 Task: Buy 5 Comfort Mats from Kitchen Accessories section under best seller category for shipping address: Kathryn Wilson, 1482 Vineyard Drive, Independence, Ohio 44131, Cell Number 4403901431. Pay from credit card ending with 9757, CVV 798
Action: Mouse moved to (240, 49)
Screenshot: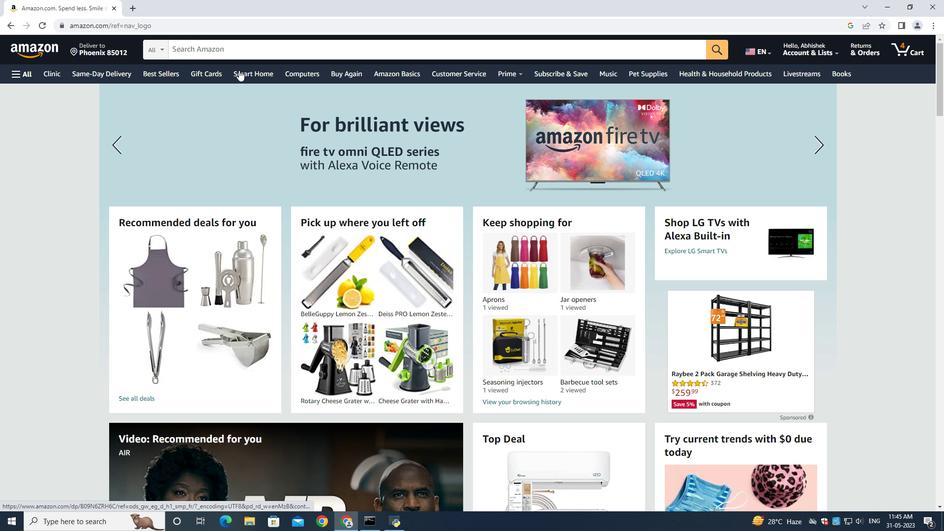 
Action: Mouse pressed left at (240, 49)
Screenshot: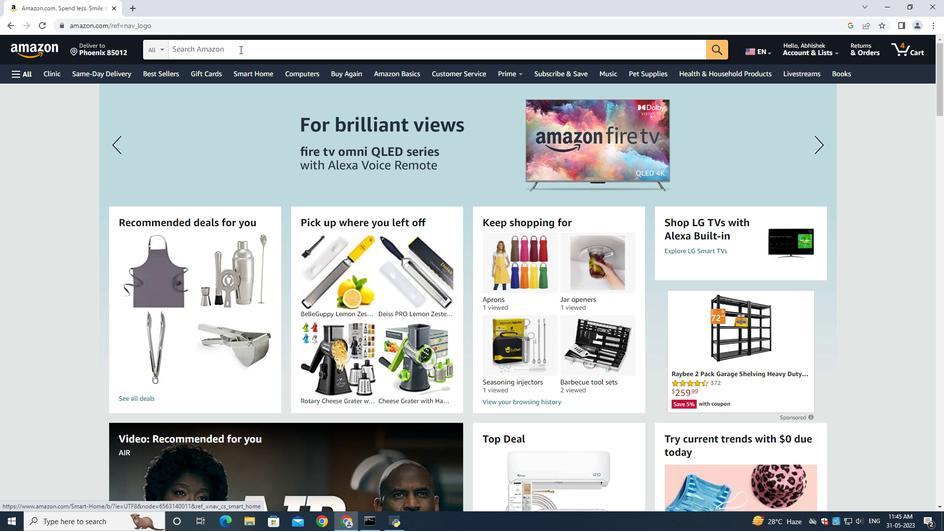 
Action: Key pressed <Key.shift><Key.shift><Key.shift><Key.shift><Key.shift><Key.shift><Key.shift><Key.shift><Key.shift><Key.shift><Key.shift><Key.shift><Key.shift><Key.shift><Key.shift><Key.shift><Key.shift><Key.shift><Key.shift><Key.shift><Key.shift><Key.shift><Key.shift><Key.shift><Key.shift><Key.shift><Key.shift>C
Screenshot: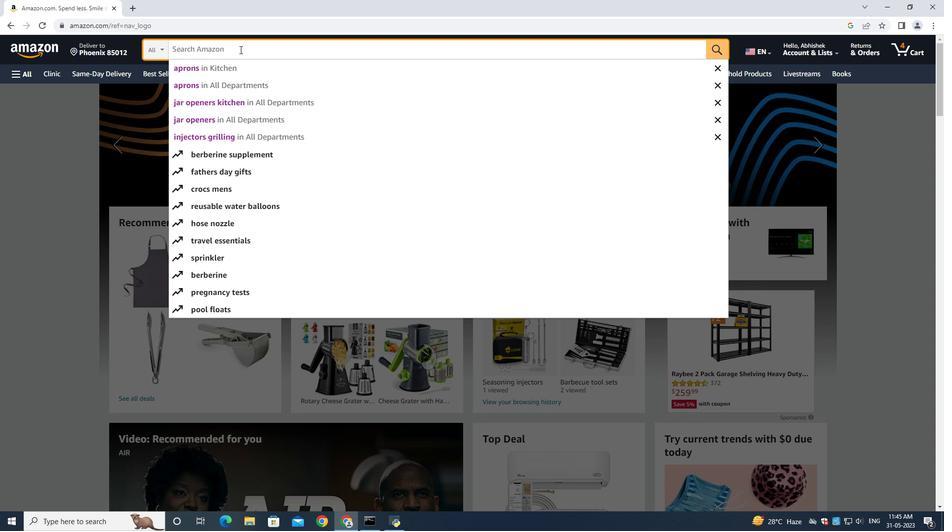 
Action: Mouse moved to (85, 113)
Screenshot: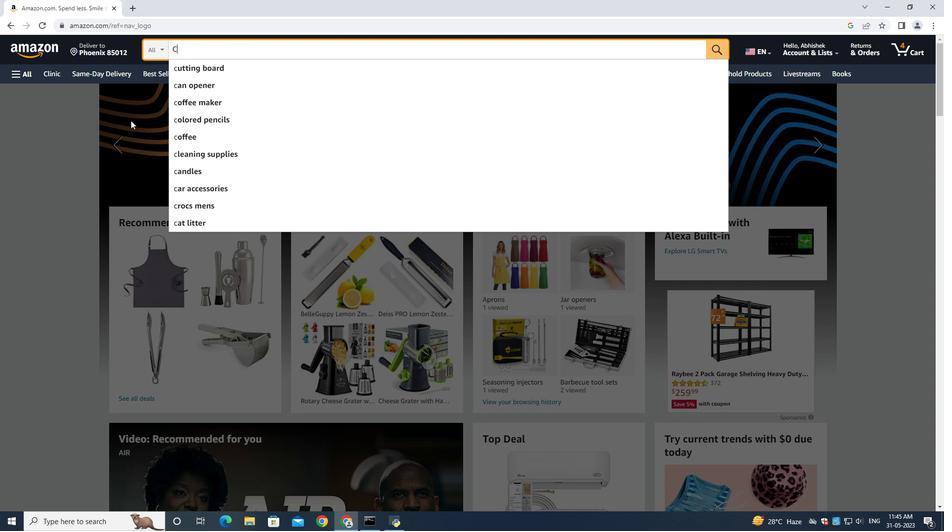 
Action: Mouse pressed left at (85, 113)
Screenshot: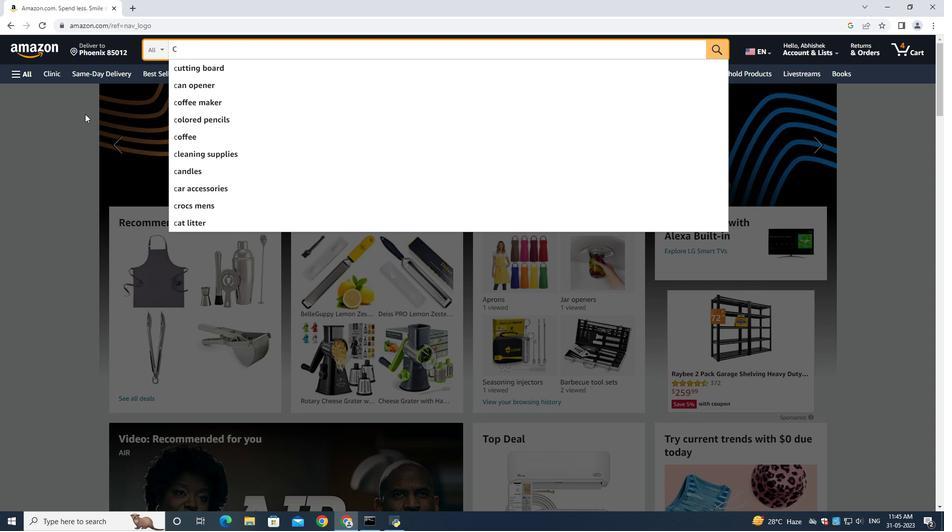
Action: Mouse moved to (168, 78)
Screenshot: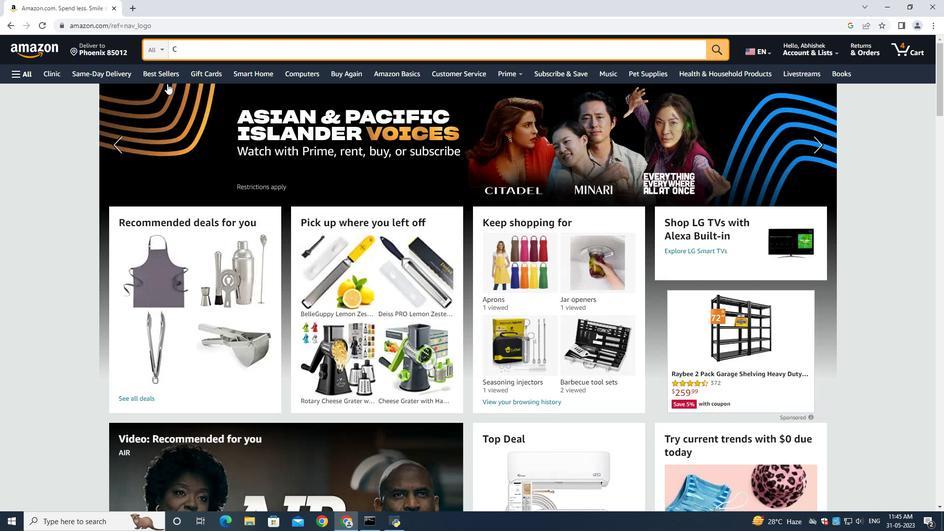 
Action: Mouse pressed left at (168, 78)
Screenshot: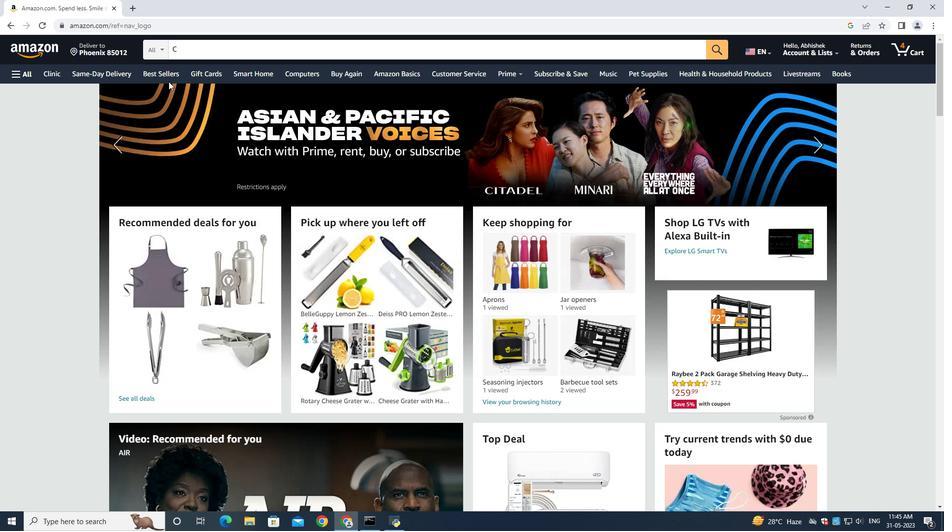 
Action: Mouse moved to (177, 45)
Screenshot: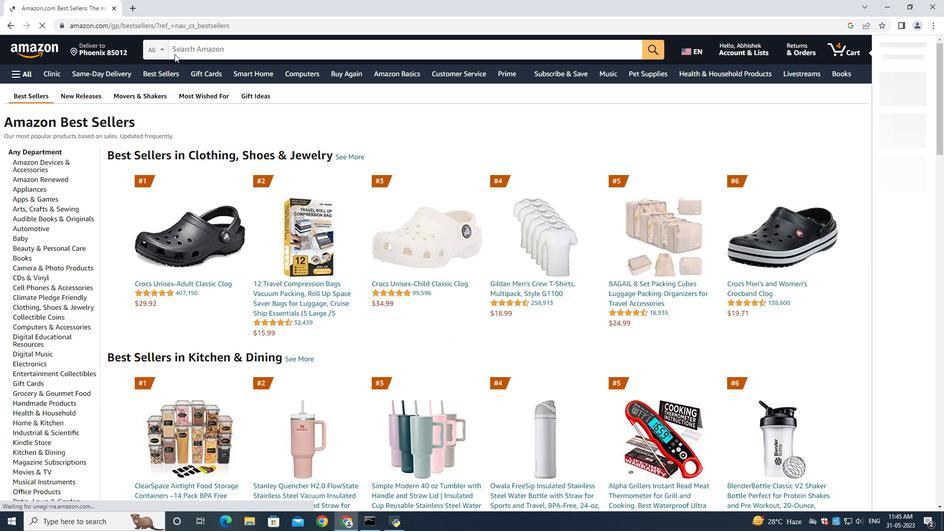 
Action: Mouse pressed left at (177, 45)
Screenshot: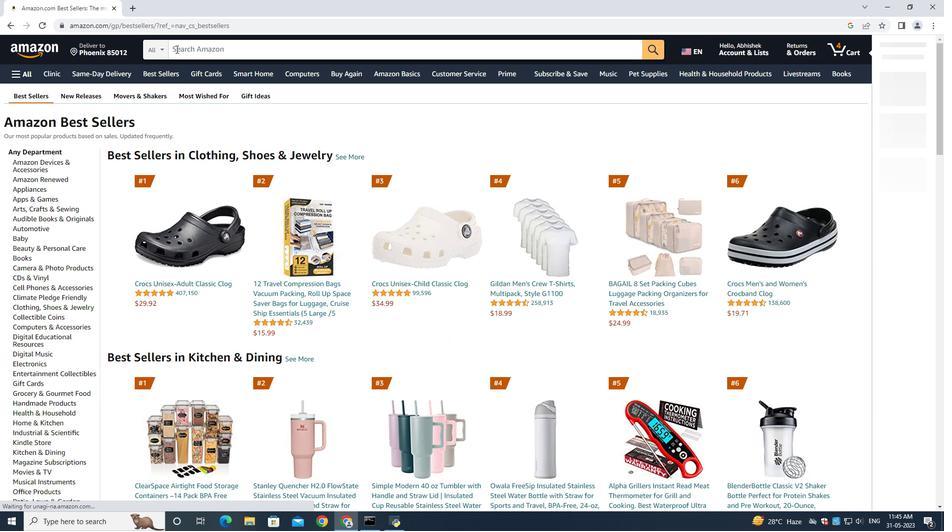 
Action: Mouse moved to (177, 45)
Screenshot: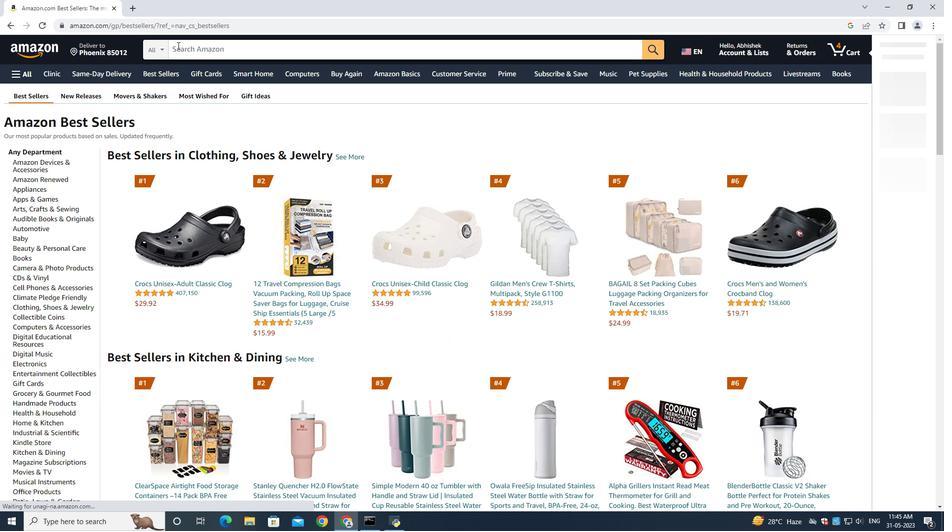 
Action: Key pressed comfort<Key.space>mats
Screenshot: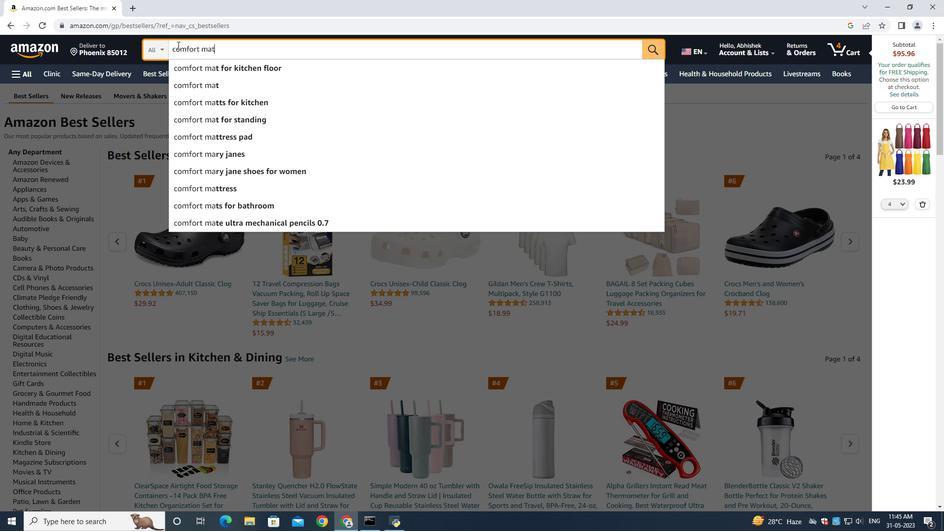 
Action: Mouse moved to (922, 205)
Screenshot: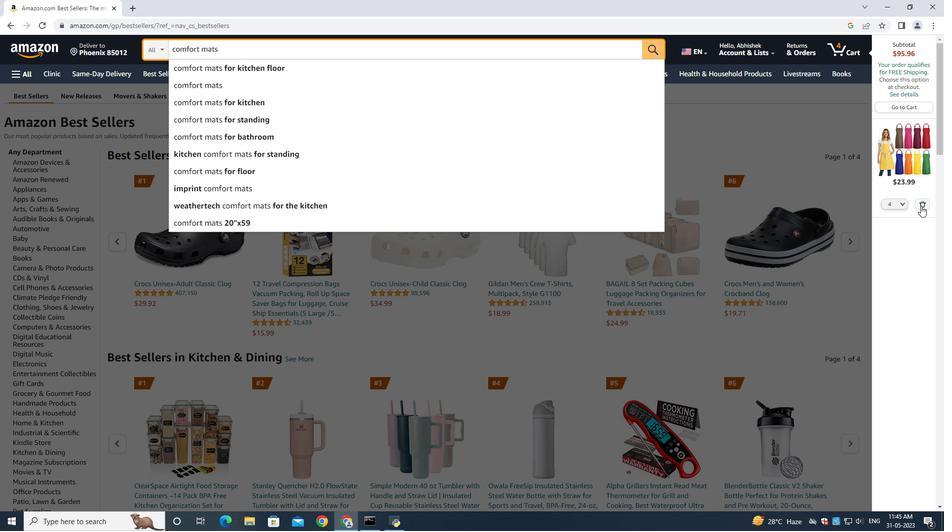 
Action: Mouse pressed left at (922, 205)
Screenshot: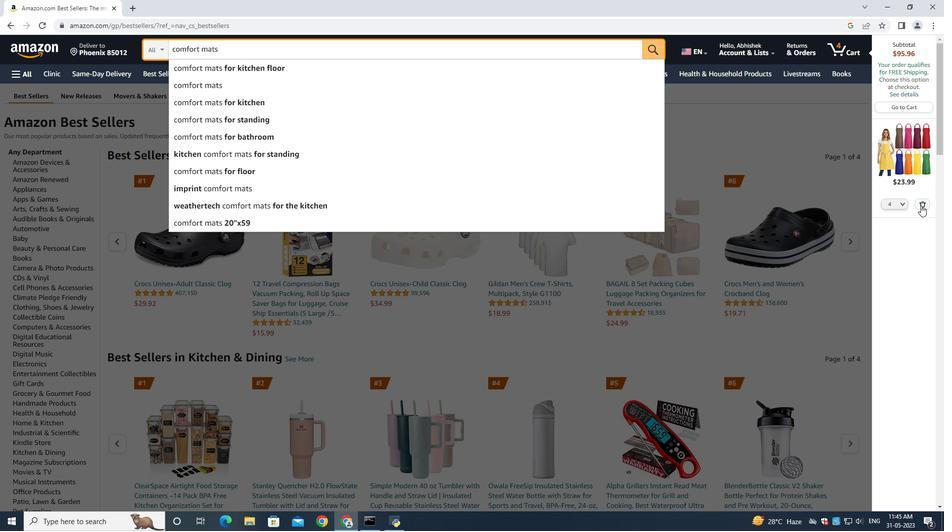 
Action: Mouse moved to (643, 55)
Screenshot: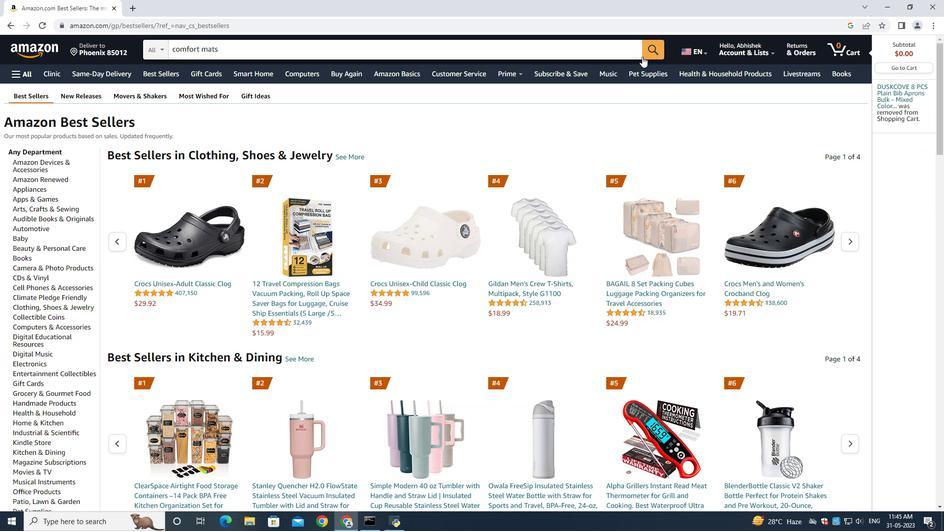 
Action: Mouse pressed left at (642, 55)
Screenshot: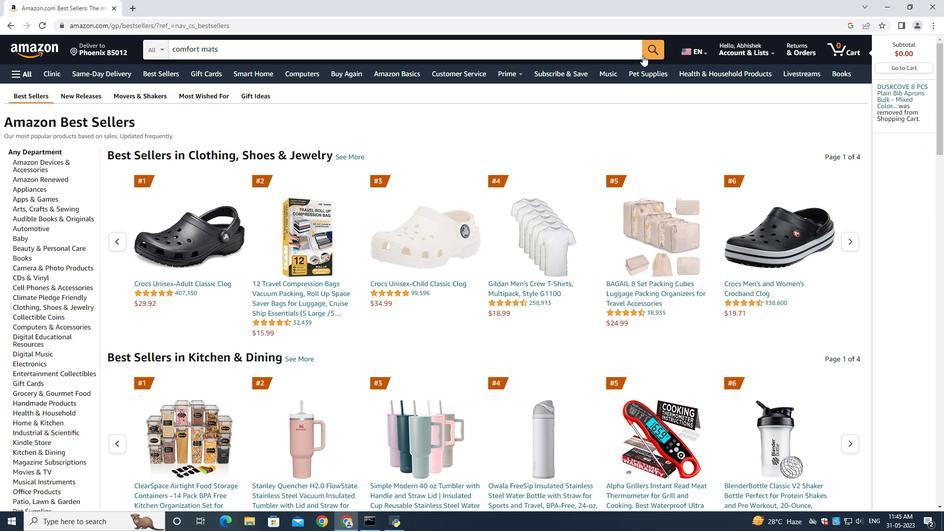 
Action: Mouse moved to (64, 201)
Screenshot: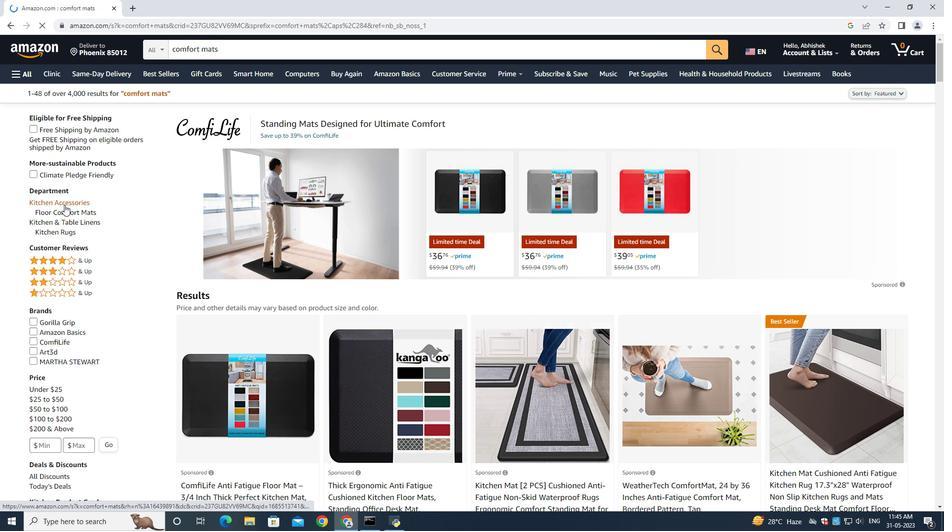 
Action: Mouse pressed left at (64, 201)
Screenshot: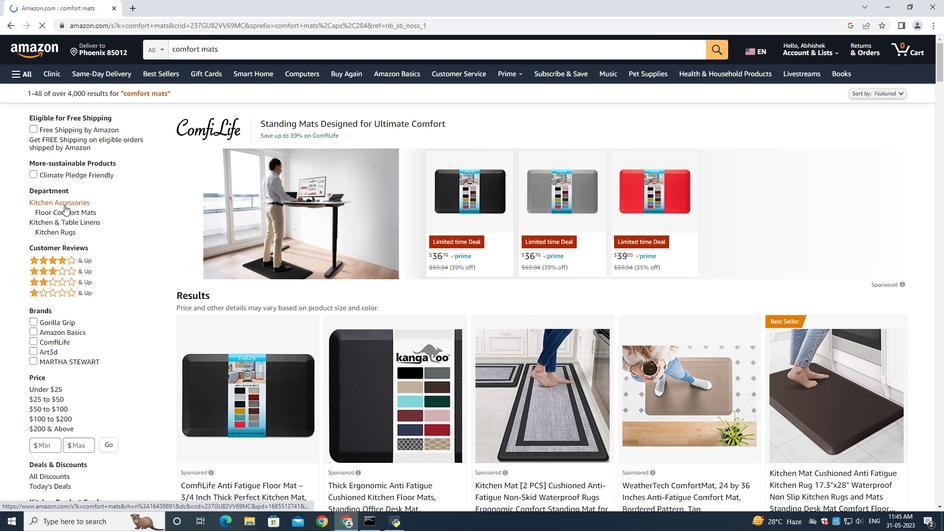 
Action: Mouse moved to (290, 298)
Screenshot: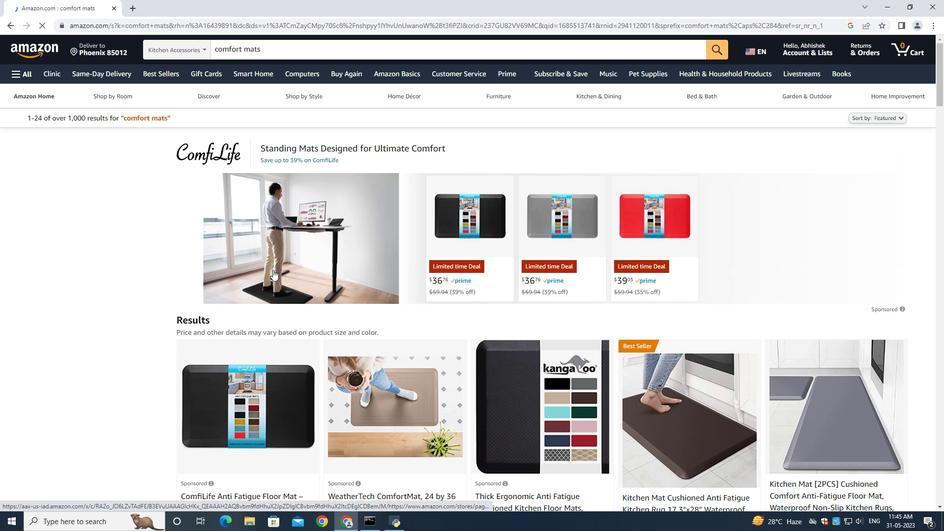 
Action: Mouse scrolled (290, 298) with delta (0, 0)
Screenshot: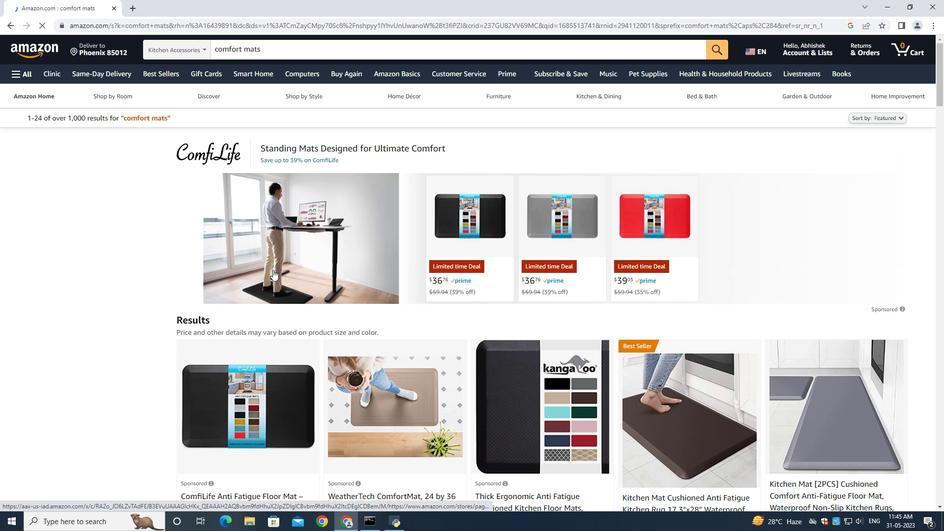 
Action: Mouse moved to (290, 300)
Screenshot: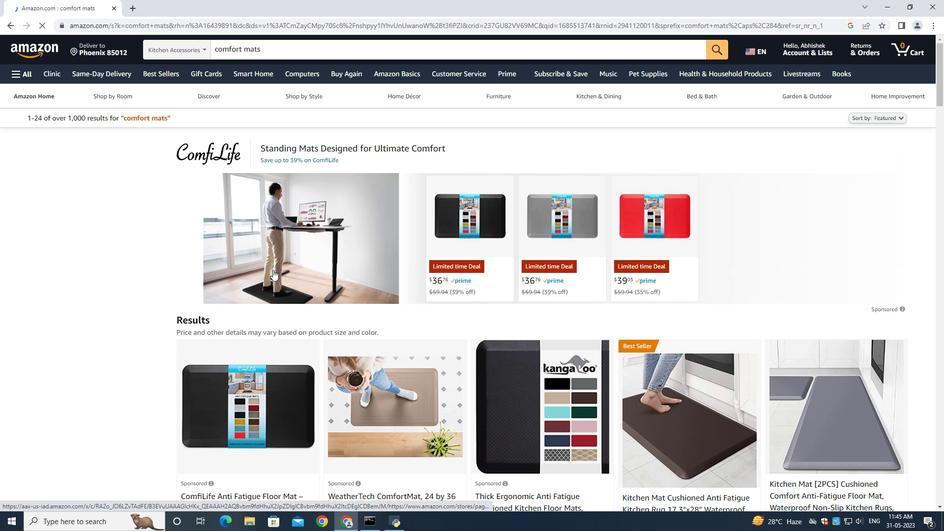 
Action: Mouse scrolled (290, 300) with delta (0, 0)
Screenshot: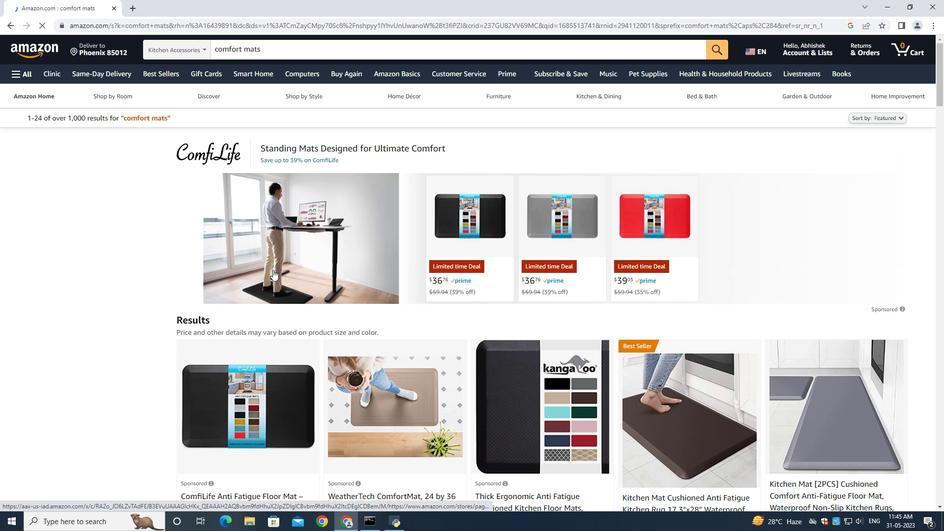 
Action: Mouse scrolled (290, 300) with delta (0, 0)
Screenshot: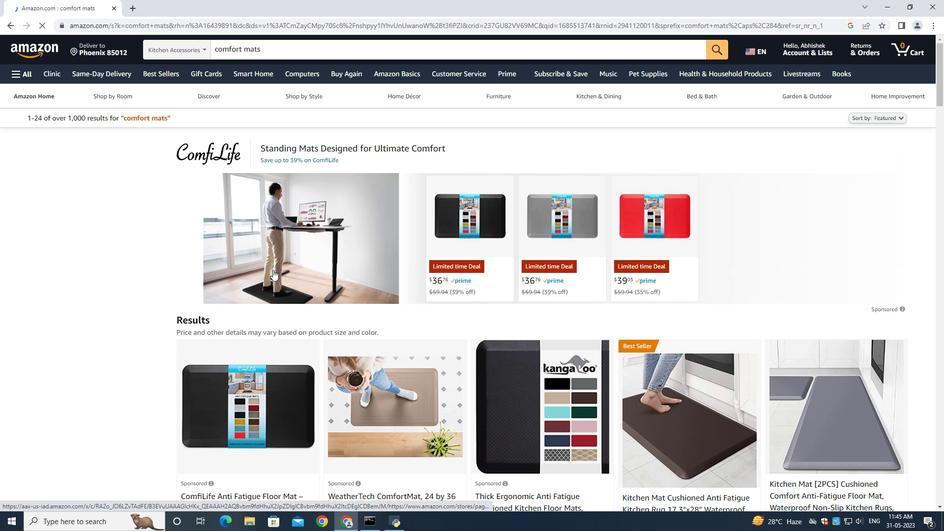 
Action: Mouse scrolled (290, 300) with delta (0, 0)
Screenshot: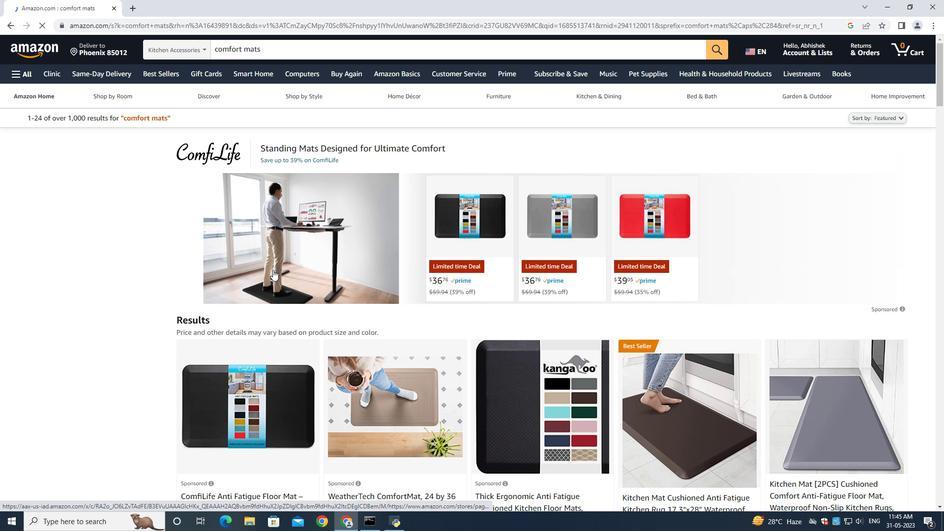 
Action: Mouse scrolled (290, 300) with delta (0, 0)
Screenshot: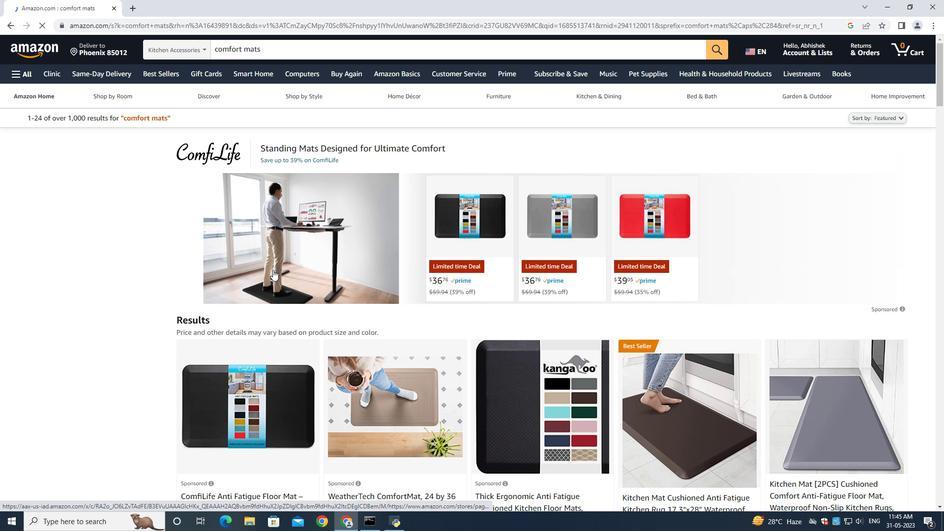 
Action: Mouse moved to (290, 301)
Screenshot: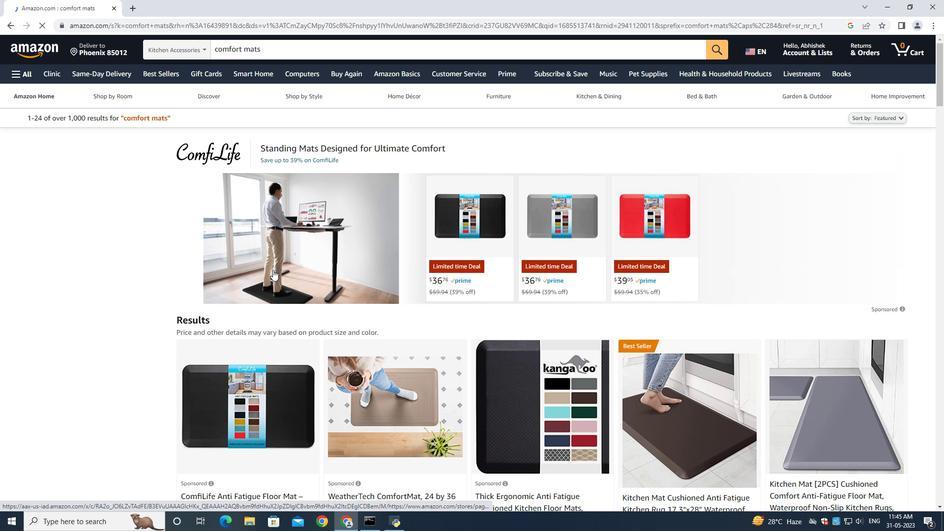 
Action: Mouse scrolled (290, 300) with delta (0, 0)
Screenshot: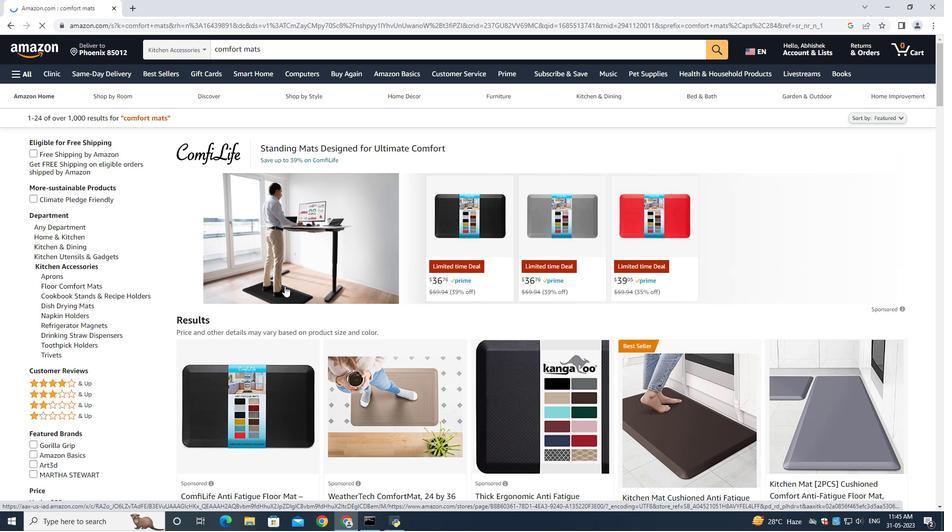 
Action: Mouse moved to (535, 231)
Screenshot: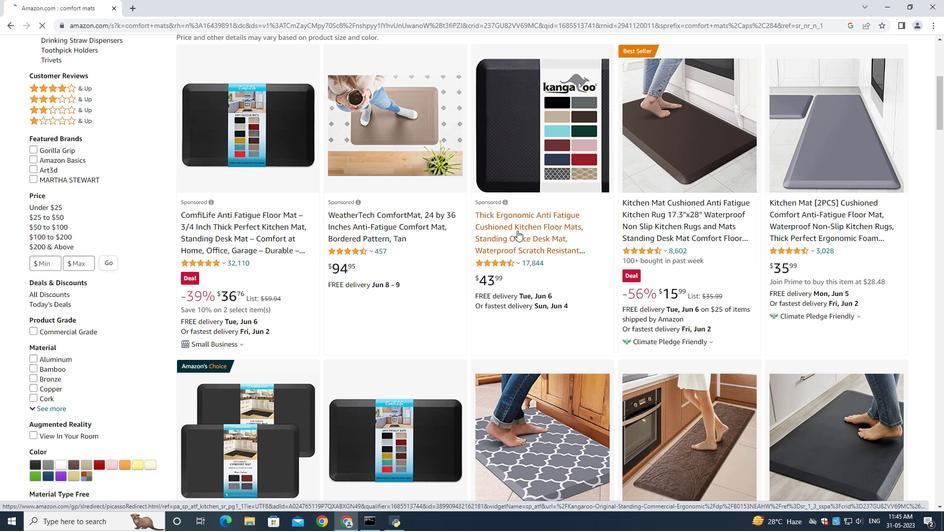 
Action: Mouse pressed left at (535, 231)
Screenshot: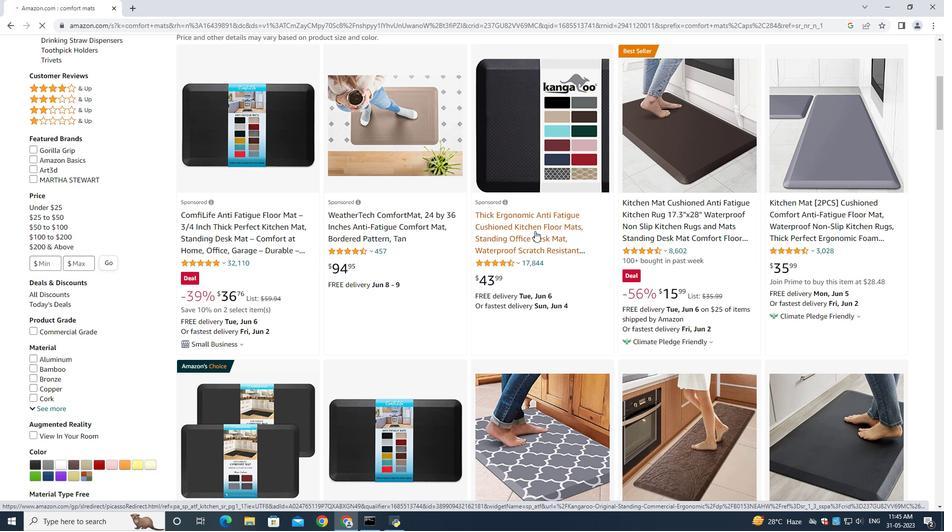 
Action: Mouse moved to (351, 436)
Screenshot: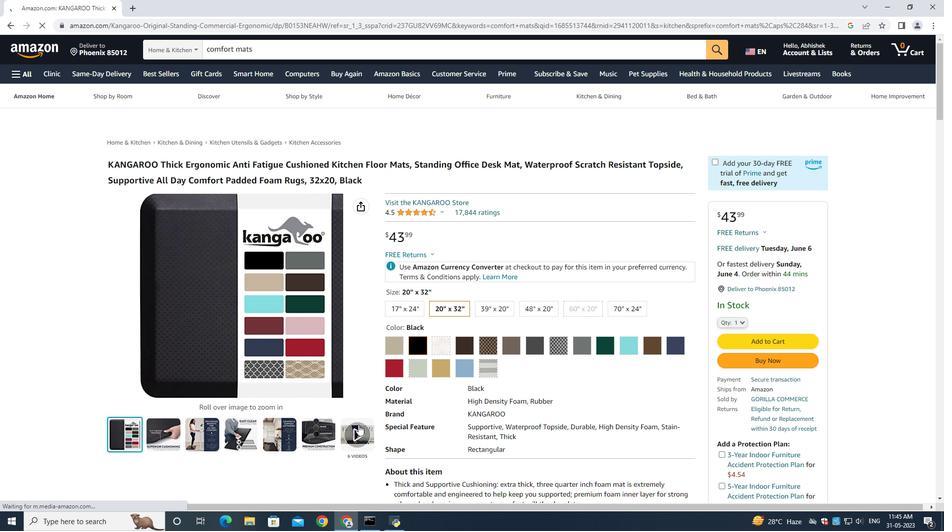 
Action: Mouse pressed left at (351, 436)
Screenshot: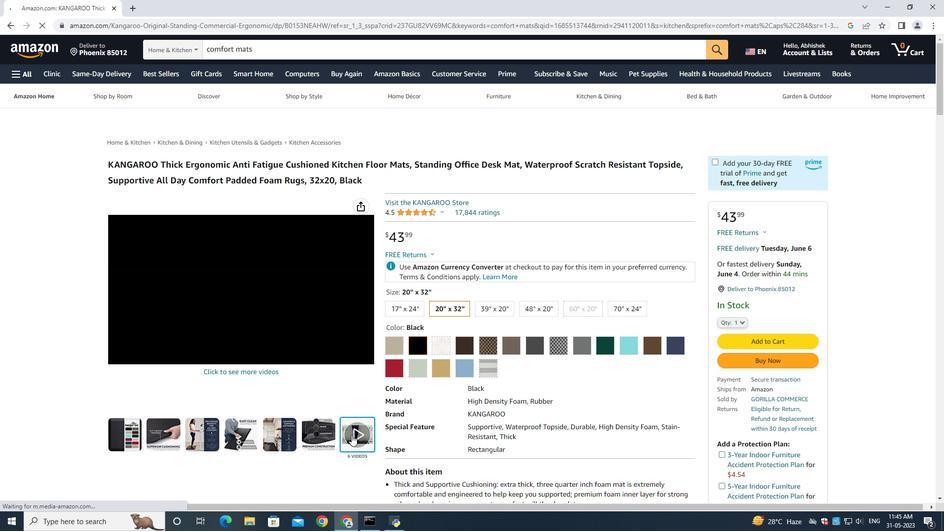 
Action: Mouse moved to (239, 401)
Screenshot: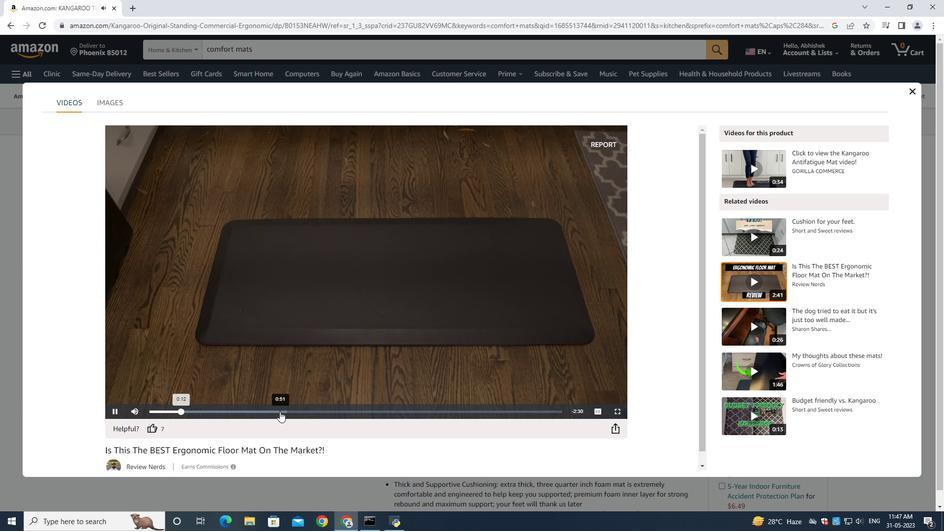 
Action: Mouse pressed left at (239, 401)
Screenshot: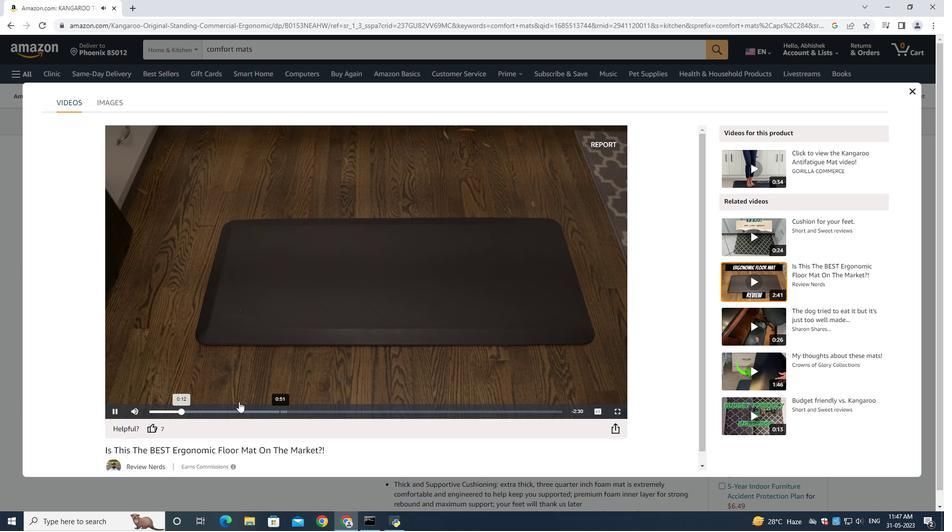 
Action: Mouse moved to (252, 410)
Screenshot: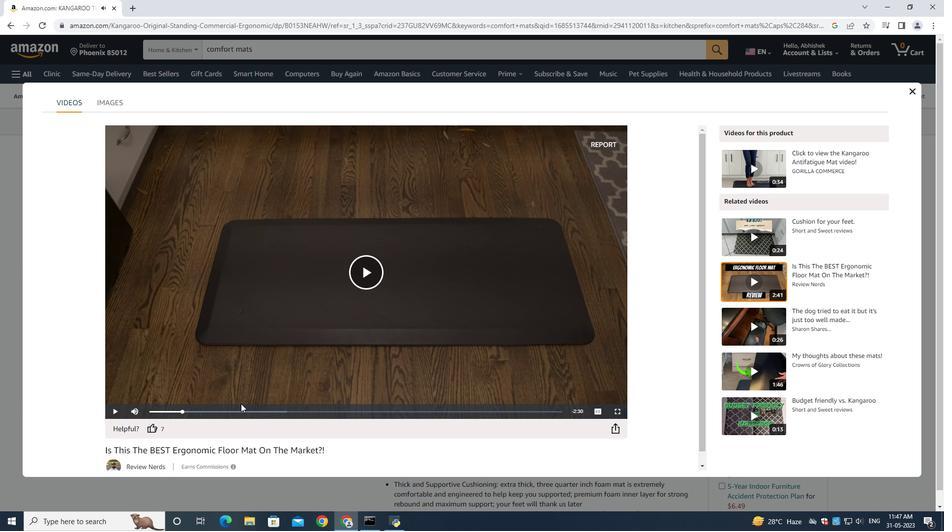 
Action: Mouse pressed left at (252, 410)
Screenshot: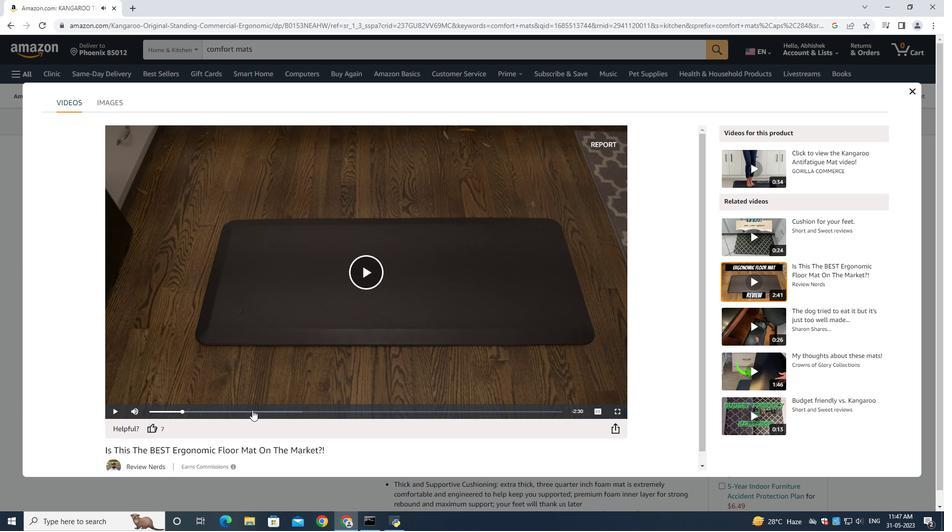 
Action: Mouse moved to (910, 89)
Screenshot: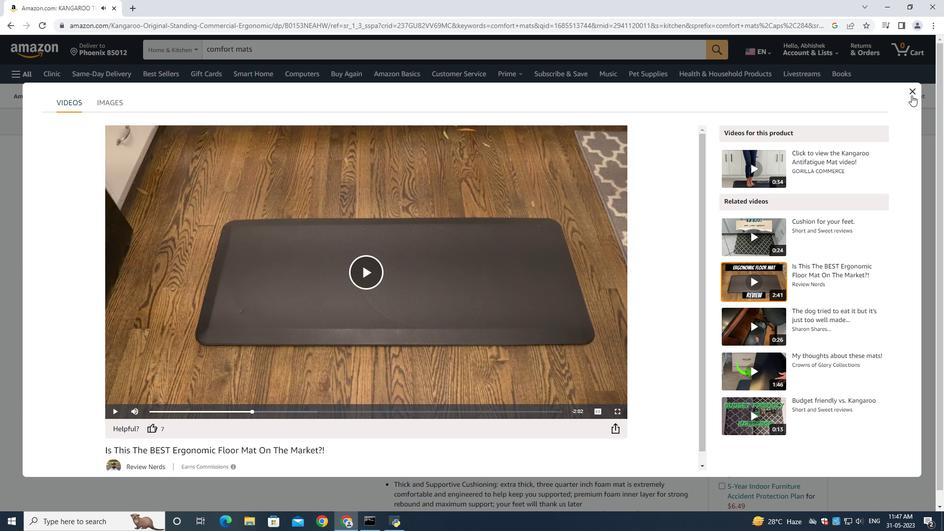 
Action: Mouse pressed left at (910, 89)
Screenshot: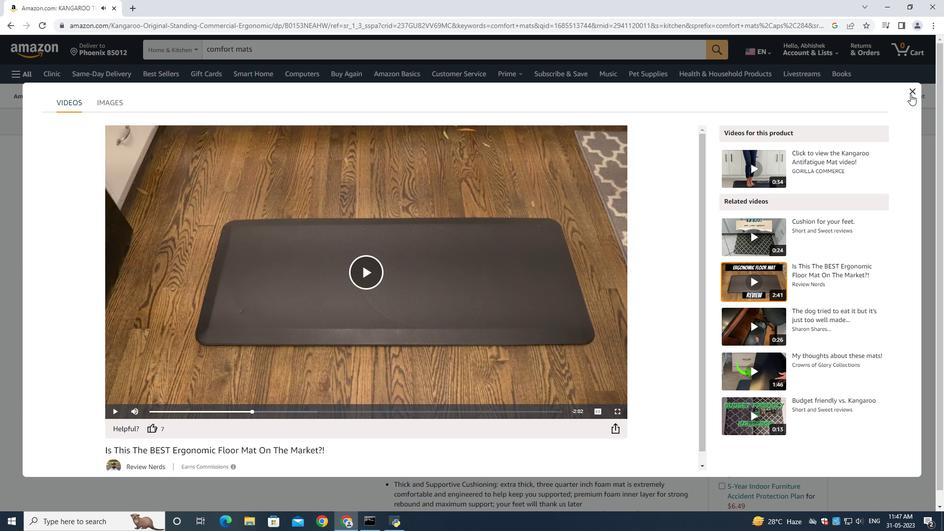 
Action: Mouse moved to (603, 331)
Screenshot: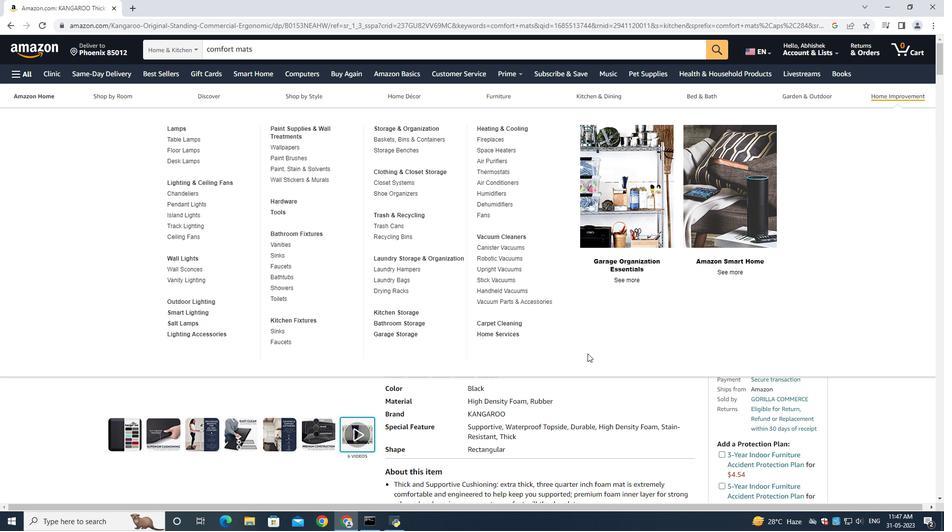 
Action: Mouse scrolled (603, 331) with delta (0, 0)
Screenshot: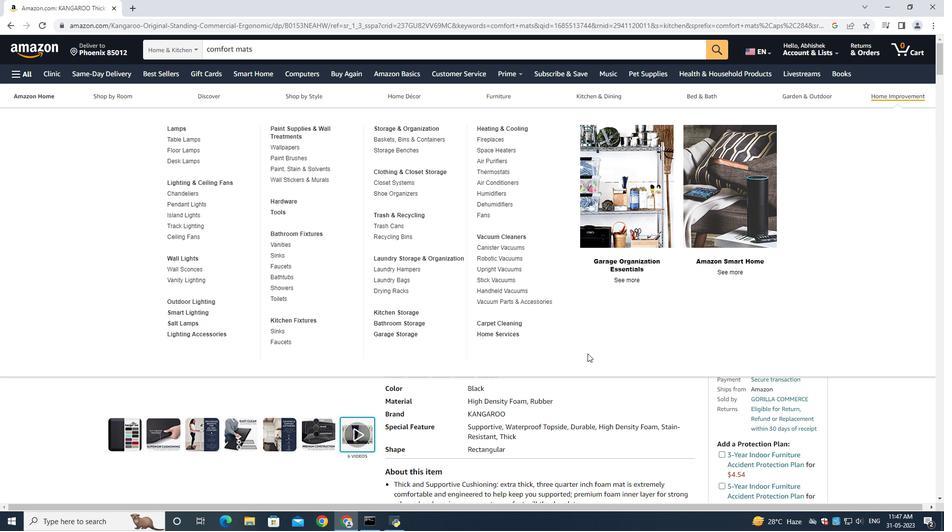 
Action: Mouse moved to (603, 329)
Screenshot: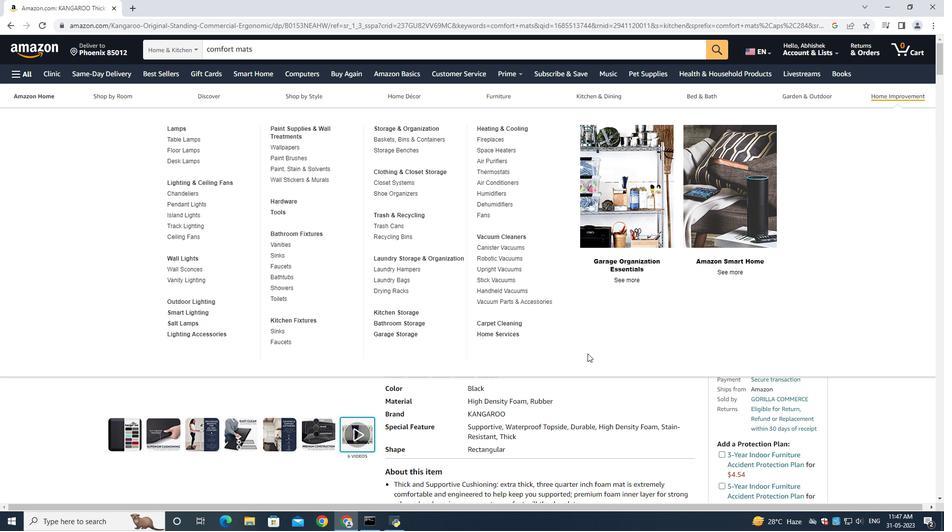 
Action: Mouse scrolled (603, 330) with delta (0, 0)
Screenshot: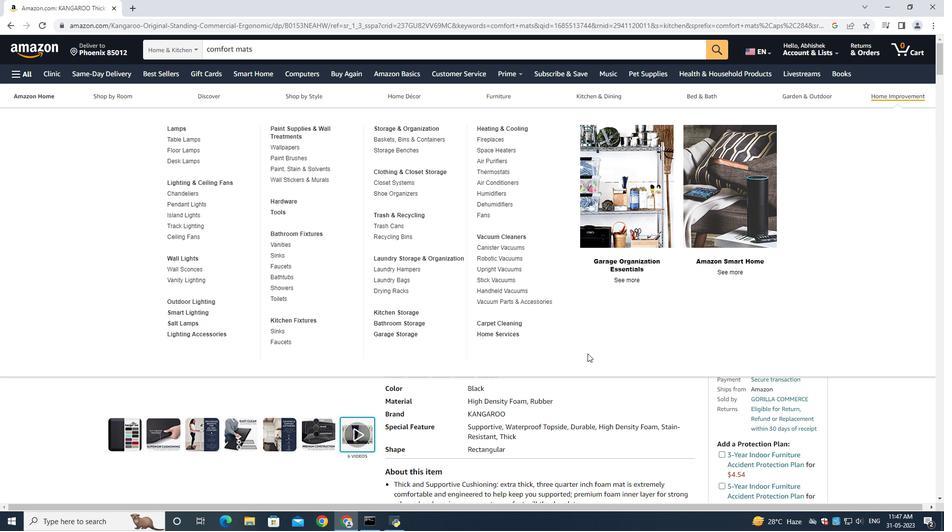 
Action: Mouse moved to (604, 328)
Screenshot: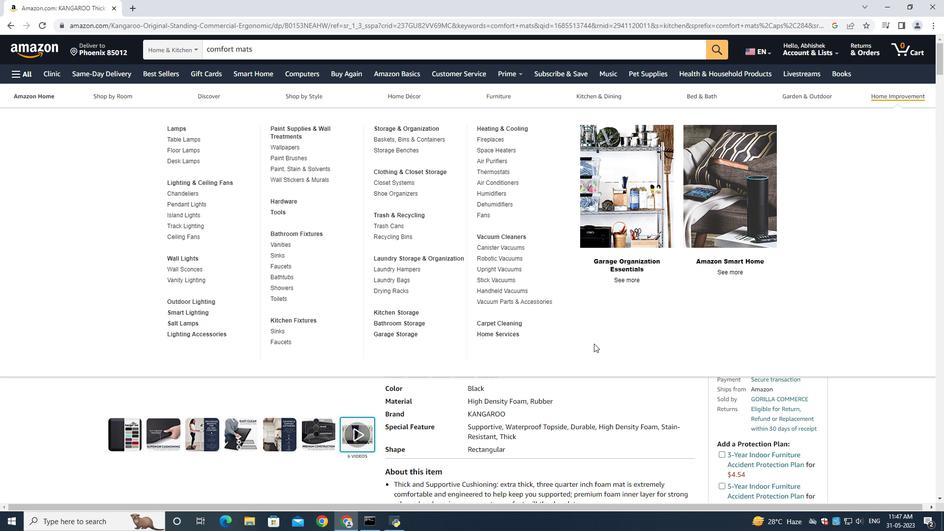 
Action: Mouse scrolled (604, 329) with delta (0, 0)
Screenshot: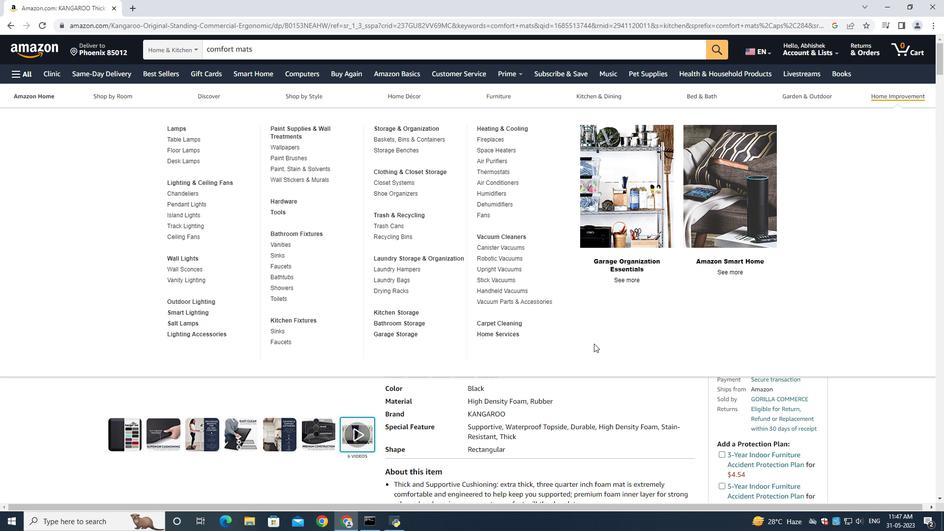
Action: Mouse moved to (604, 328)
Screenshot: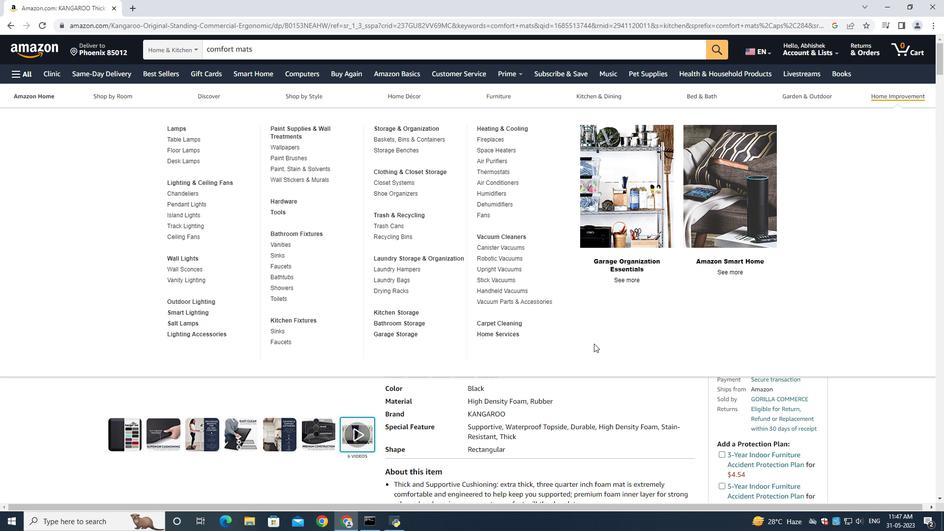 
Action: Mouse scrolled (604, 328) with delta (0, 0)
Screenshot: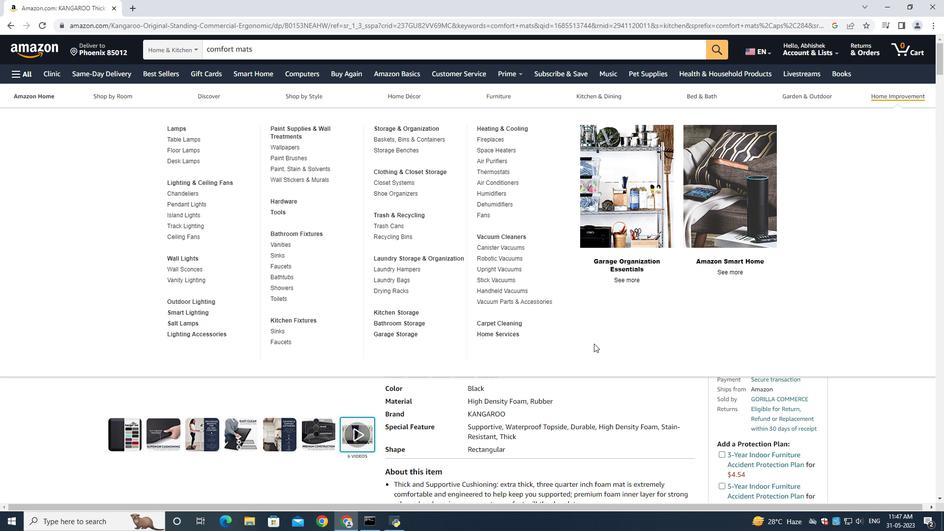 
Action: Mouse moved to (604, 327)
Screenshot: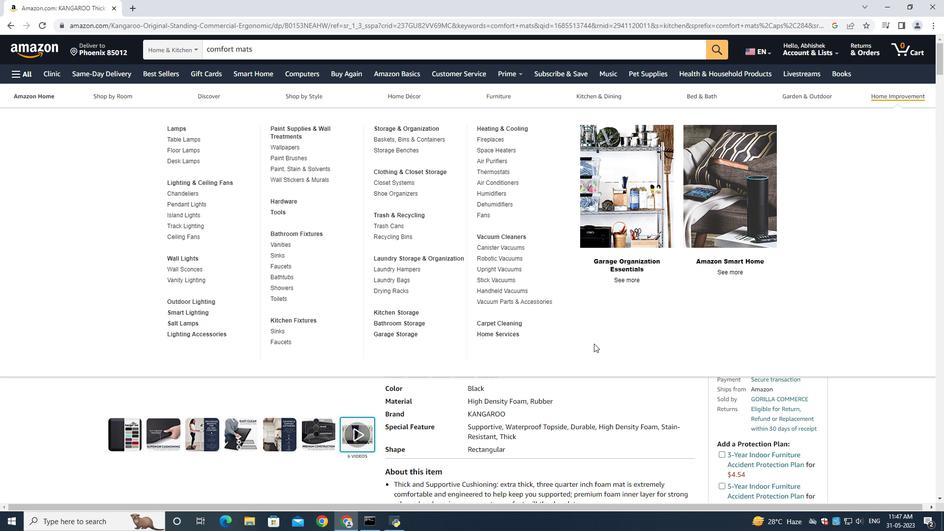 
Action: Mouse scrolled (604, 328) with delta (0, 0)
Screenshot: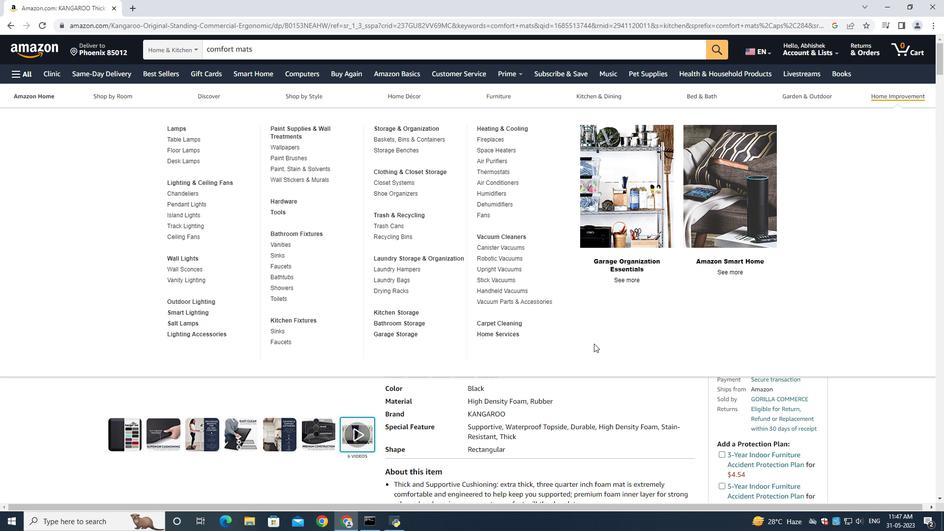 
Action: Mouse scrolled (604, 328) with delta (0, 0)
Screenshot: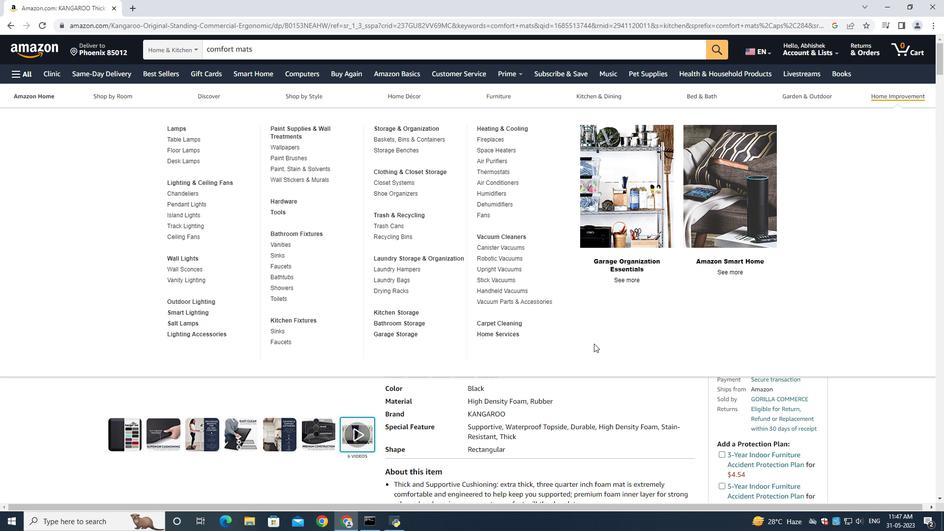 
Action: Mouse scrolled (604, 328) with delta (0, 0)
Screenshot: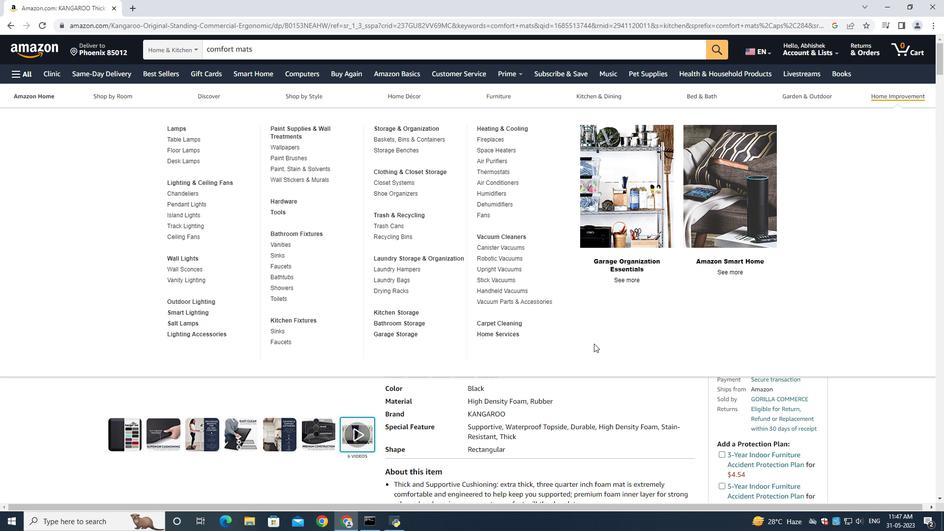 
Action: Mouse scrolled (604, 328) with delta (0, 0)
Screenshot: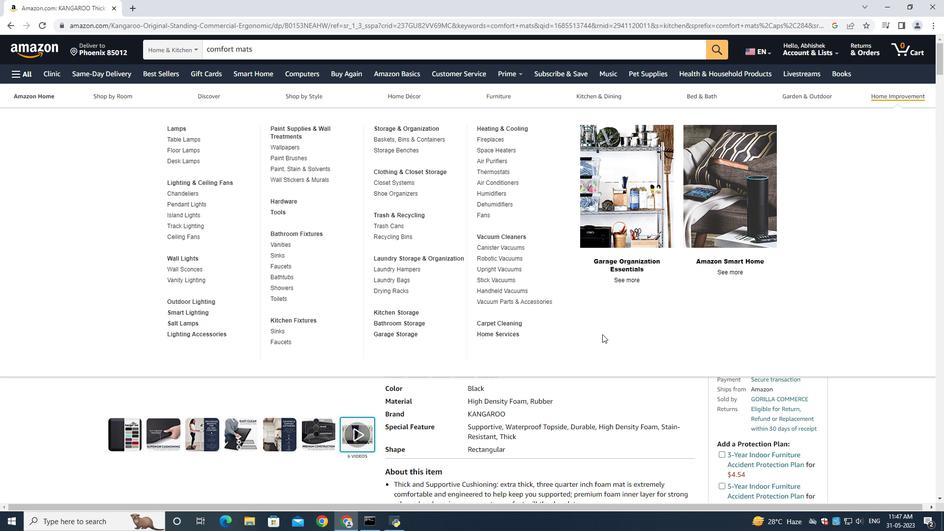 
Action: Mouse scrolled (604, 328) with delta (0, 0)
Screenshot: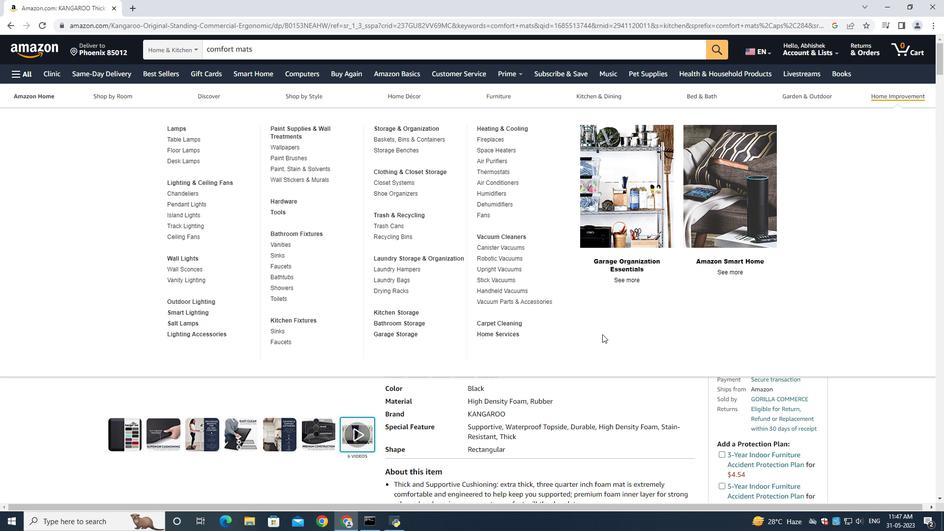 
Action: Mouse moved to (609, 323)
Screenshot: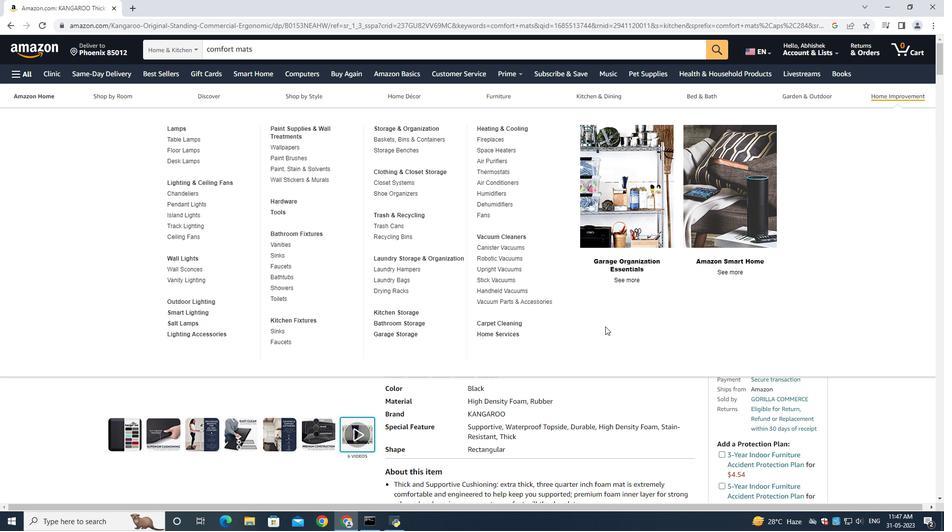 
Action: Mouse scrolled (609, 323) with delta (0, 0)
Screenshot: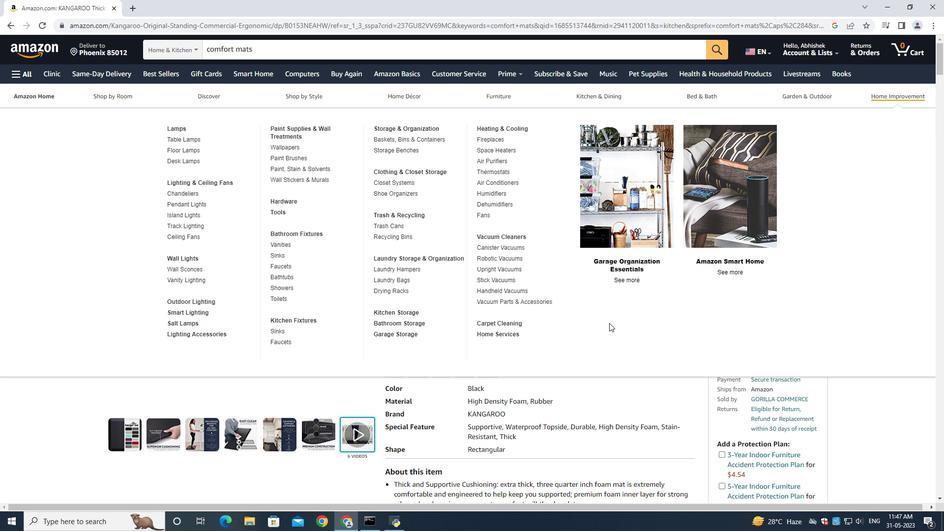 
Action: Mouse scrolled (609, 323) with delta (0, 0)
Screenshot: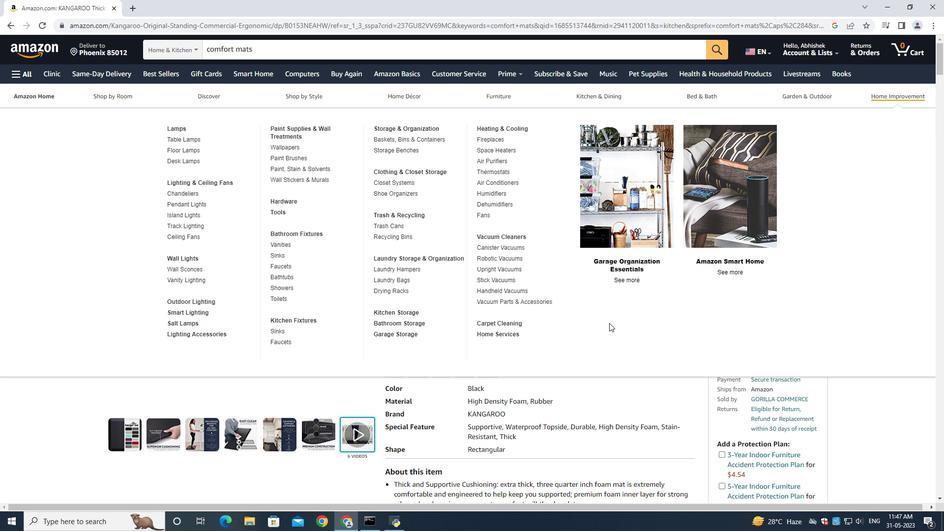 
Action: Mouse scrolled (609, 323) with delta (0, 0)
Screenshot: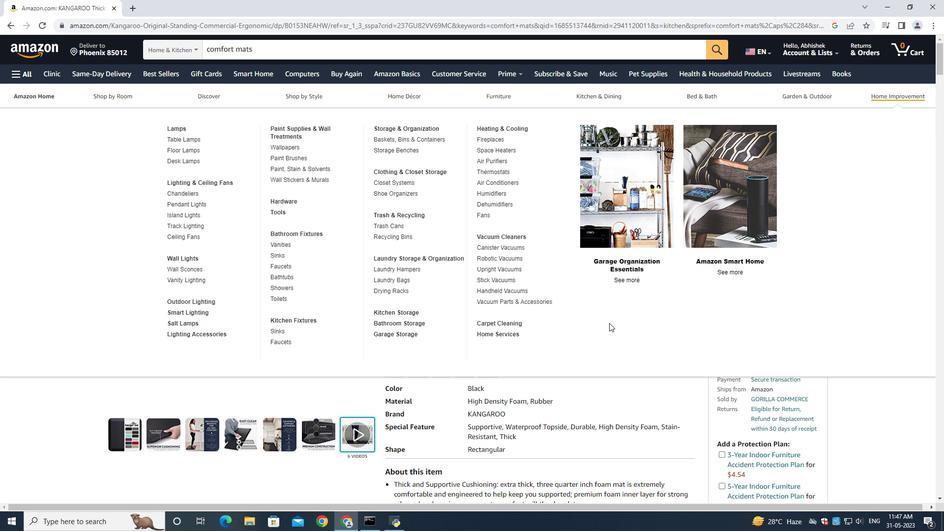 
Action: Mouse scrolled (609, 323) with delta (0, 0)
Screenshot: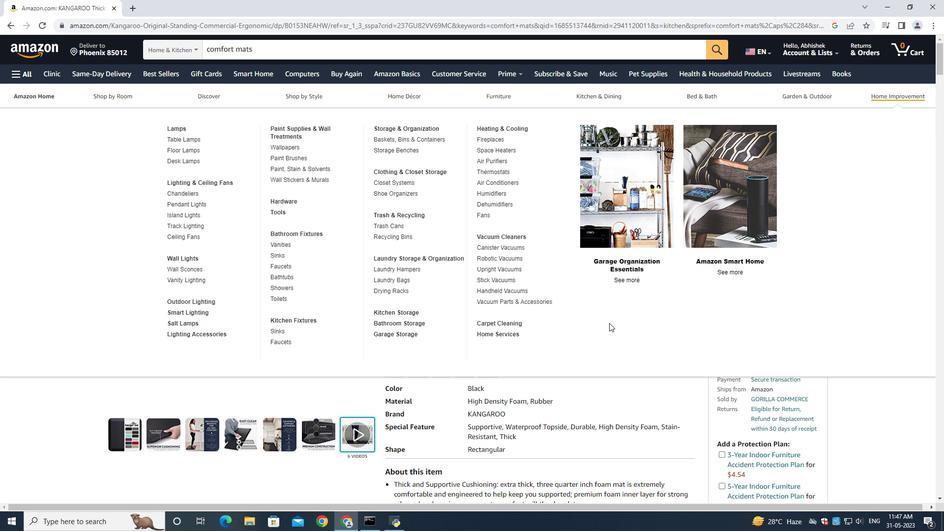 
Action: Mouse scrolled (609, 323) with delta (0, 0)
Screenshot: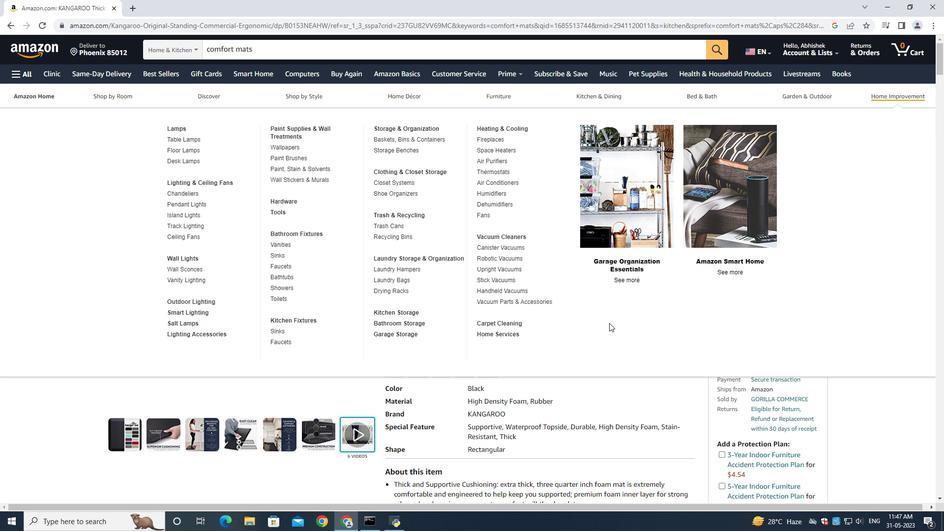 
Action: Mouse scrolled (609, 322) with delta (0, 0)
Screenshot: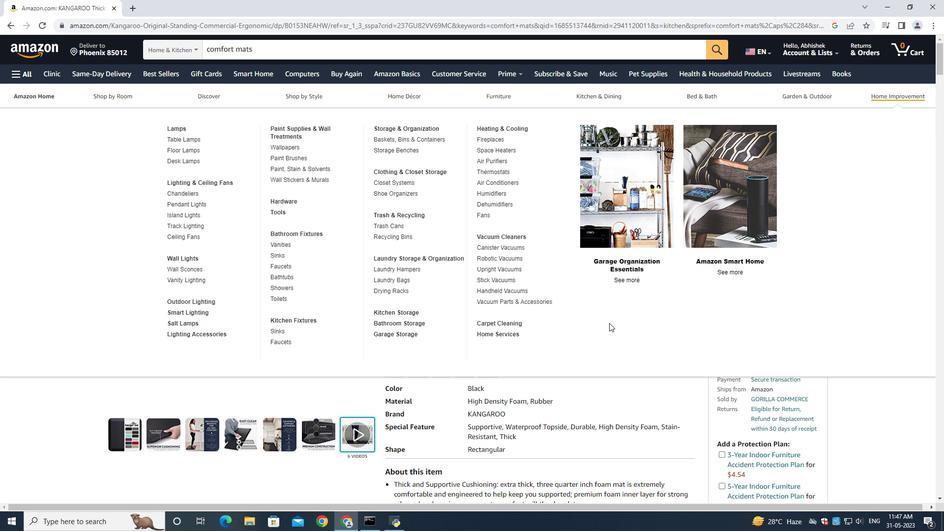 
Action: Mouse scrolled (609, 322) with delta (0, 0)
Screenshot: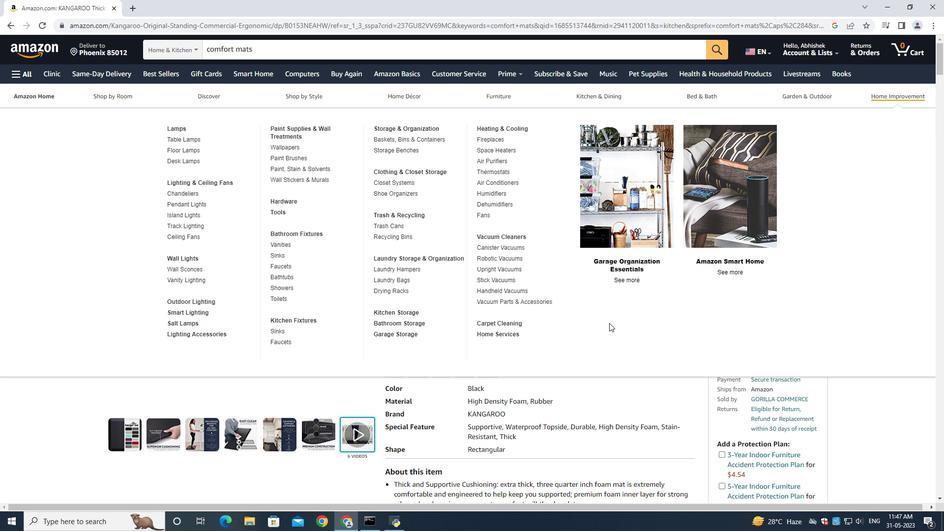 
Action: Mouse scrolled (609, 322) with delta (0, 0)
Screenshot: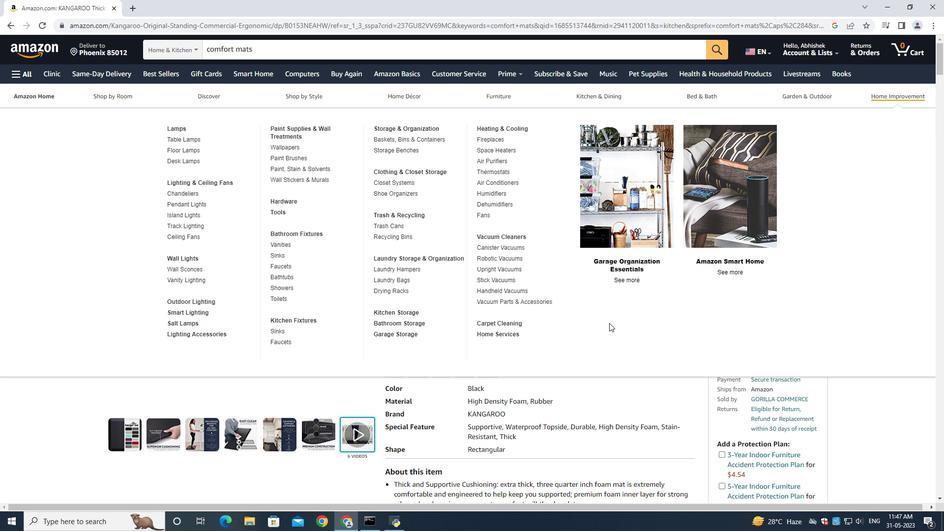 
Action: Mouse scrolled (609, 322) with delta (0, 0)
Screenshot: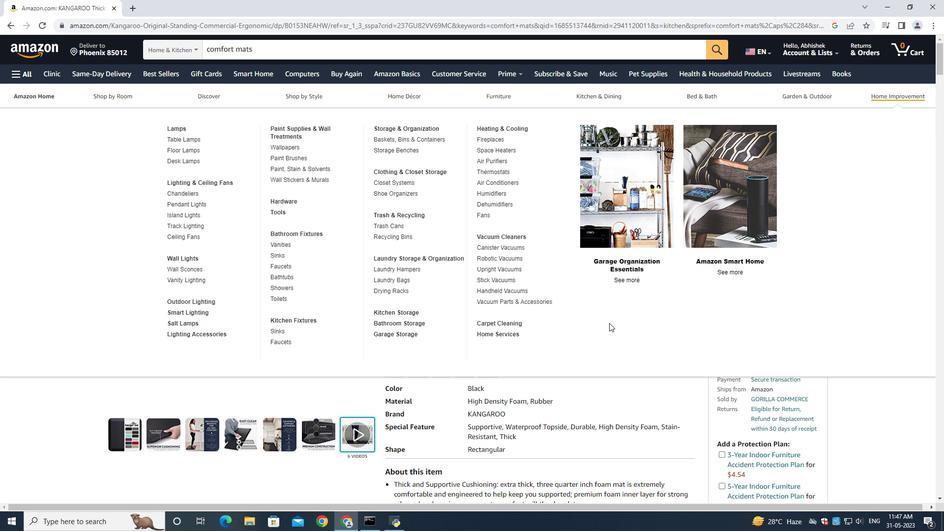 
Action: Mouse scrolled (609, 322) with delta (0, 0)
Screenshot: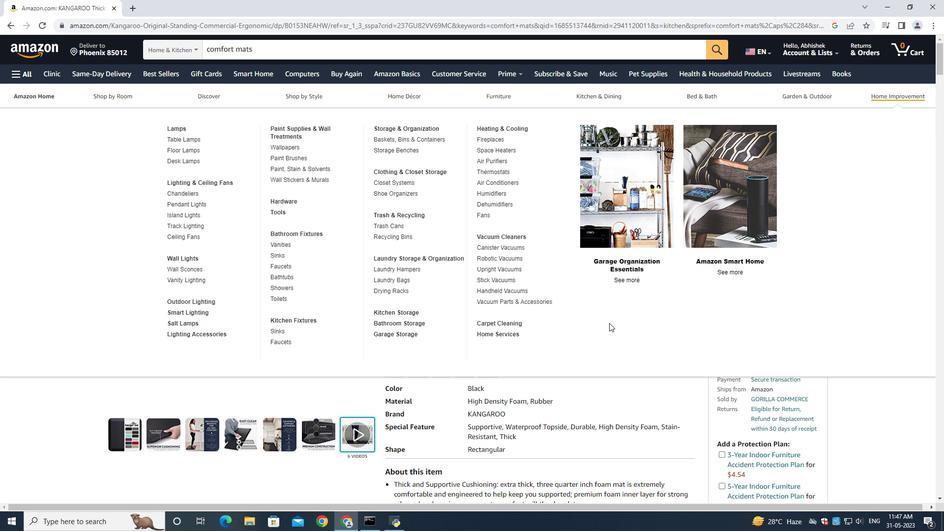 
Action: Mouse moved to (720, 271)
Screenshot: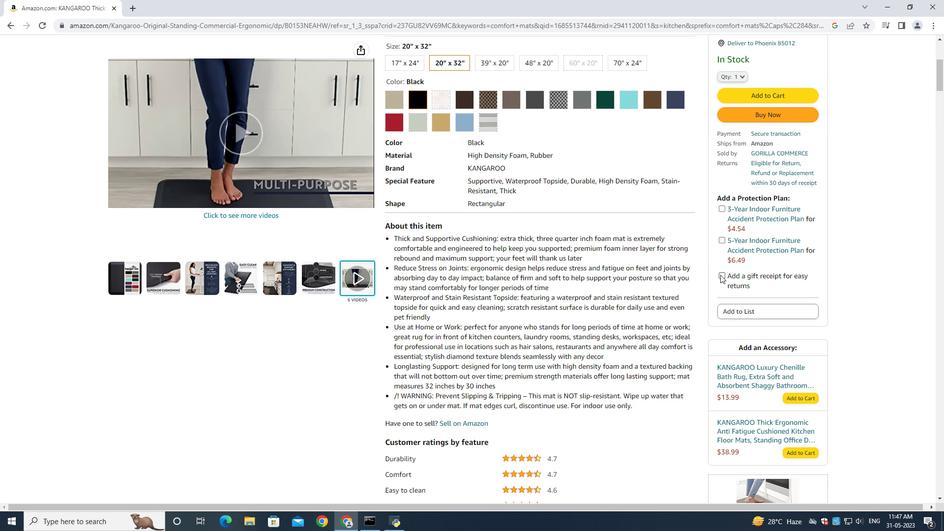 
Action: Mouse scrolled (720, 271) with delta (0, 0)
Screenshot: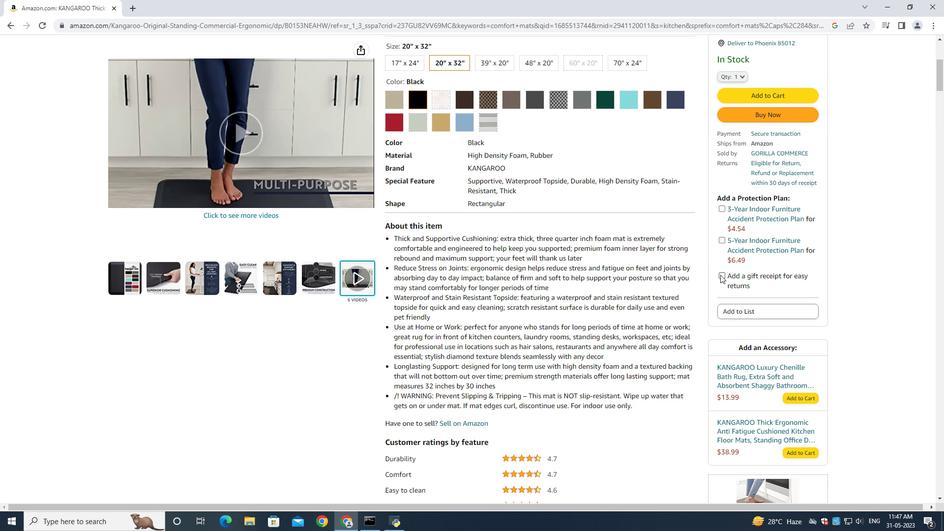 
Action: Mouse scrolled (720, 271) with delta (0, 0)
Screenshot: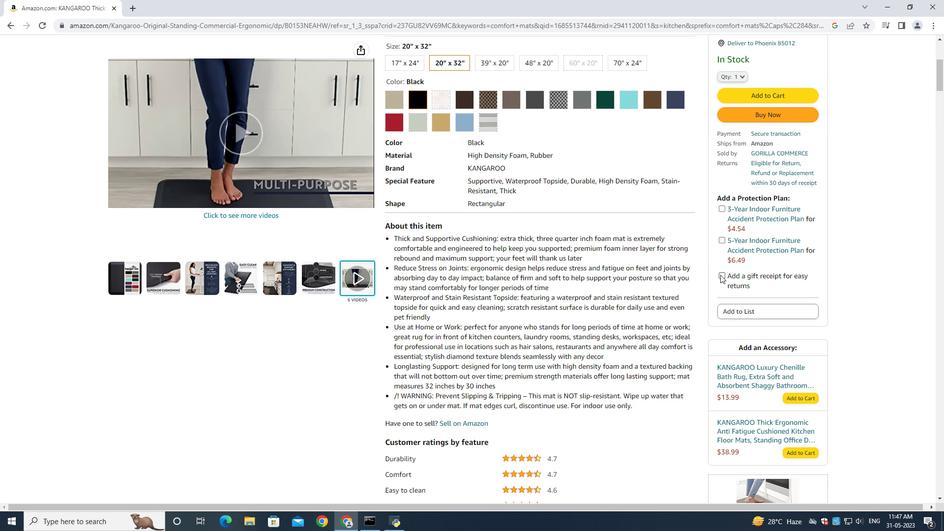
Action: Mouse scrolled (720, 271) with delta (0, 0)
Screenshot: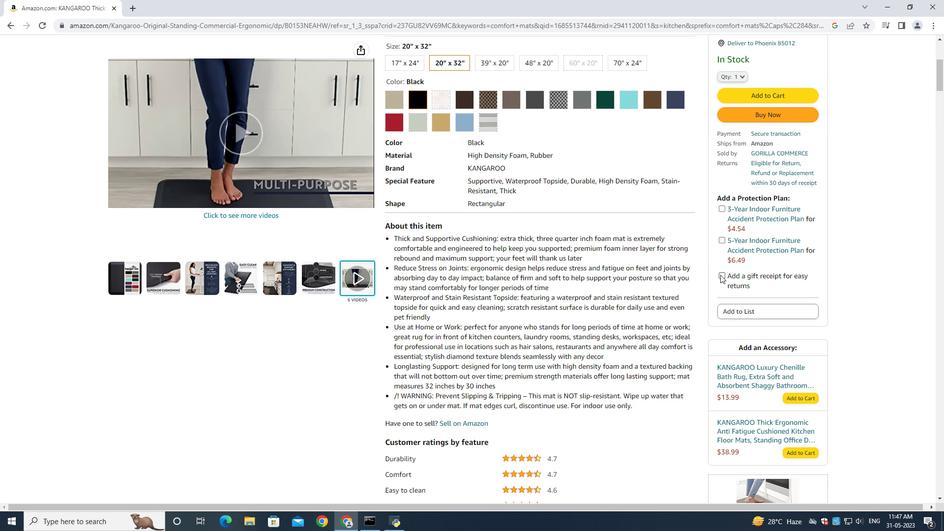 
Action: Mouse scrolled (720, 271) with delta (0, 0)
Screenshot: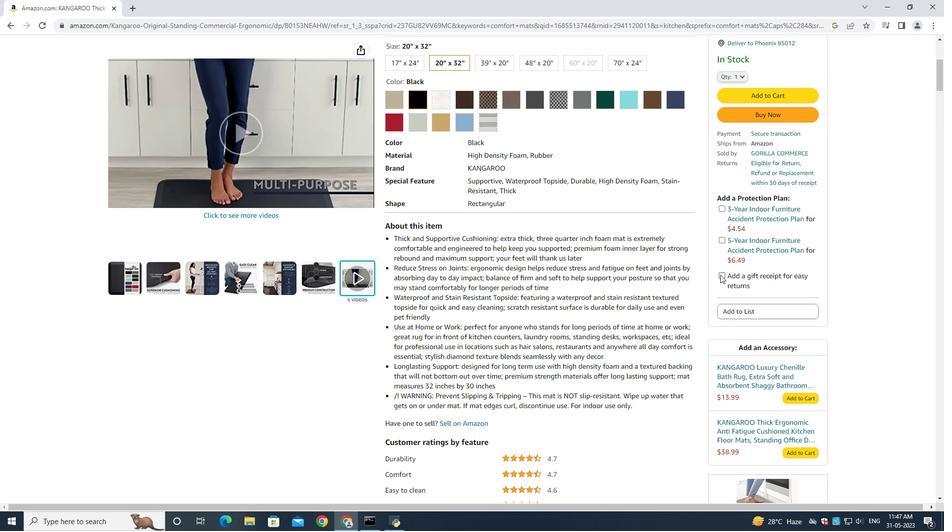 
Action: Mouse moved to (726, 274)
Screenshot: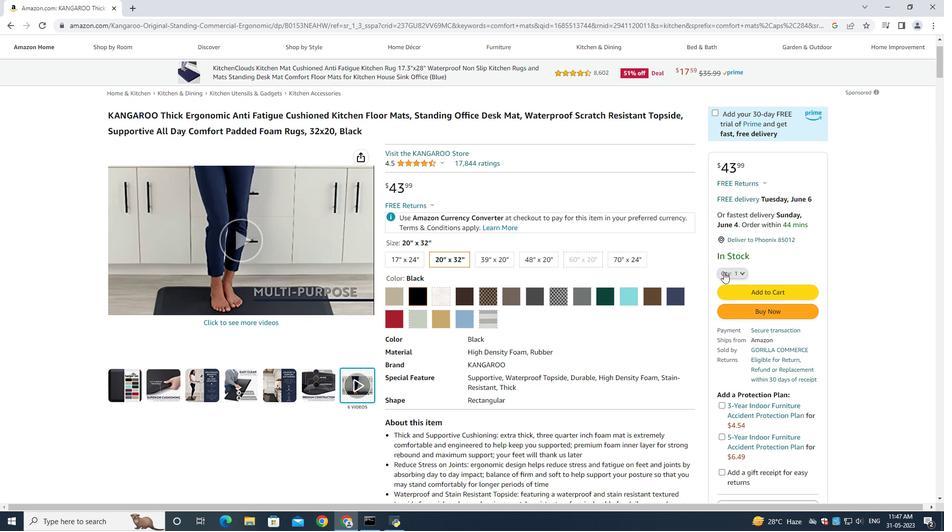 
Action: Mouse pressed left at (726, 274)
Screenshot: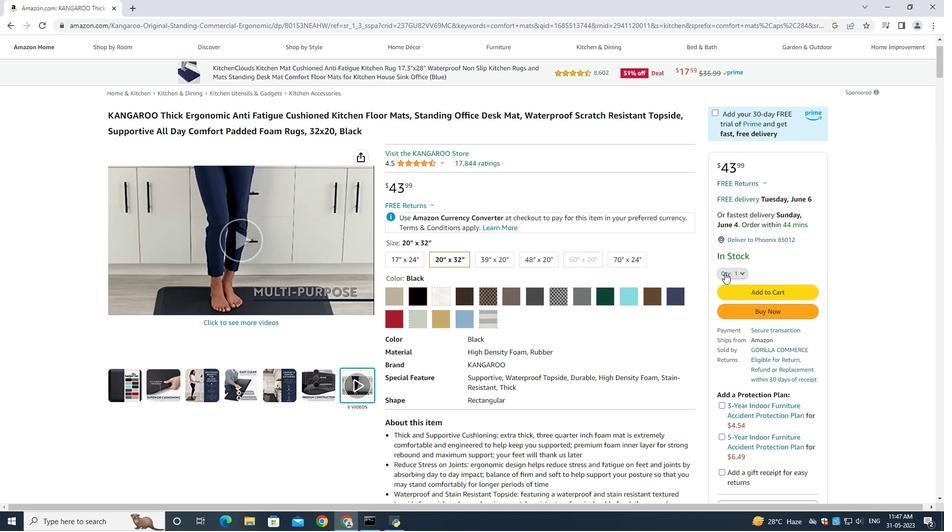 
Action: Mouse moved to (732, 105)
Screenshot: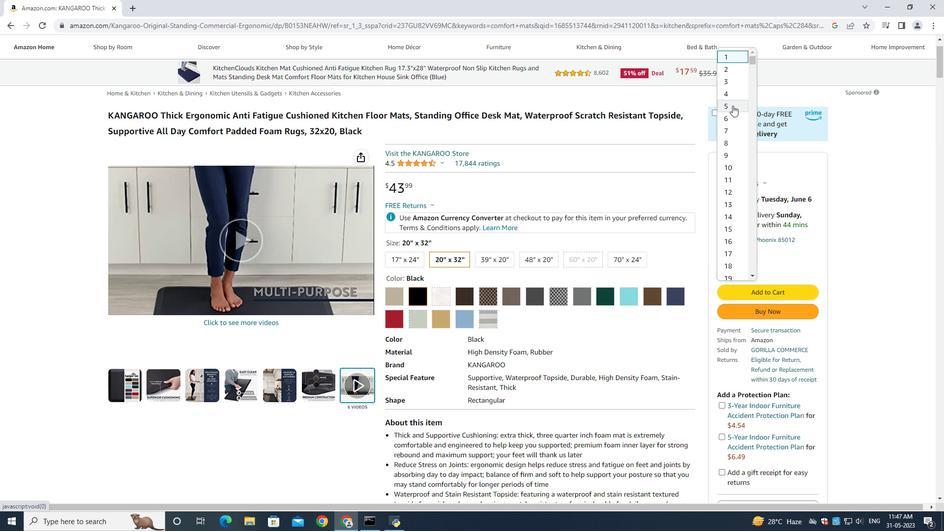 
Action: Mouse pressed left at (732, 105)
Screenshot: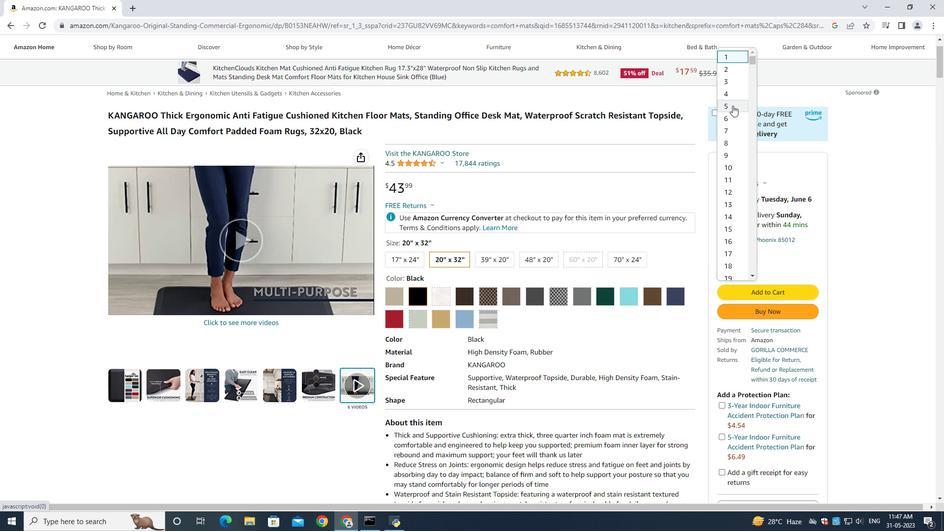
Action: Mouse moved to (763, 311)
Screenshot: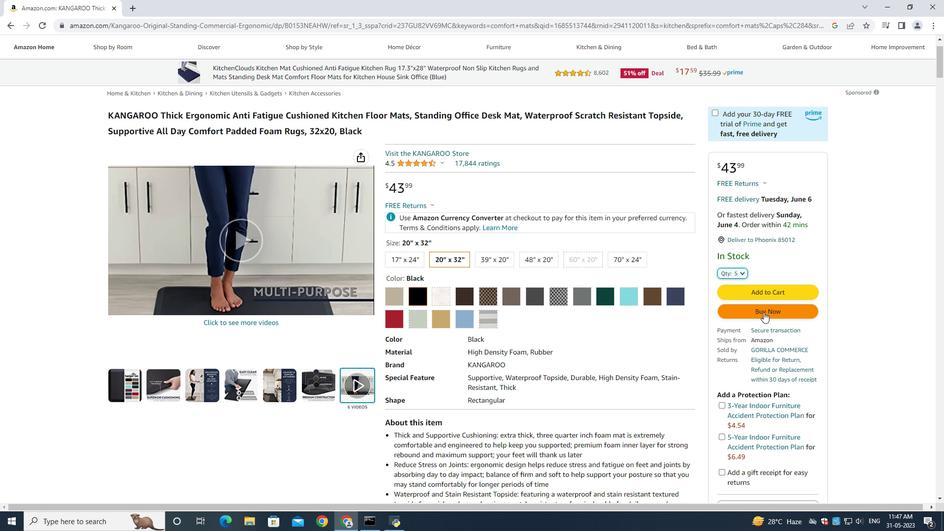 
Action: Mouse pressed left at (763, 311)
Screenshot: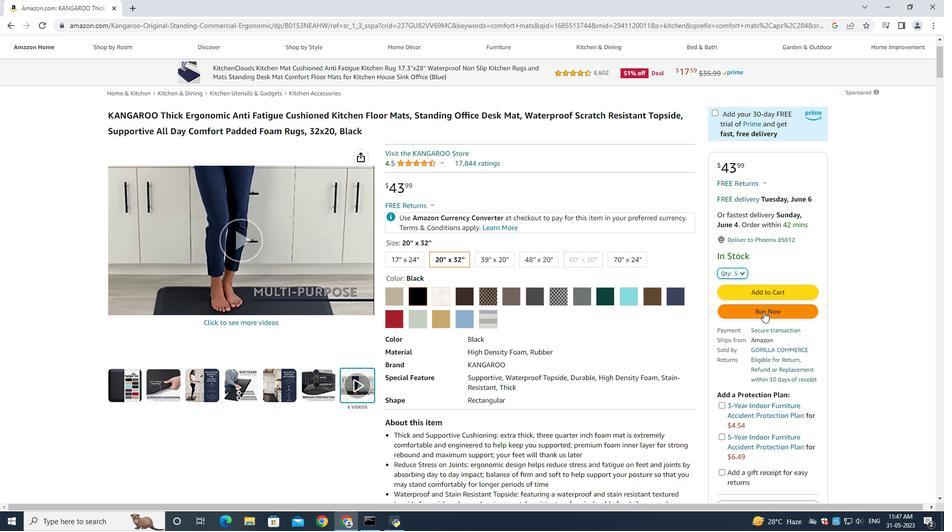 
Action: Mouse moved to (518, 289)
Screenshot: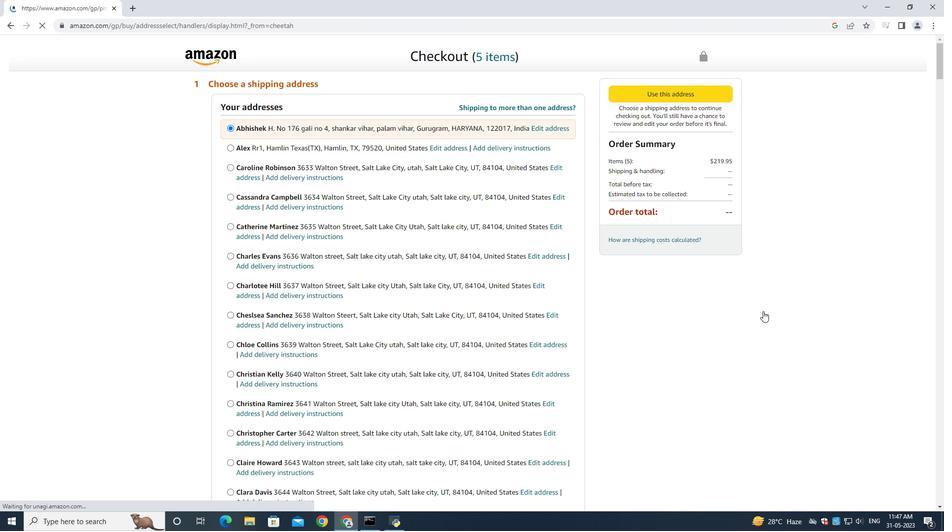 
Action: Mouse scrolled (518, 288) with delta (0, 0)
Screenshot: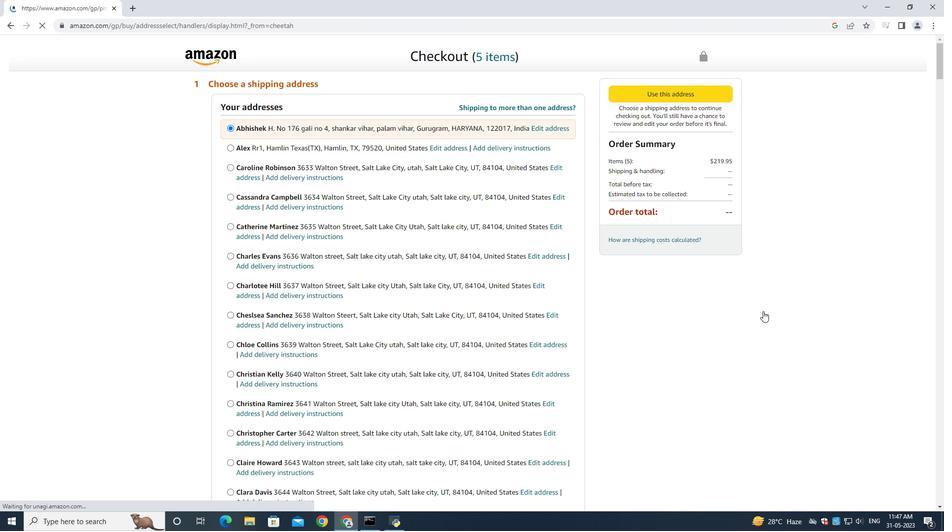 
Action: Mouse moved to (509, 293)
Screenshot: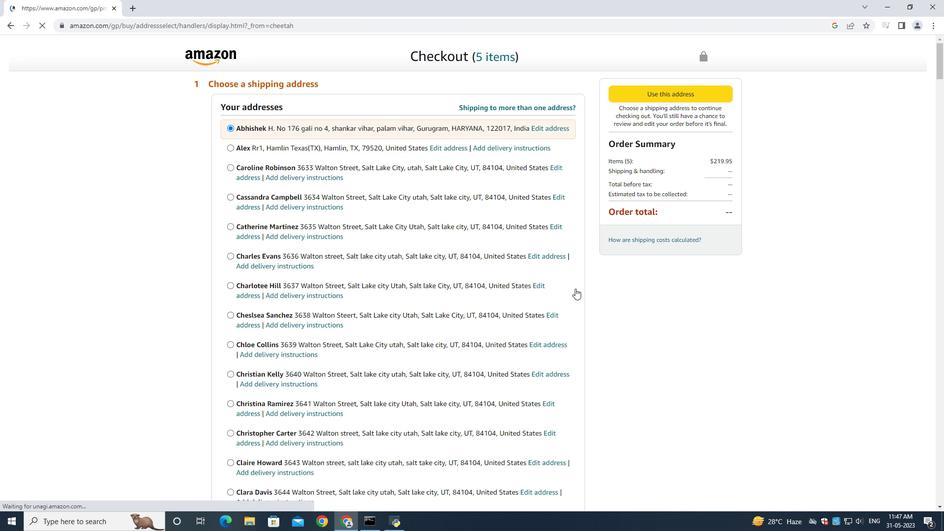 
Action: Mouse scrolled (509, 292) with delta (0, 0)
Screenshot: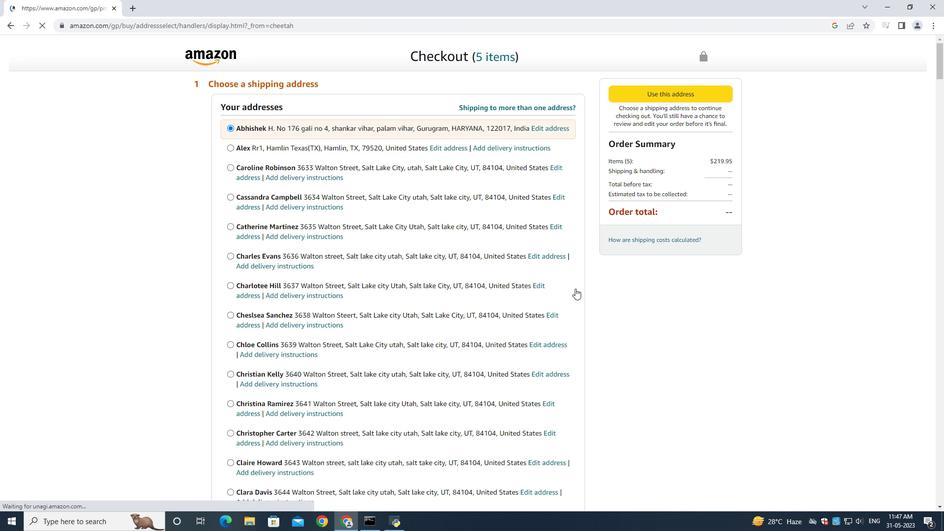 
Action: Mouse moved to (505, 295)
Screenshot: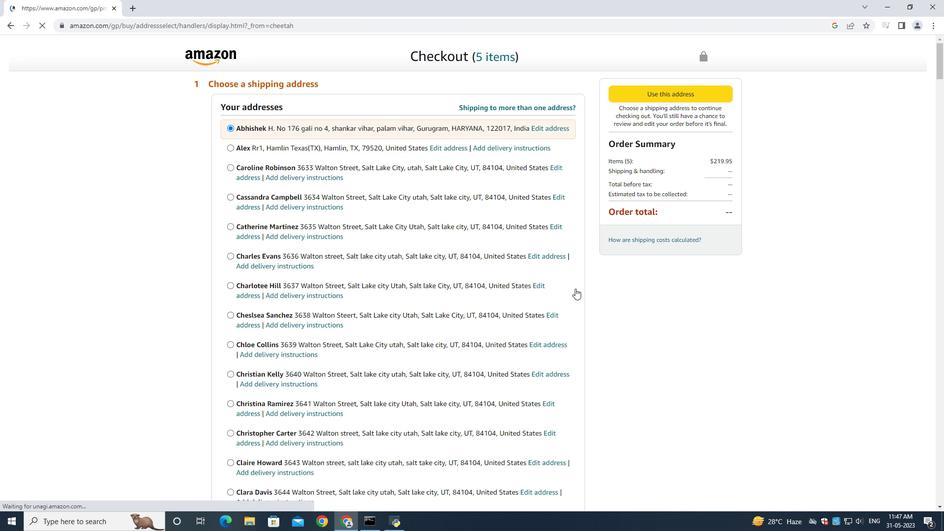 
Action: Mouse scrolled (505, 295) with delta (0, 0)
Screenshot: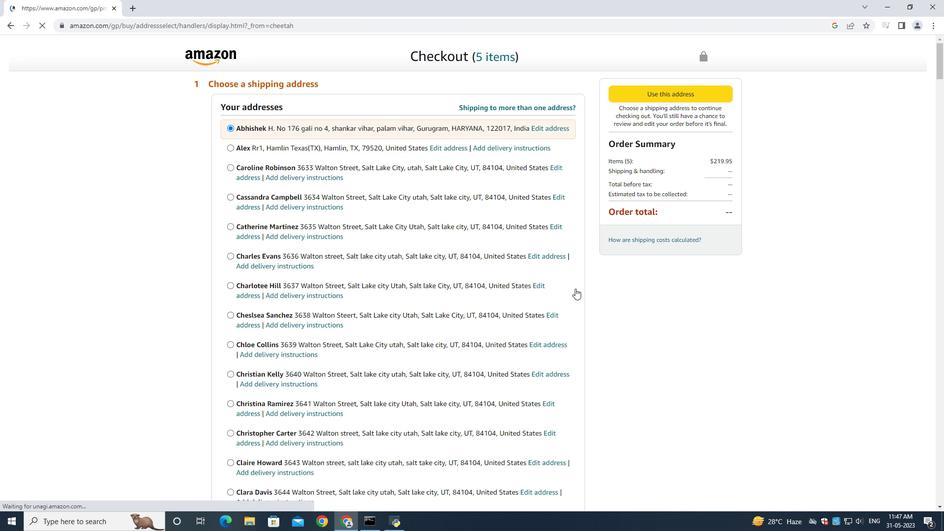 
Action: Mouse moved to (504, 296)
Screenshot: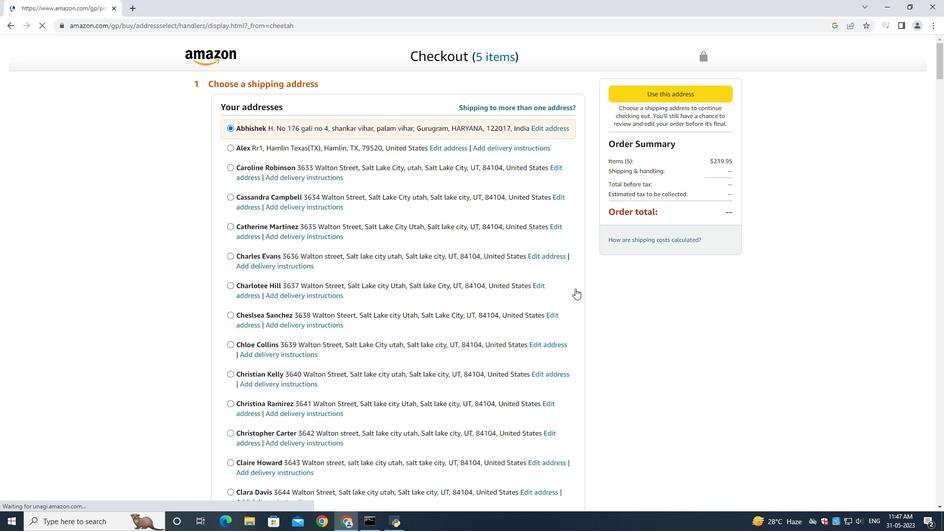 
Action: Mouse scrolled (504, 295) with delta (0, 0)
Screenshot: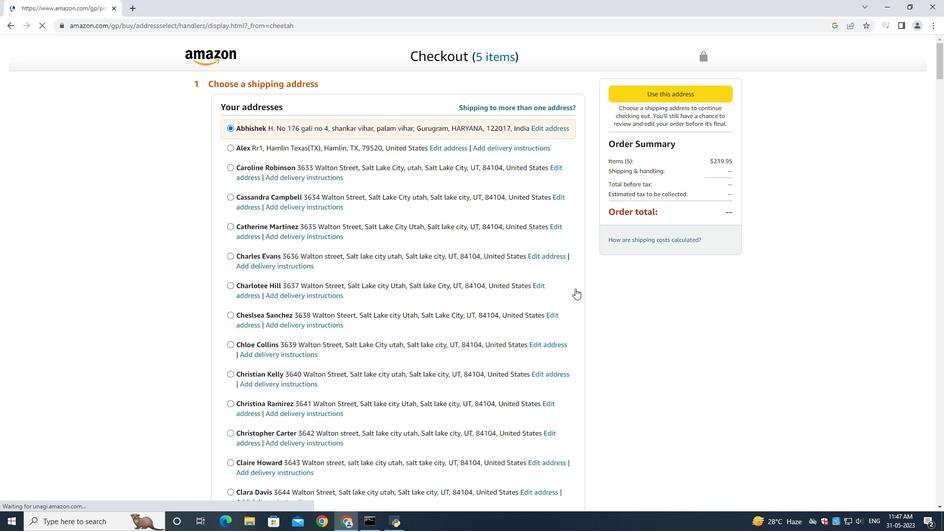 
Action: Mouse moved to (504, 296)
Screenshot: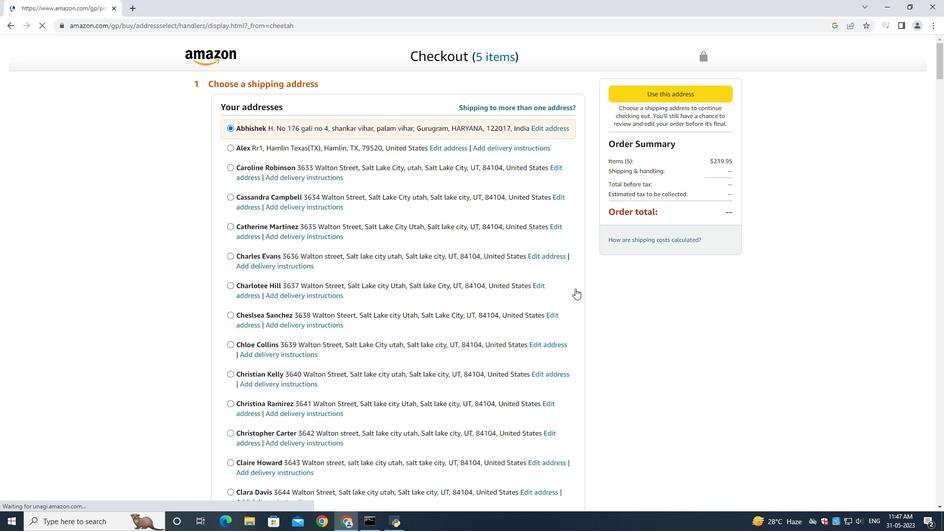 
Action: Mouse scrolled (504, 296) with delta (0, 0)
Screenshot: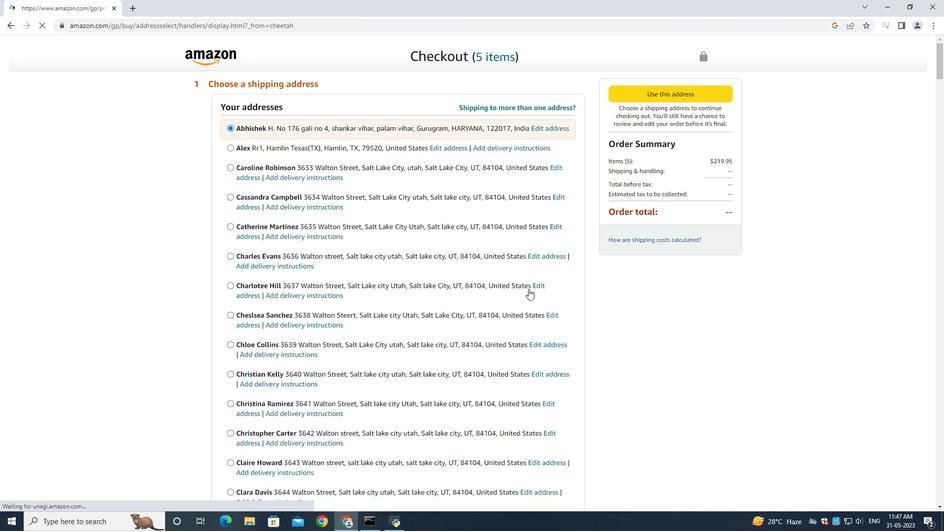
Action: Mouse moved to (503, 296)
Screenshot: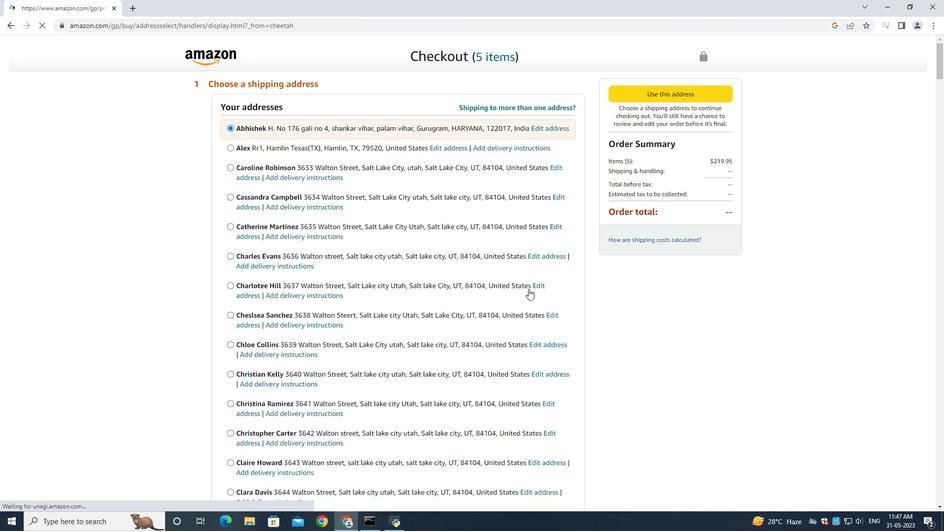 
Action: Mouse scrolled (504, 296) with delta (0, 0)
Screenshot: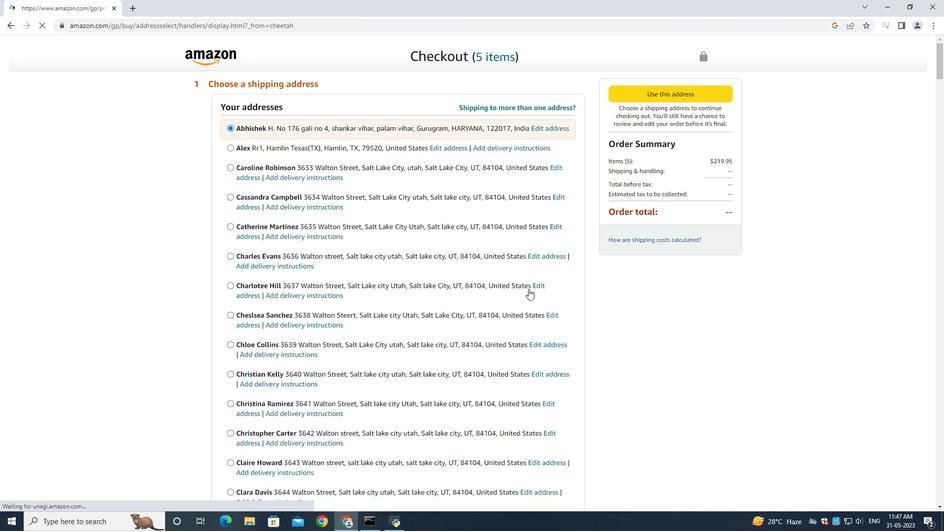 
Action: Mouse moved to (498, 296)
Screenshot: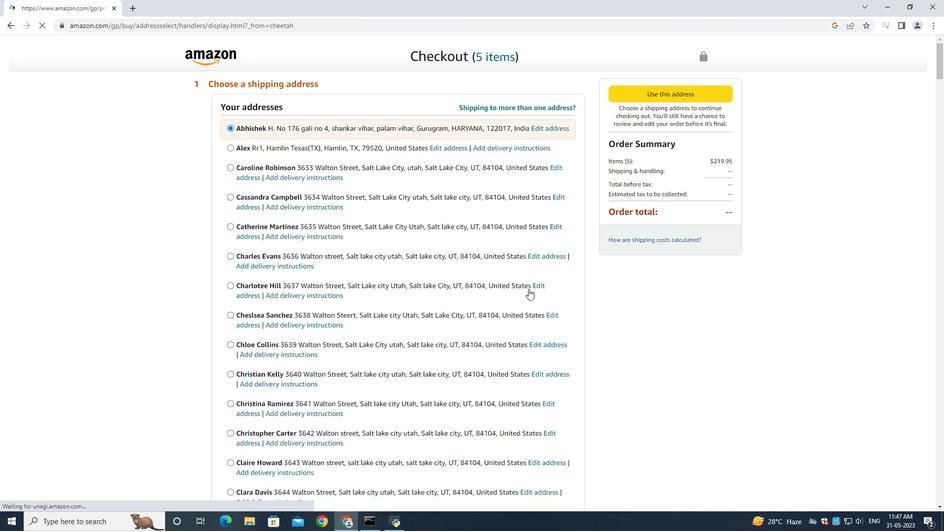 
Action: Mouse scrolled (501, 296) with delta (0, 0)
Screenshot: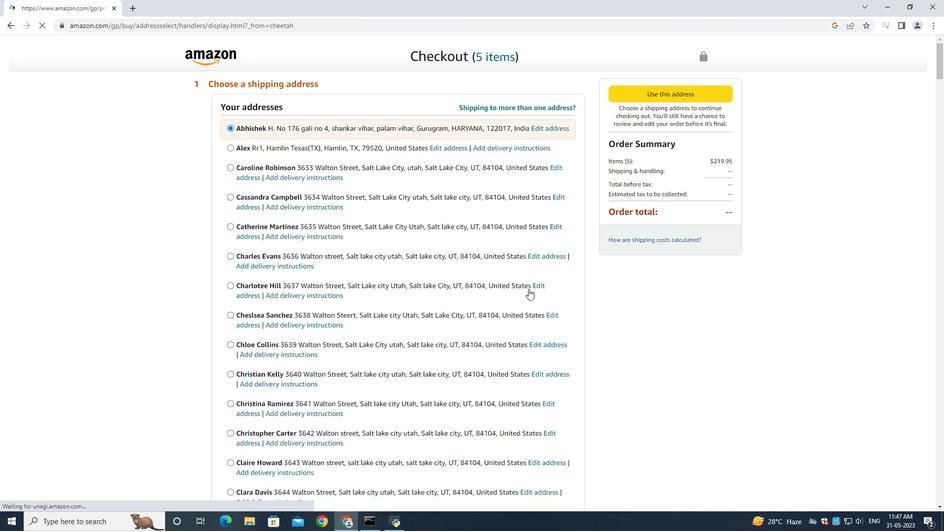 
Action: Mouse moved to (495, 295)
Screenshot: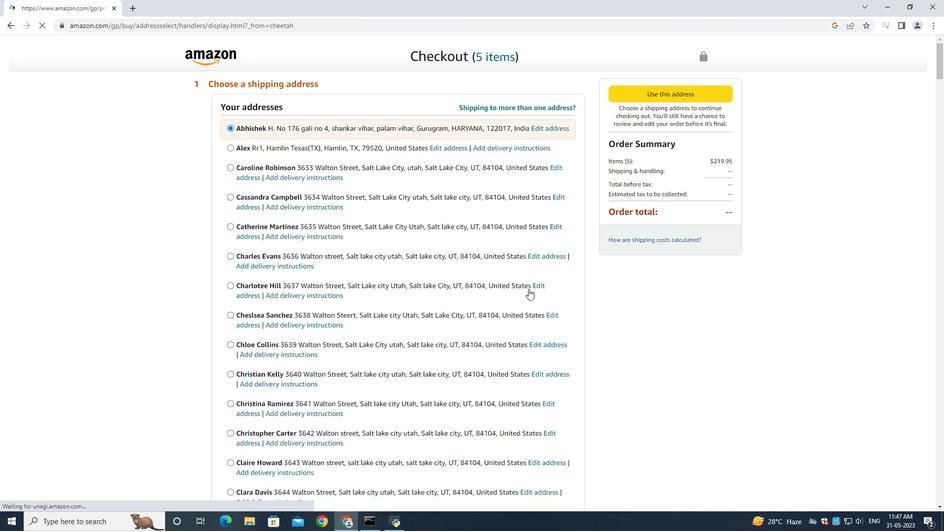 
Action: Mouse scrolled (497, 296) with delta (0, 0)
Screenshot: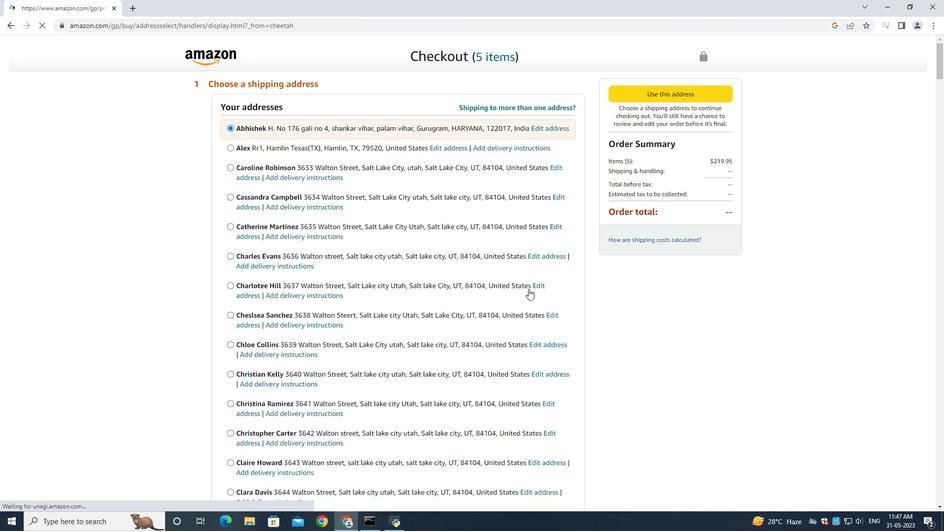 
Action: Mouse moved to (494, 291)
Screenshot: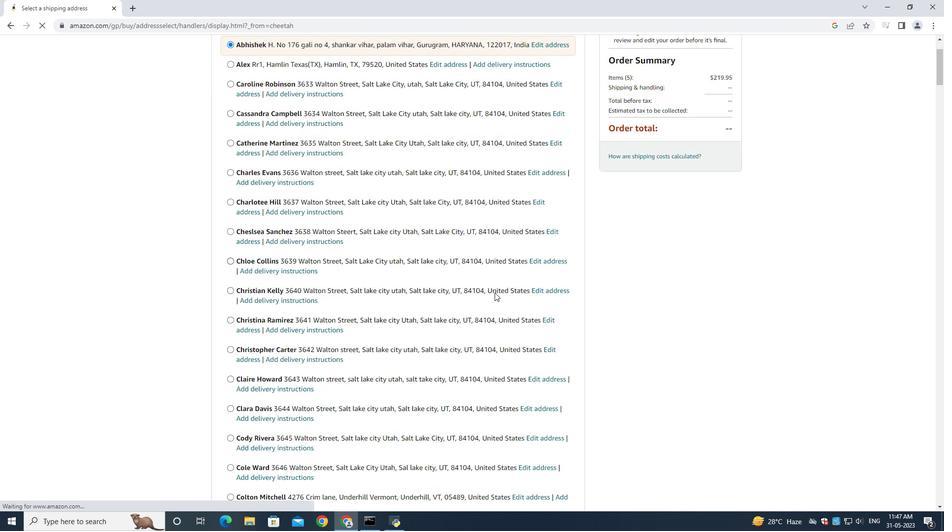 
Action: Mouse scrolled (494, 291) with delta (0, 0)
Screenshot: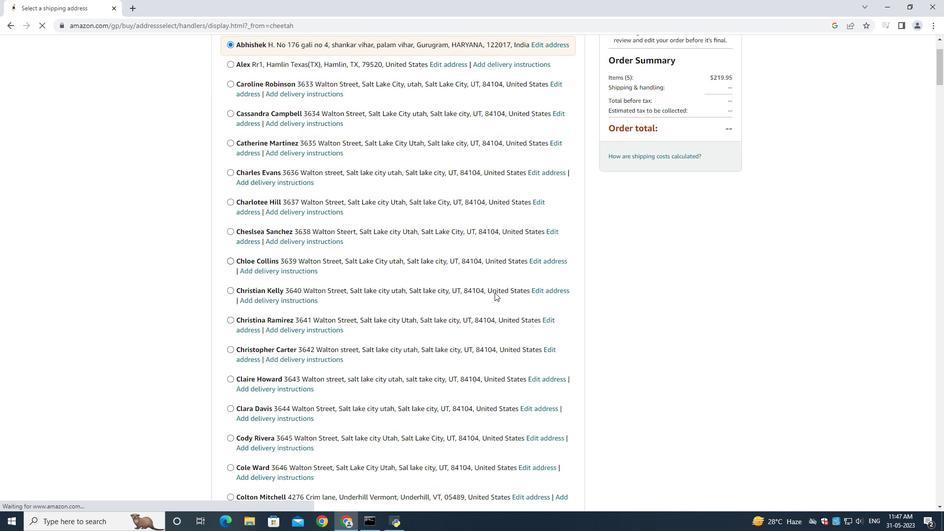 
Action: Mouse scrolled (494, 291) with delta (0, 0)
Screenshot: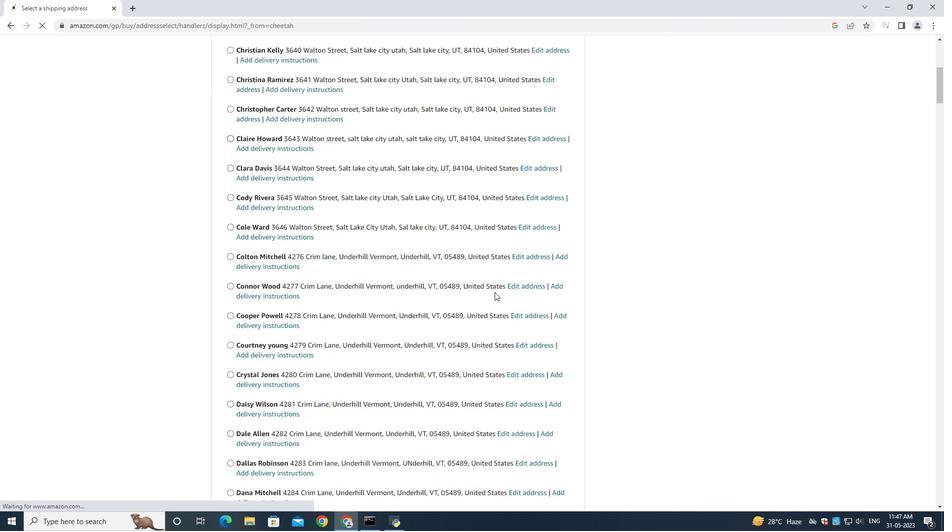 
Action: Mouse moved to (494, 291)
Screenshot: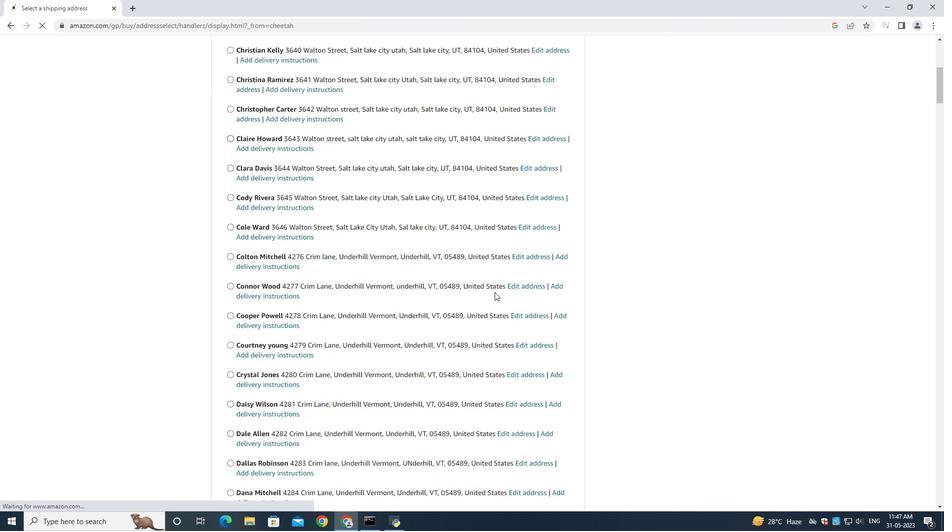 
Action: Mouse scrolled (494, 291) with delta (0, 0)
Screenshot: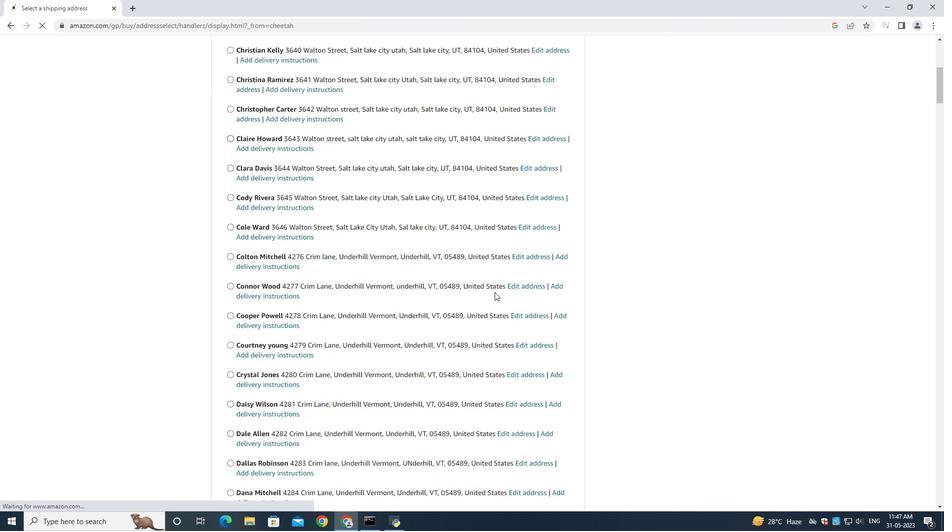 
Action: Mouse scrolled (494, 291) with delta (0, 0)
Screenshot: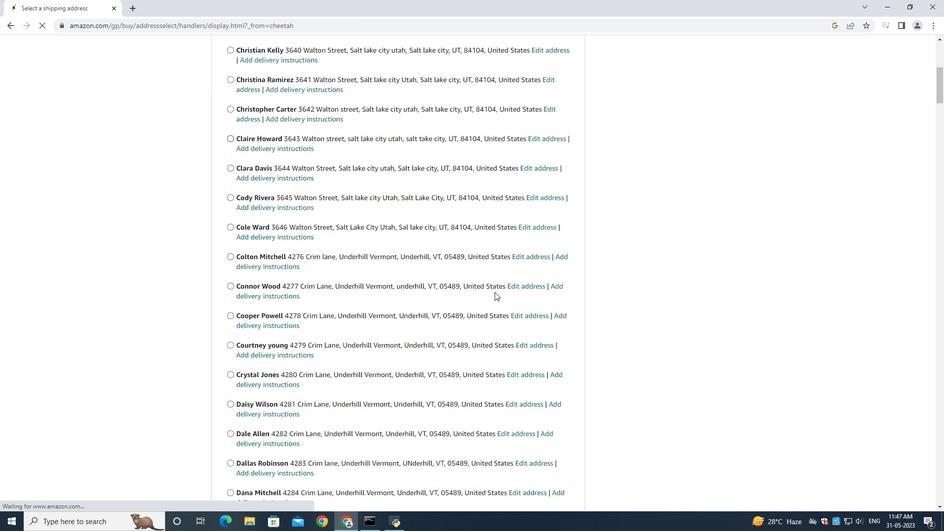 
Action: Mouse scrolled (494, 291) with delta (0, 0)
Screenshot: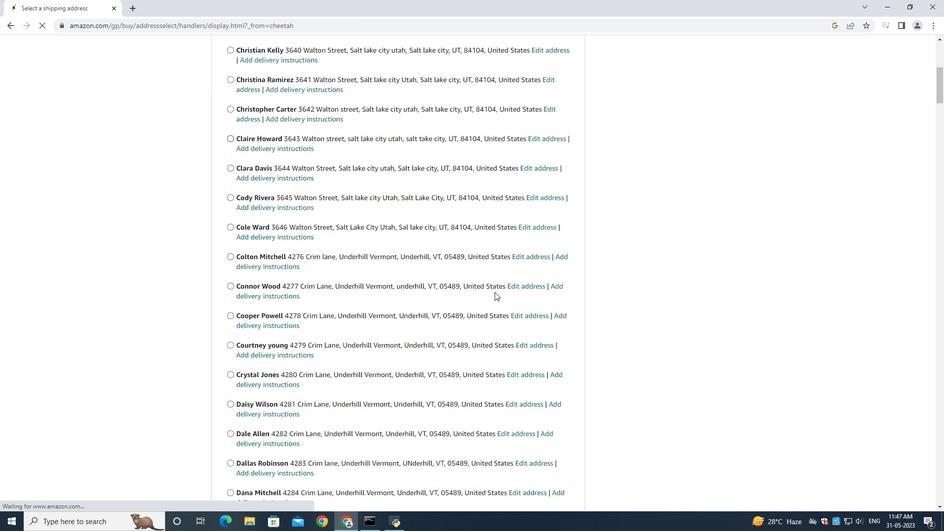 
Action: Mouse scrolled (494, 291) with delta (0, 0)
Screenshot: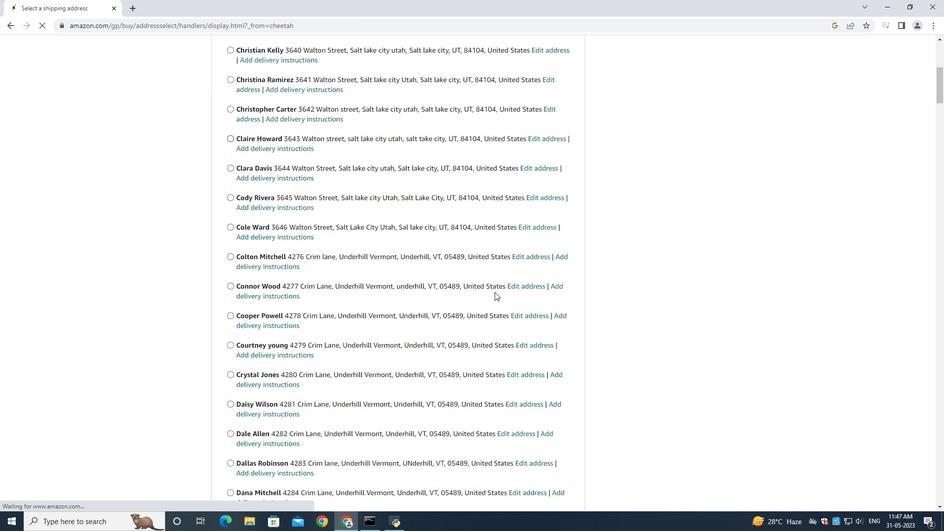 
Action: Mouse scrolled (494, 291) with delta (0, 0)
Screenshot: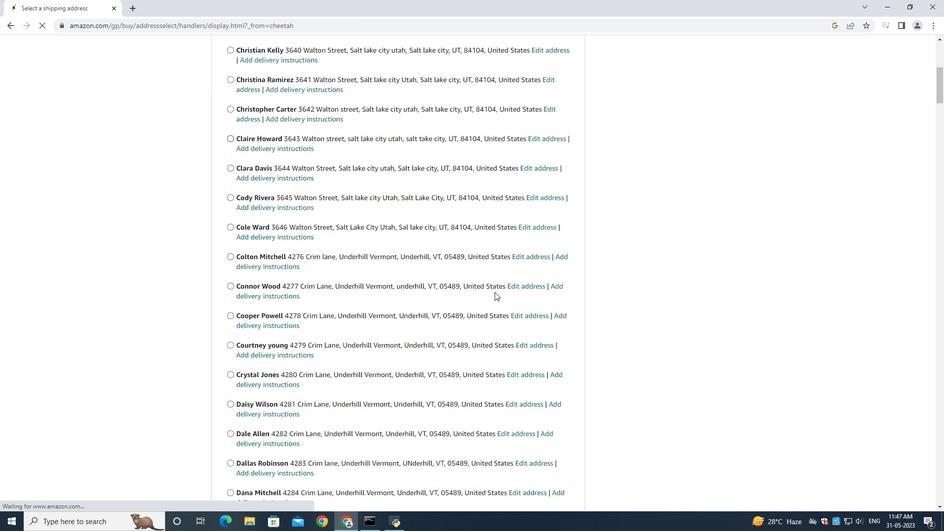 
Action: Mouse moved to (494, 286)
Screenshot: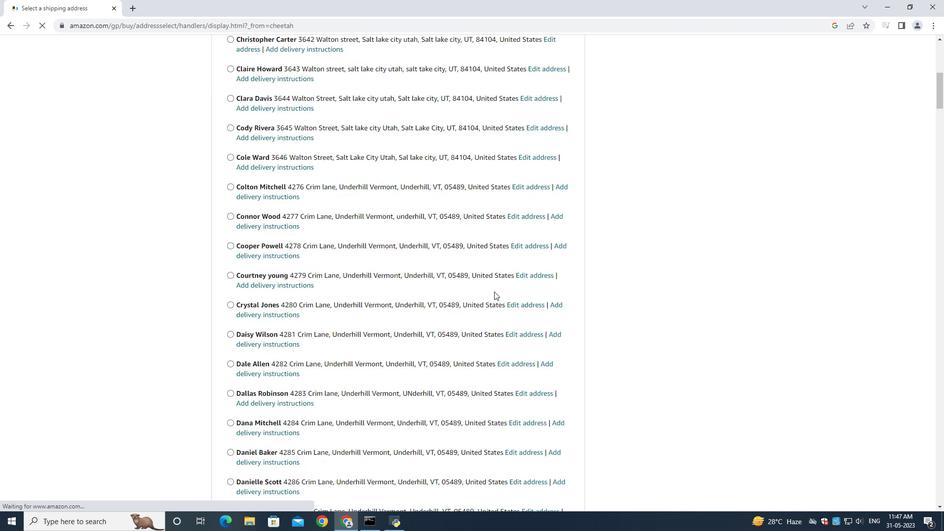 
Action: Mouse scrolled (494, 286) with delta (0, 0)
Screenshot: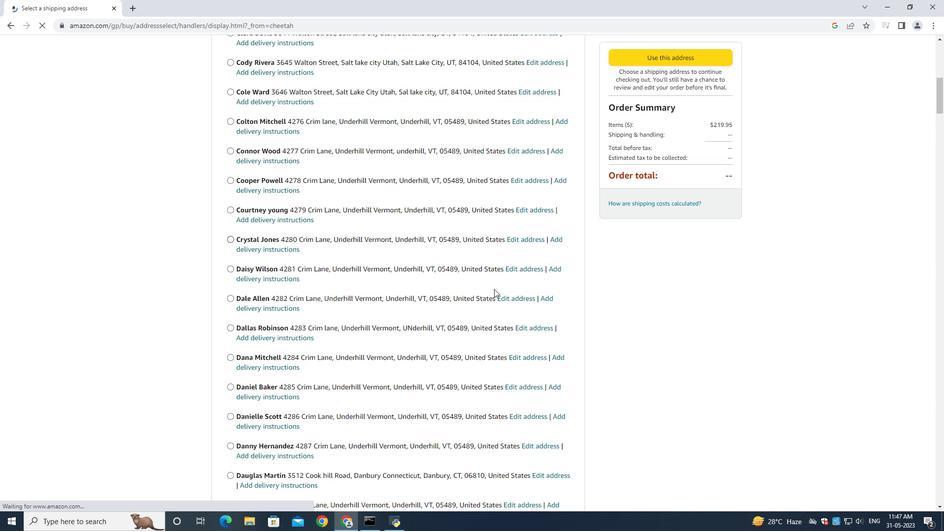 
Action: Mouse moved to (495, 286)
Screenshot: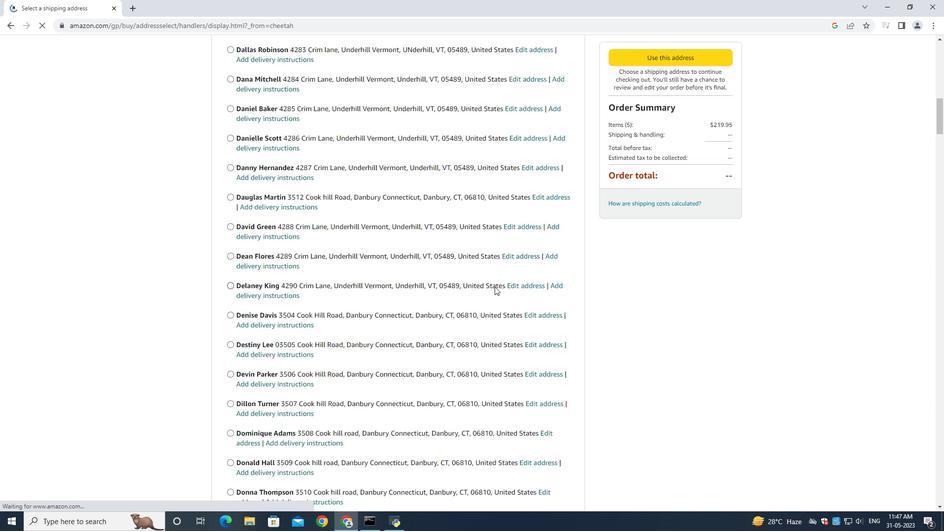 
Action: Mouse scrolled (495, 286) with delta (0, 0)
Screenshot: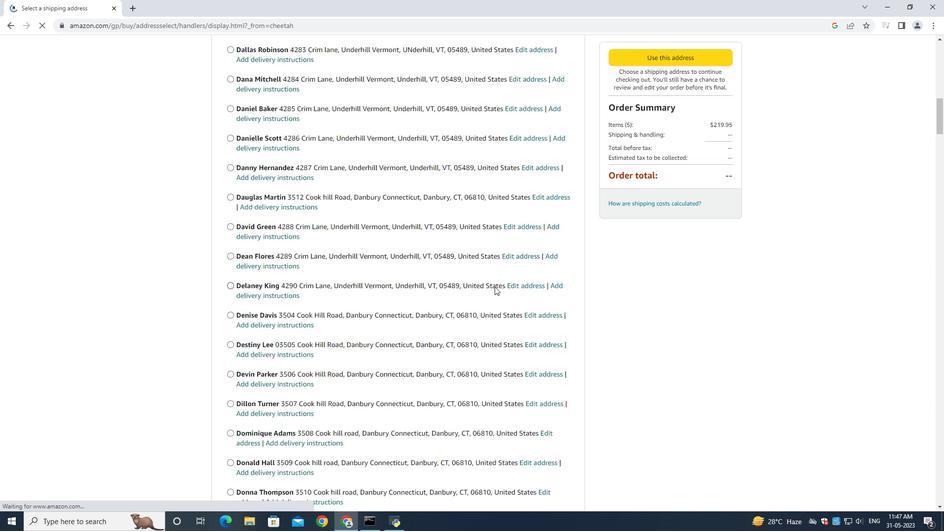 
Action: Mouse moved to (497, 289)
Screenshot: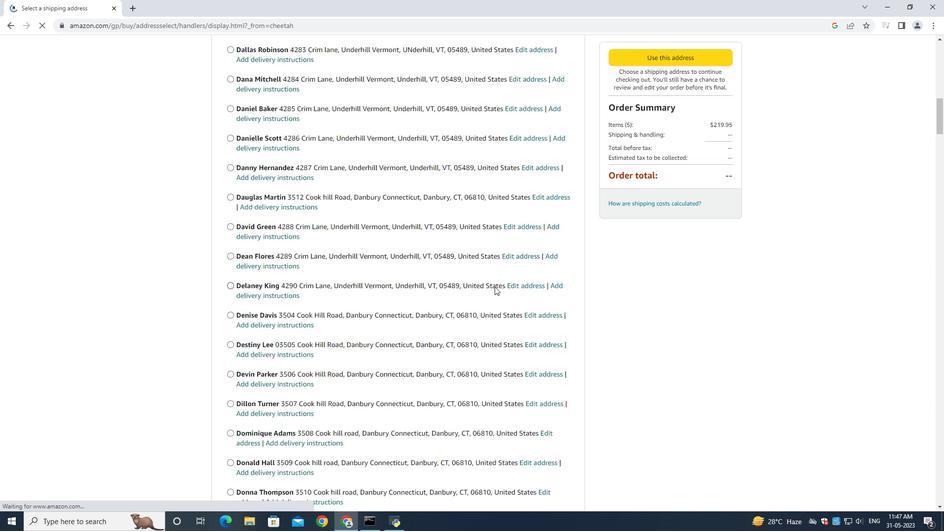 
Action: Mouse scrolled (496, 287) with delta (0, 0)
Screenshot: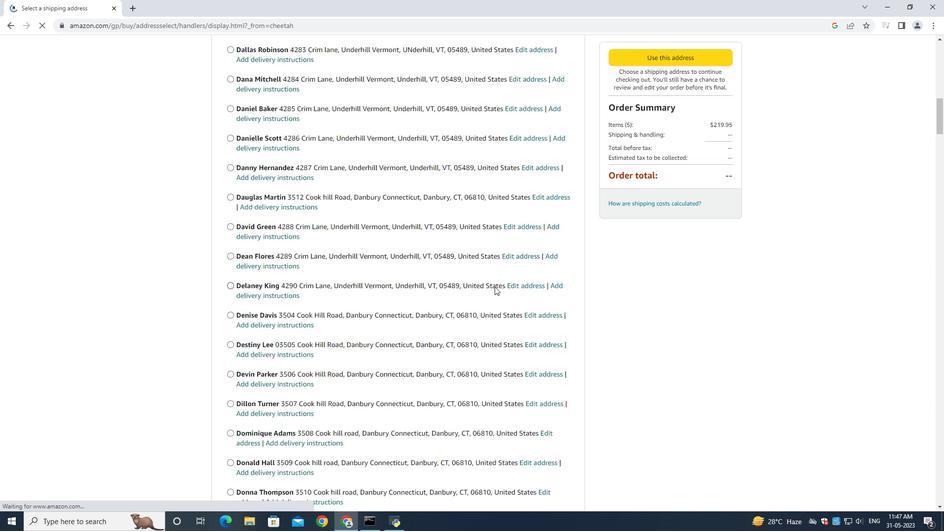 
Action: Mouse moved to (500, 290)
Screenshot: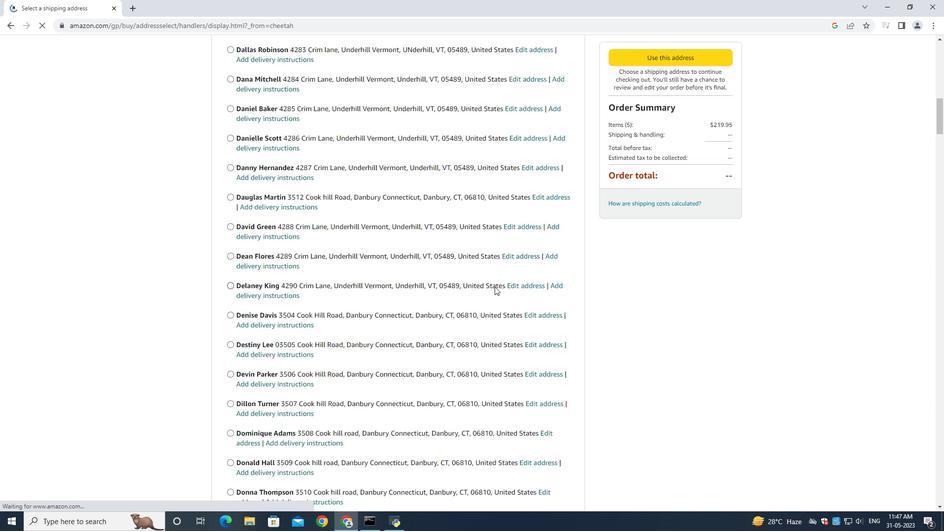 
Action: Mouse scrolled (497, 288) with delta (0, 0)
Screenshot: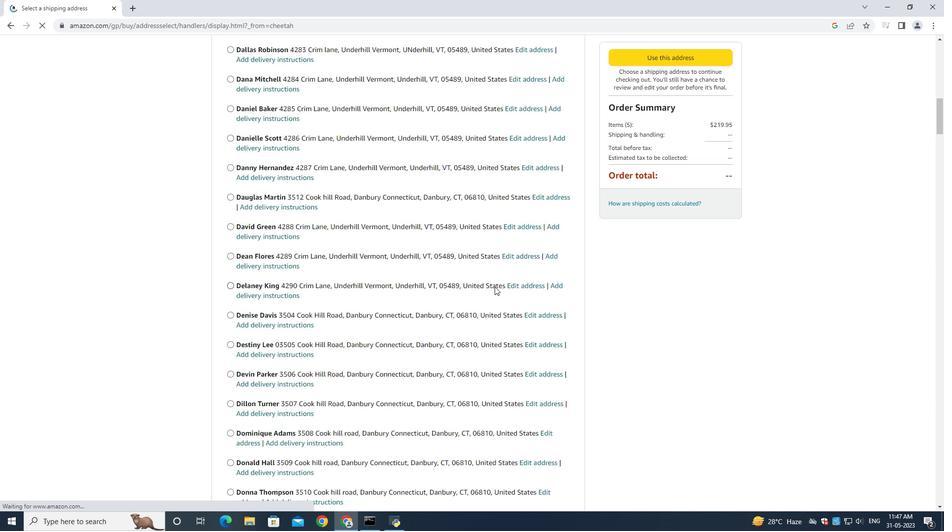 
Action: Mouse moved to (507, 293)
Screenshot: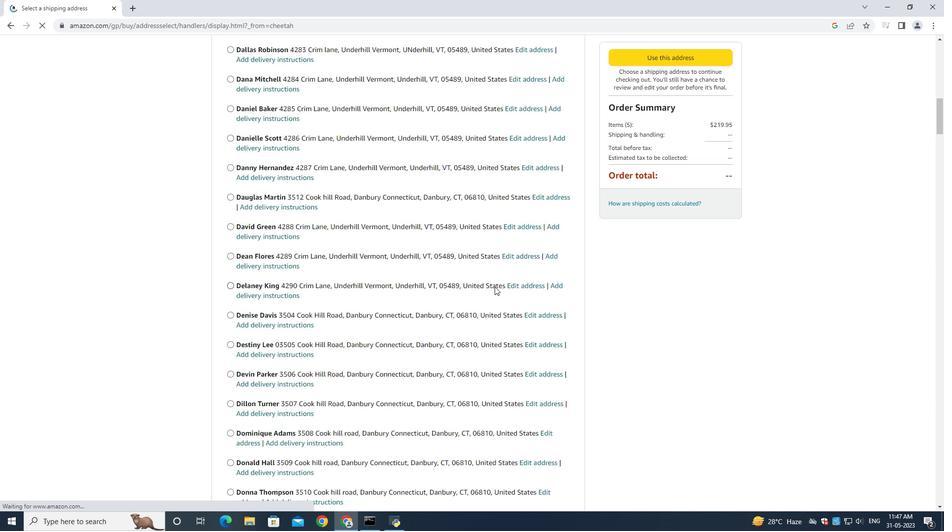 
Action: Mouse scrolled (500, 290) with delta (0, 0)
Screenshot: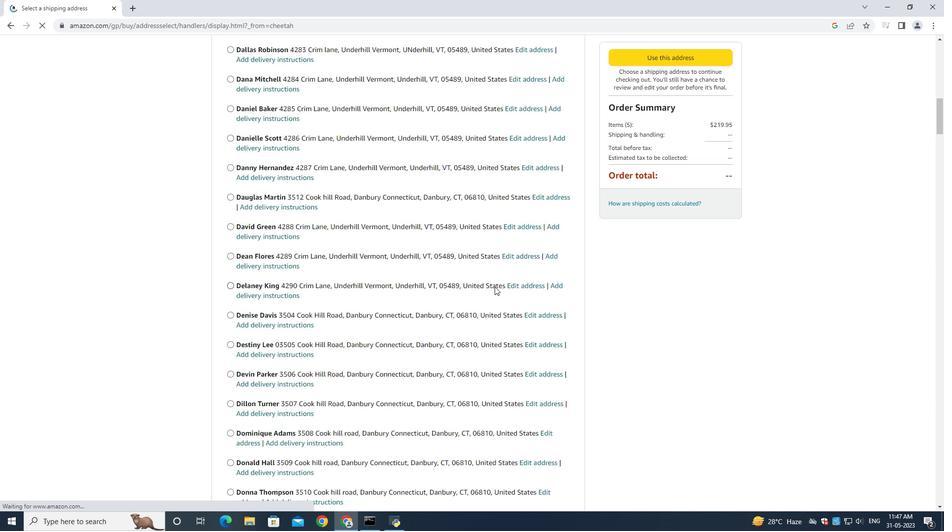 
Action: Mouse moved to (586, 294)
Screenshot: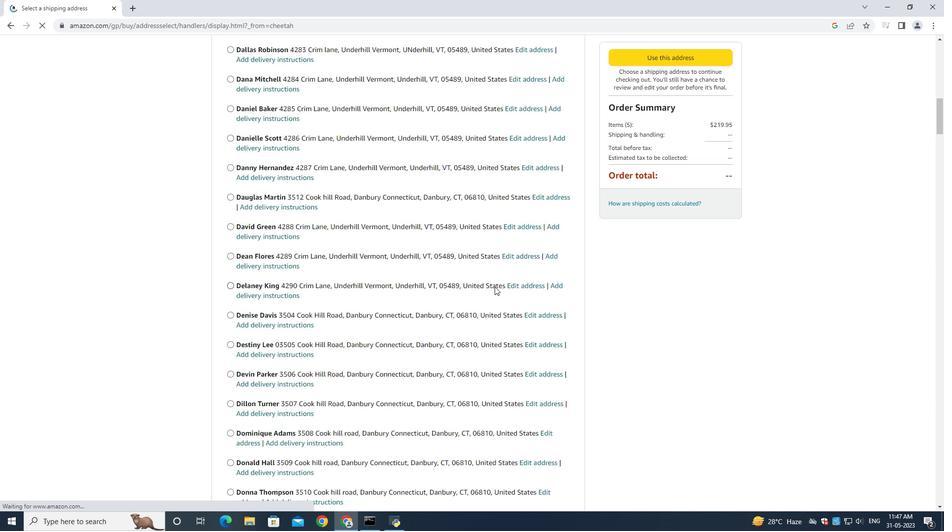 
Action: Mouse scrolled (525, 294) with delta (0, 0)
Screenshot: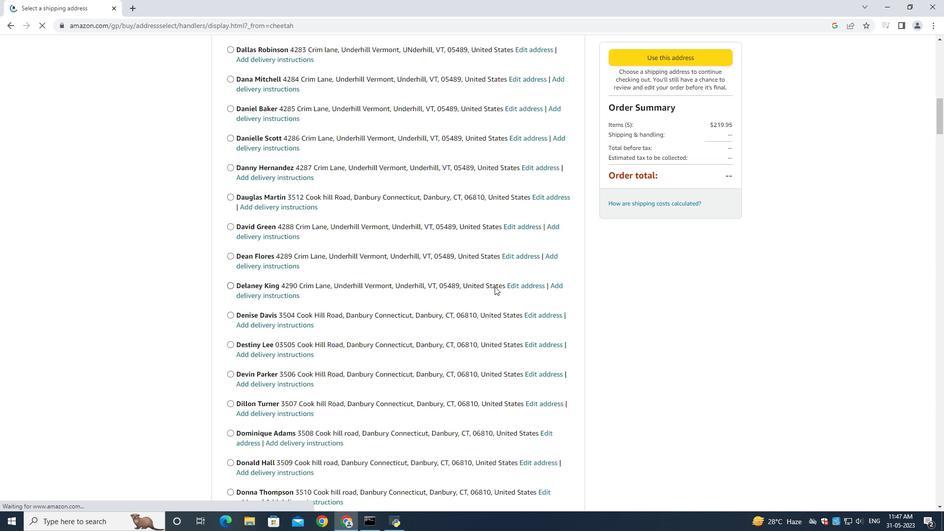 
Action: Mouse moved to (707, 295)
Screenshot: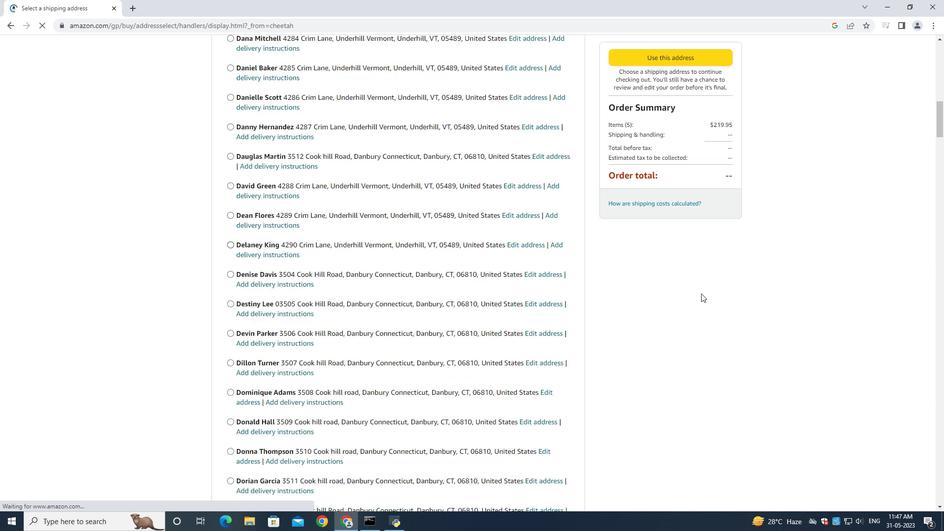 
Action: Mouse scrolled (707, 294) with delta (0, 0)
Screenshot: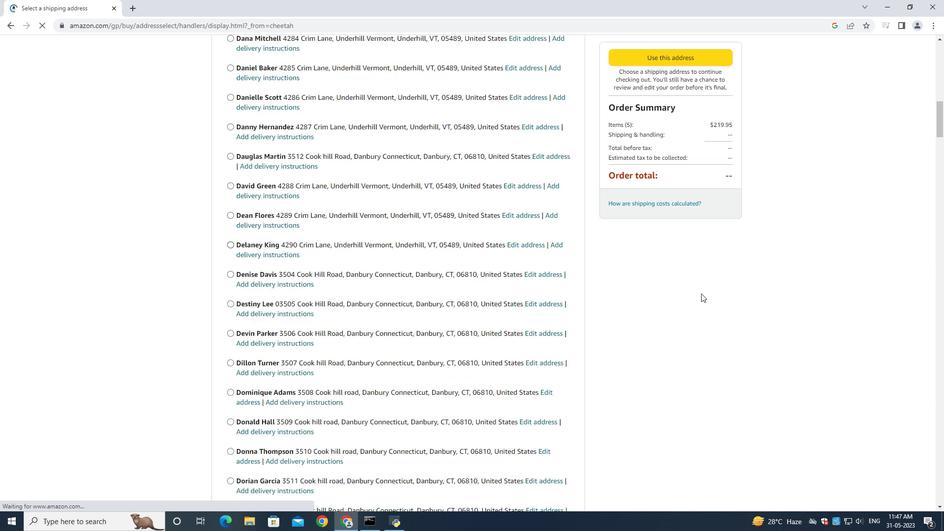 
Action: Mouse moved to (707, 296)
Screenshot: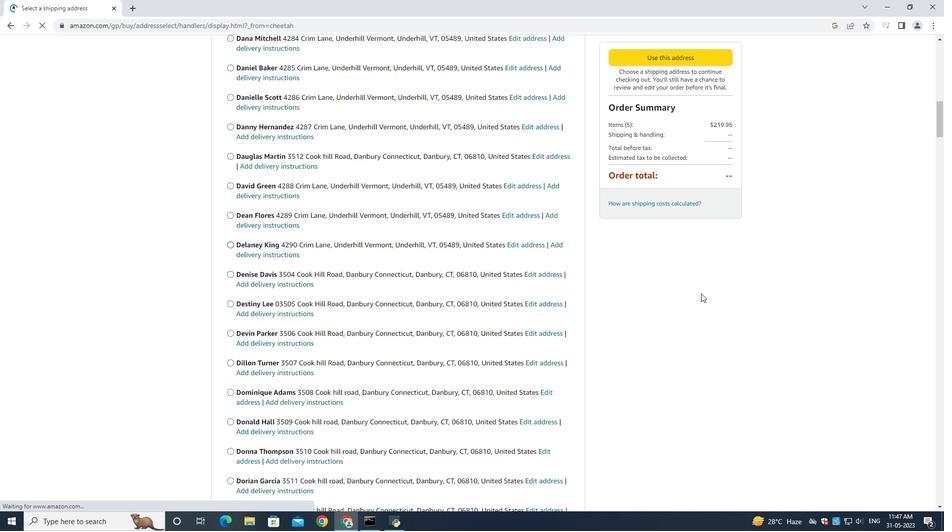 
Action: Mouse scrolled (707, 295) with delta (0, 0)
Screenshot: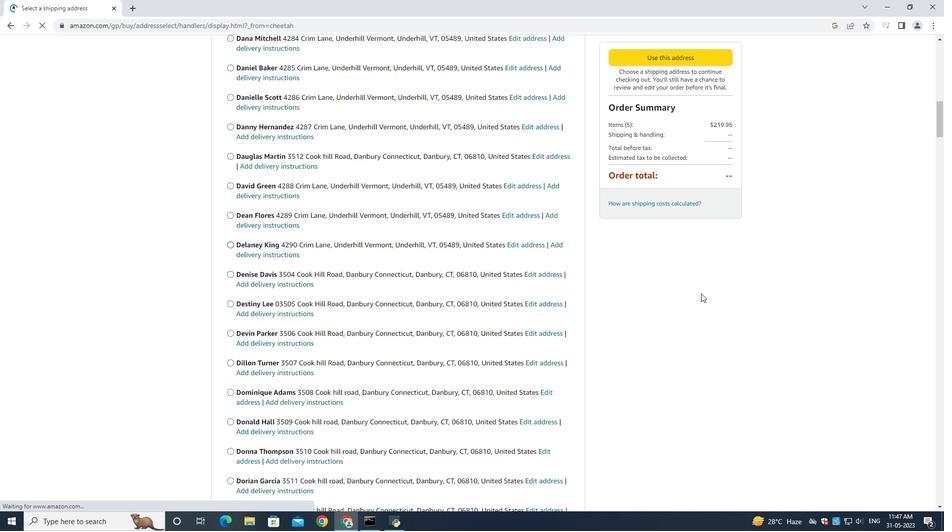 
Action: Mouse moved to (707, 296)
Screenshot: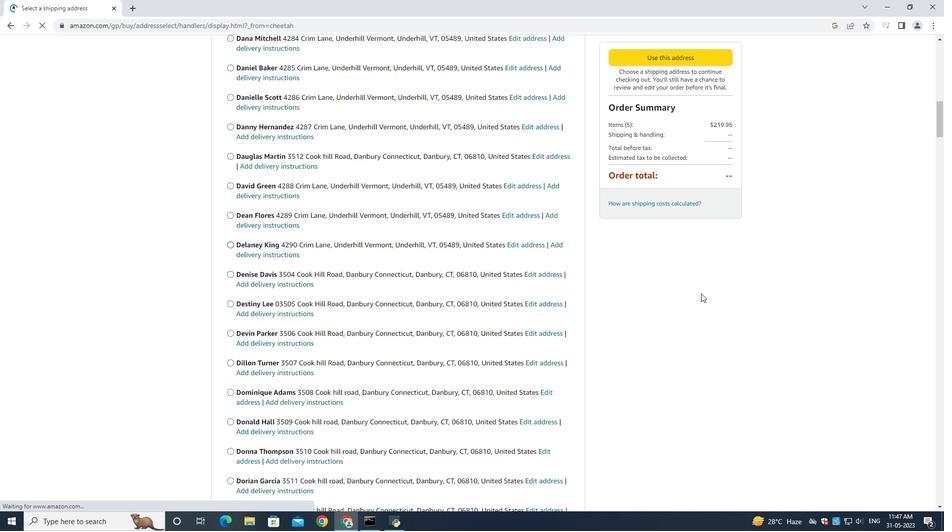 
Action: Mouse scrolled (707, 296) with delta (0, 0)
Screenshot: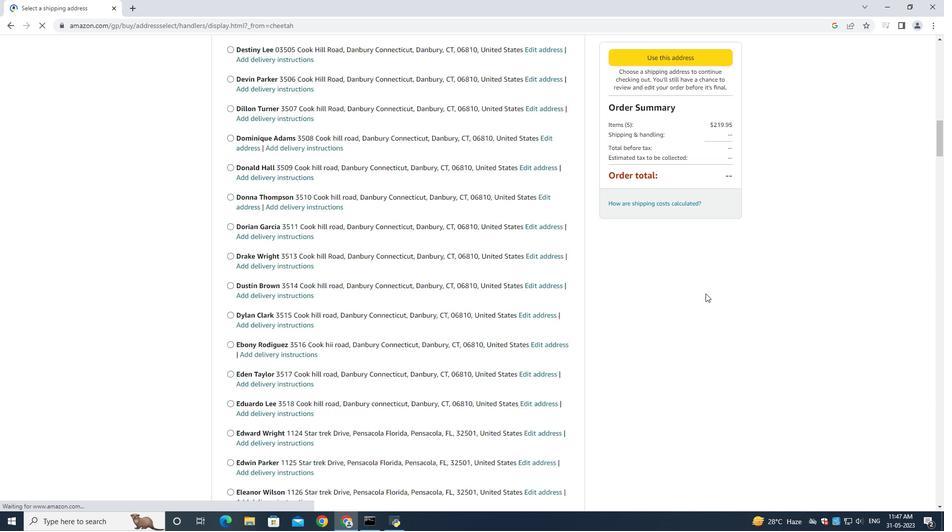 
Action: Mouse moved to (707, 296)
Screenshot: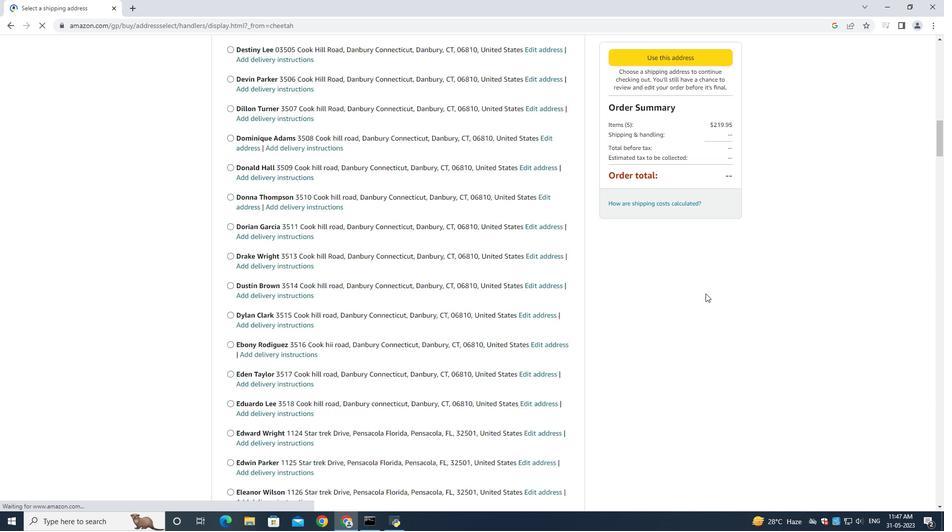 
Action: Mouse scrolled (707, 296) with delta (0, 0)
Screenshot: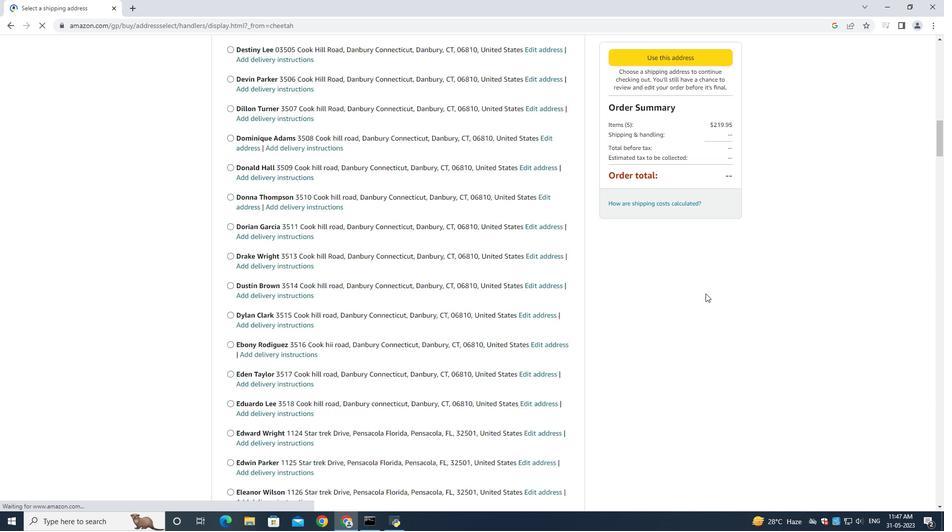 
Action: Mouse scrolled (707, 296) with delta (0, 0)
Screenshot: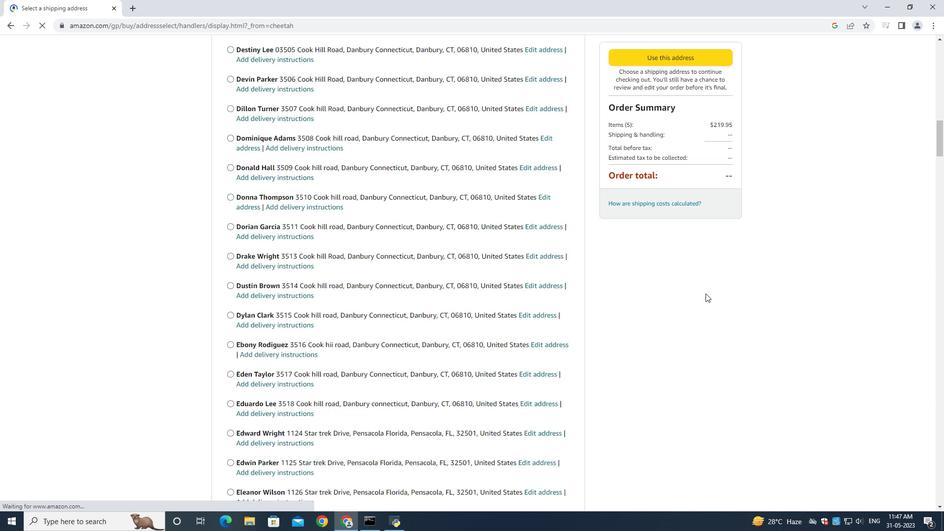 
Action: Mouse scrolled (707, 296) with delta (0, 0)
Screenshot: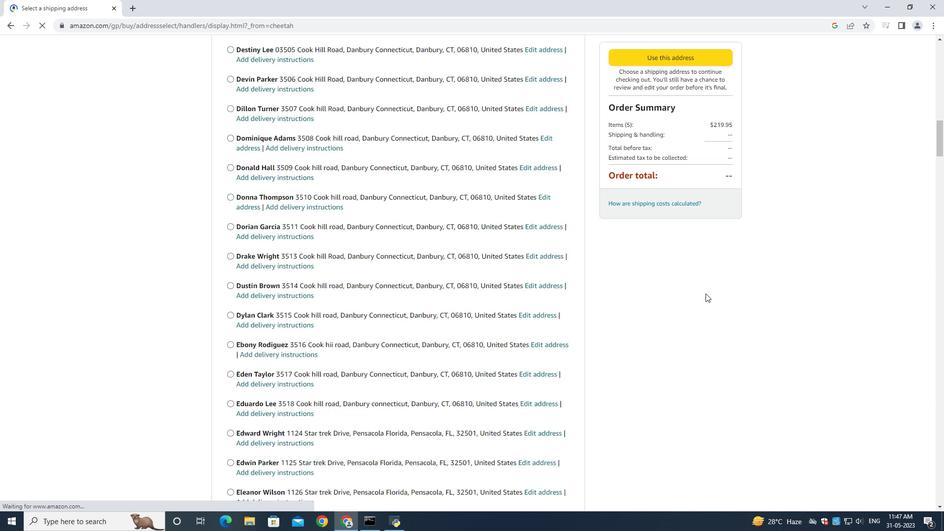 
Action: Mouse scrolled (707, 296) with delta (0, 0)
Screenshot: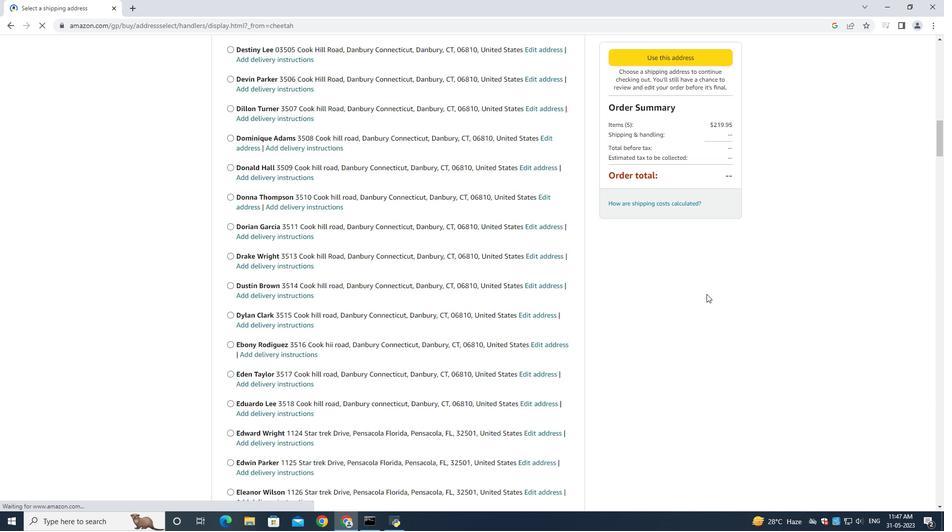 
Action: Mouse moved to (706, 296)
Screenshot: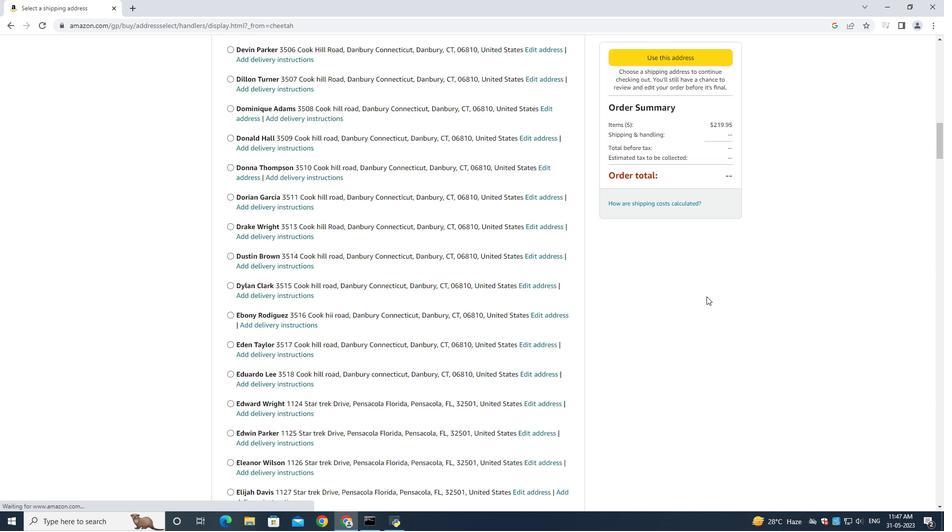 
Action: Mouse scrolled (706, 295) with delta (0, 0)
Screenshot: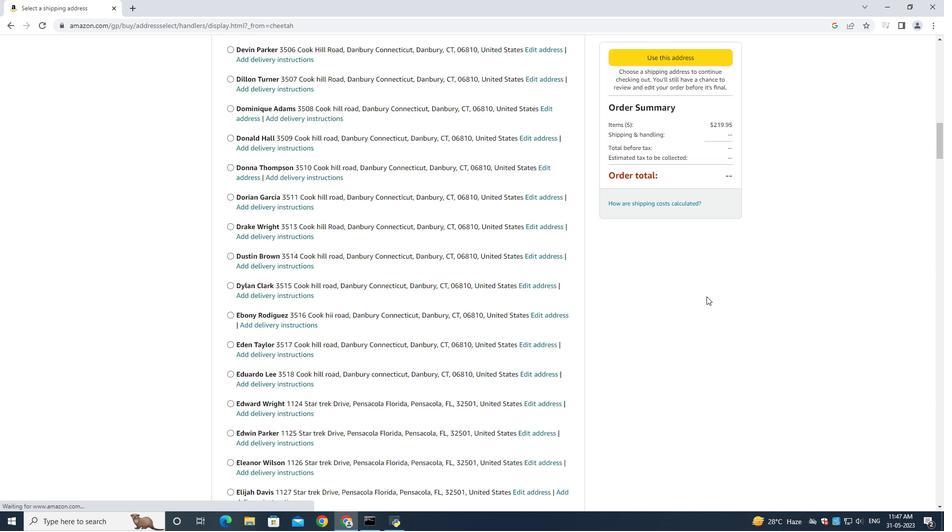 
Action: Mouse moved to (706, 296)
Screenshot: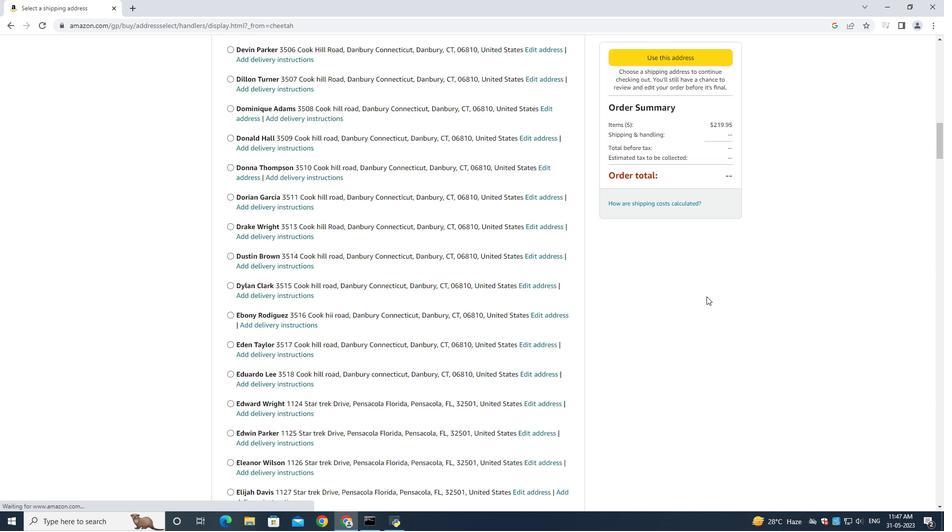 
Action: Mouse scrolled (706, 295) with delta (0, 0)
Screenshot: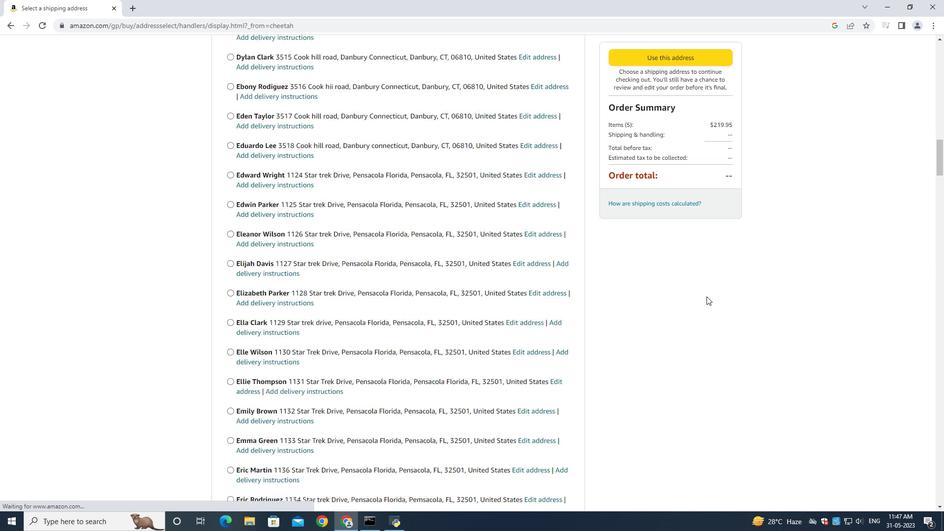 
Action: Mouse scrolled (706, 295) with delta (0, 0)
Screenshot: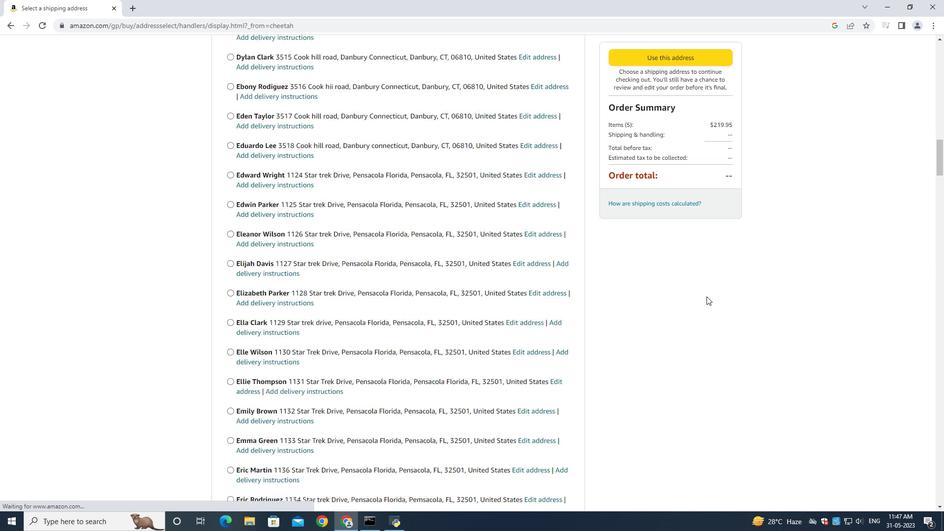
Action: Mouse scrolled (706, 295) with delta (0, 0)
Screenshot: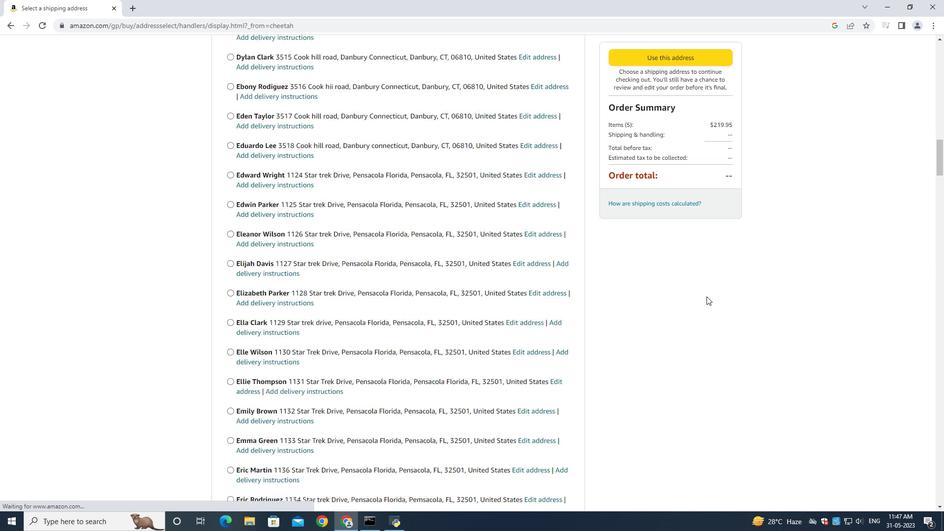 
Action: Mouse scrolled (706, 295) with delta (0, 0)
Screenshot: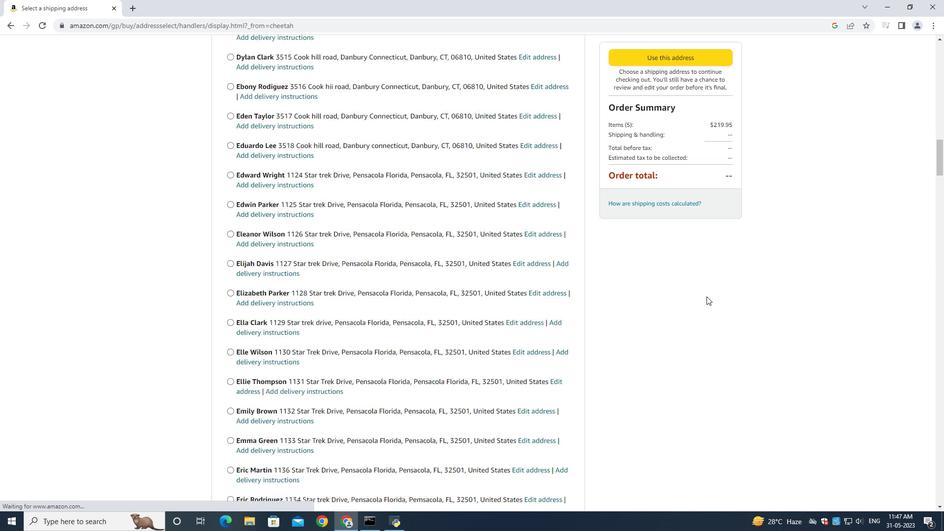 
Action: Mouse scrolled (706, 295) with delta (0, 0)
Screenshot: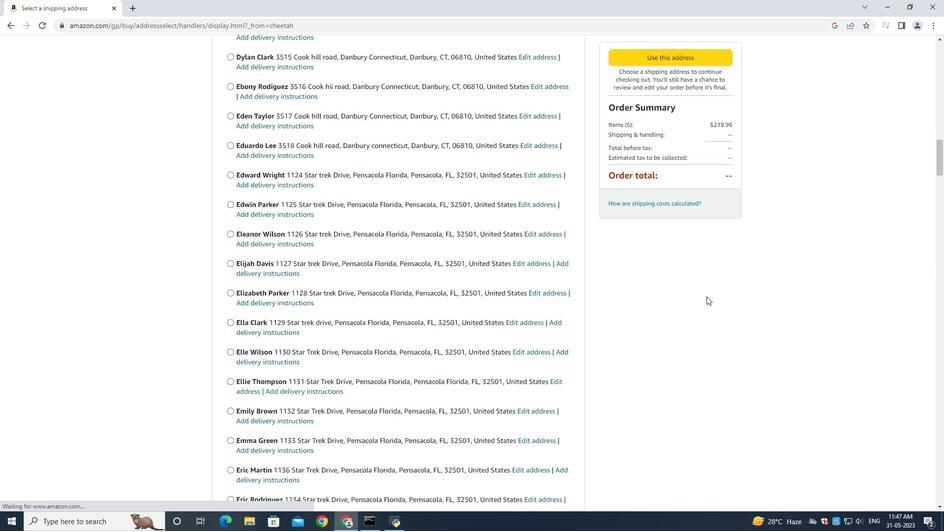 
Action: Mouse scrolled (706, 295) with delta (0, 0)
Screenshot: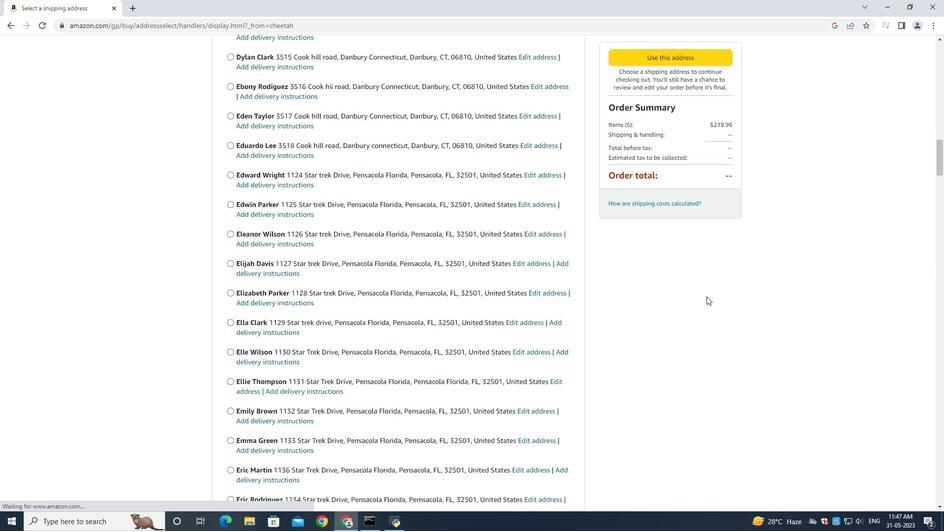 
Action: Mouse moved to (706, 296)
Screenshot: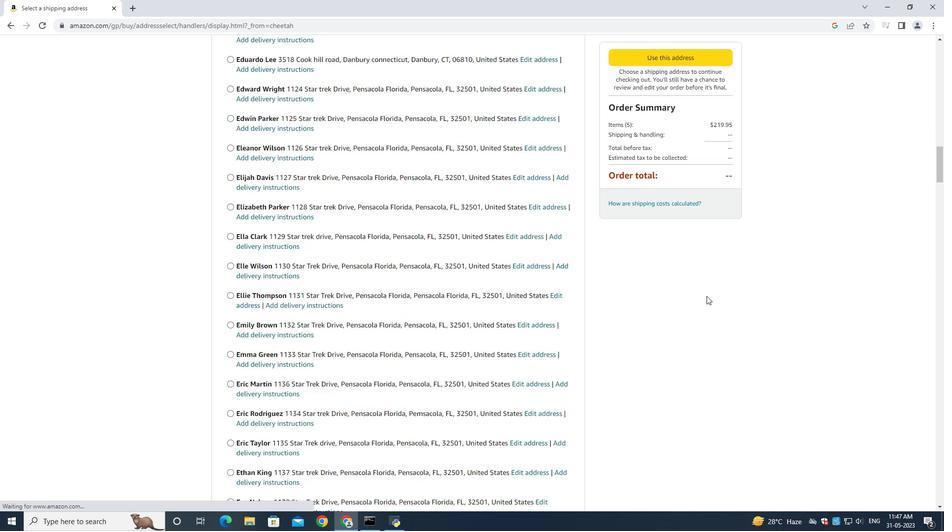 
Action: Mouse scrolled (706, 295) with delta (0, 0)
Screenshot: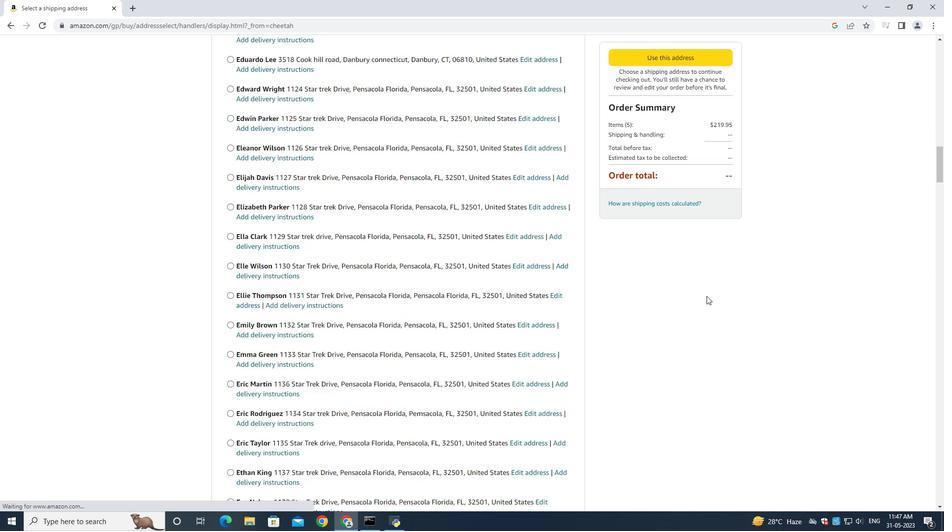
Action: Mouse moved to (706, 294)
Screenshot: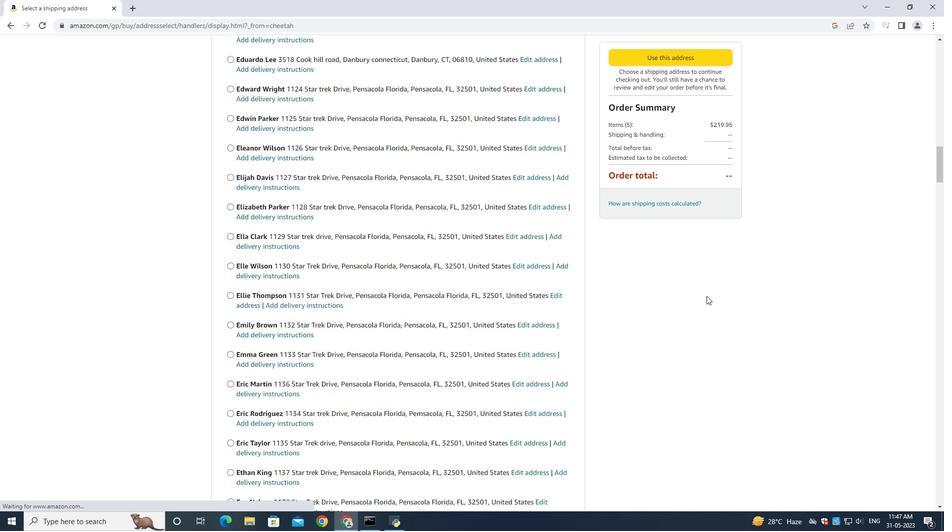 
Action: Mouse scrolled (706, 294) with delta (0, 0)
Screenshot: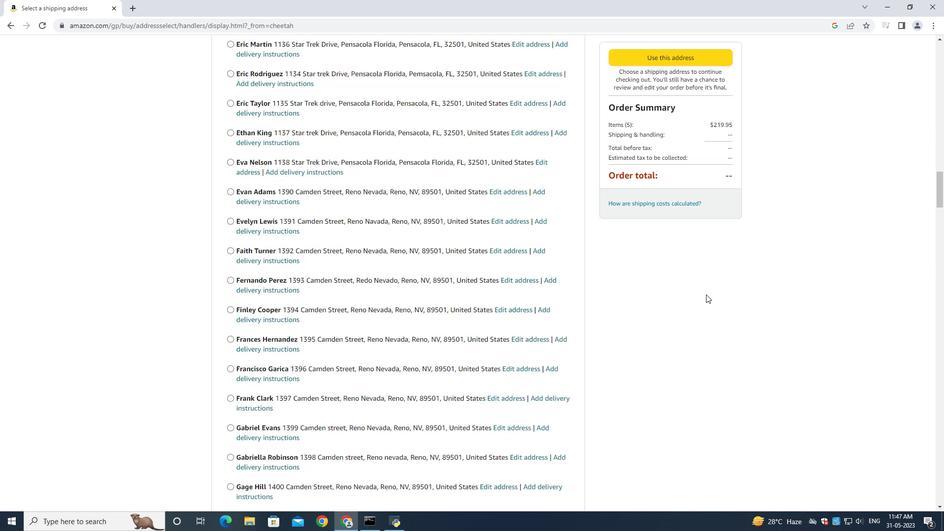 
Action: Mouse moved to (706, 295)
Screenshot: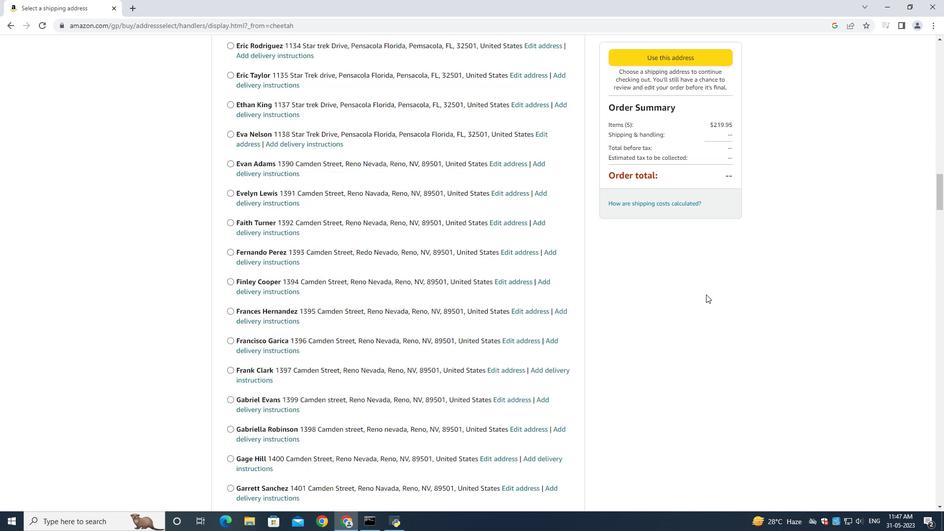
Action: Mouse scrolled (706, 294) with delta (0, 0)
Screenshot: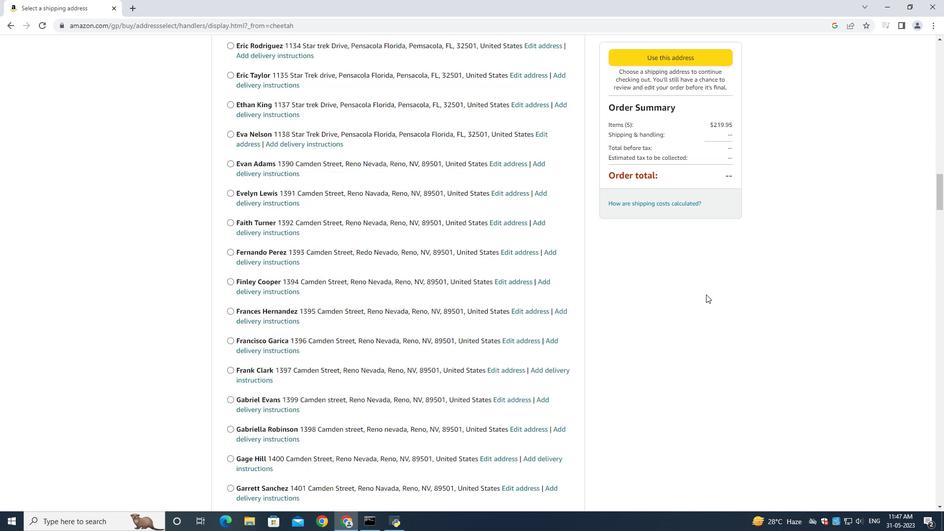 
Action: Mouse moved to (706, 295)
Screenshot: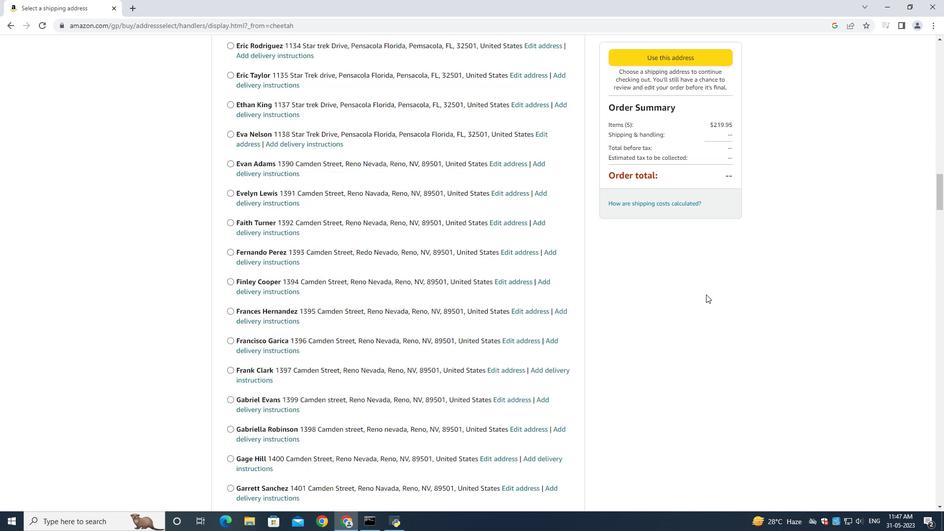 
Action: Mouse scrolled (706, 294) with delta (0, 0)
Screenshot: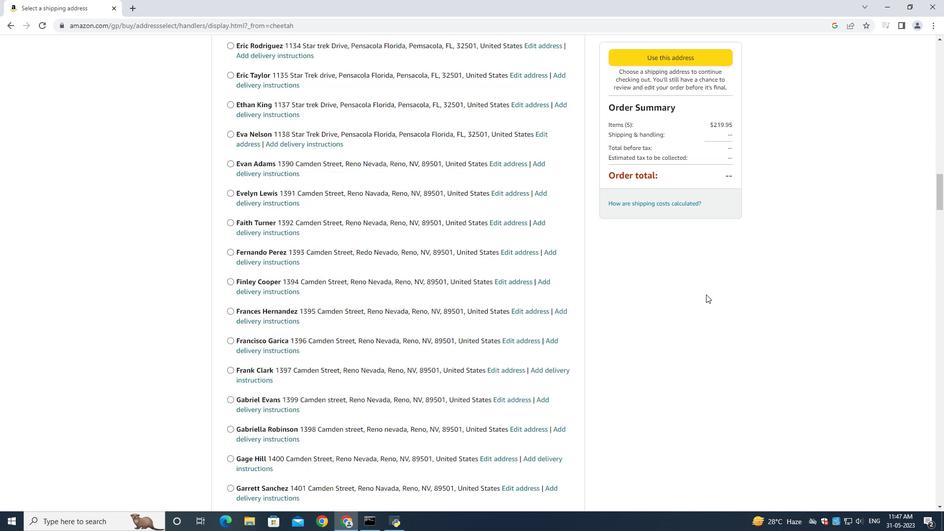 
Action: Mouse scrolled (706, 295) with delta (0, 0)
Screenshot: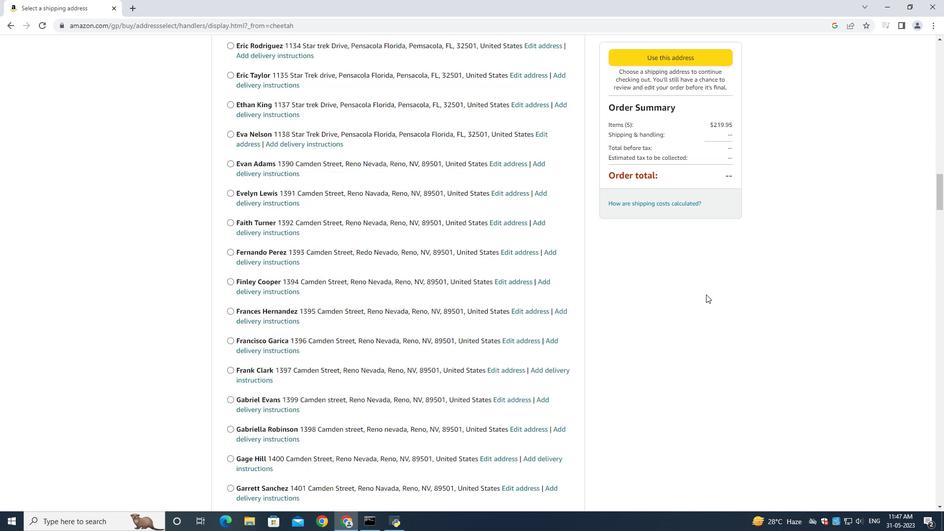 
Action: Mouse scrolled (706, 295) with delta (0, 0)
Screenshot: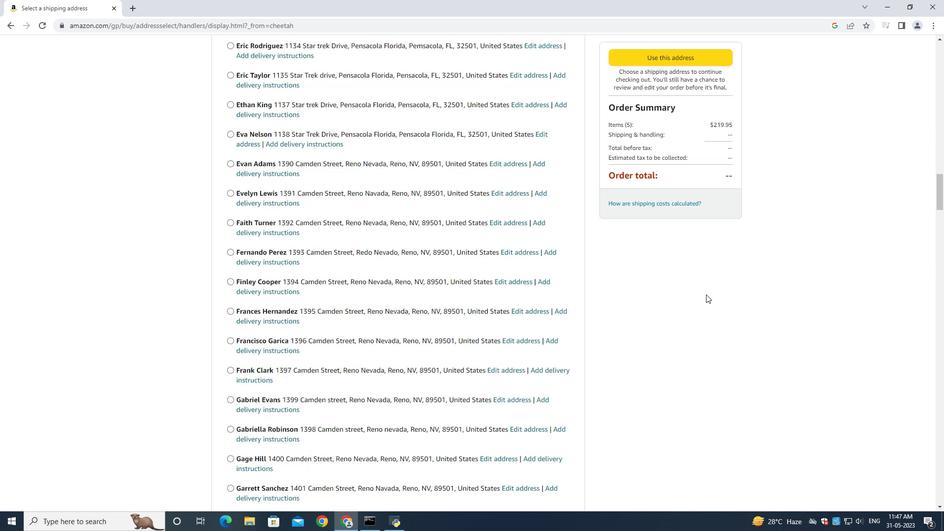 
Action: Mouse scrolled (706, 295) with delta (0, 0)
Screenshot: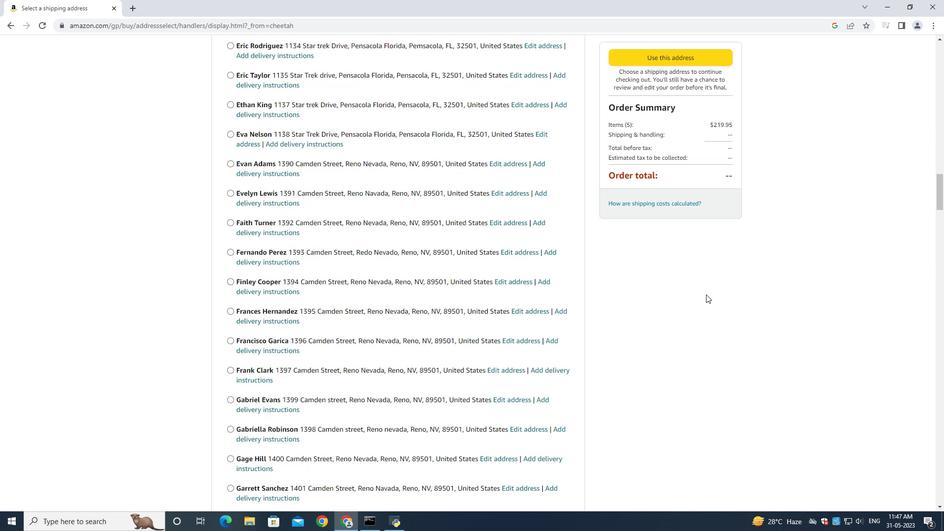 
Action: Mouse scrolled (706, 295) with delta (0, 0)
Screenshot: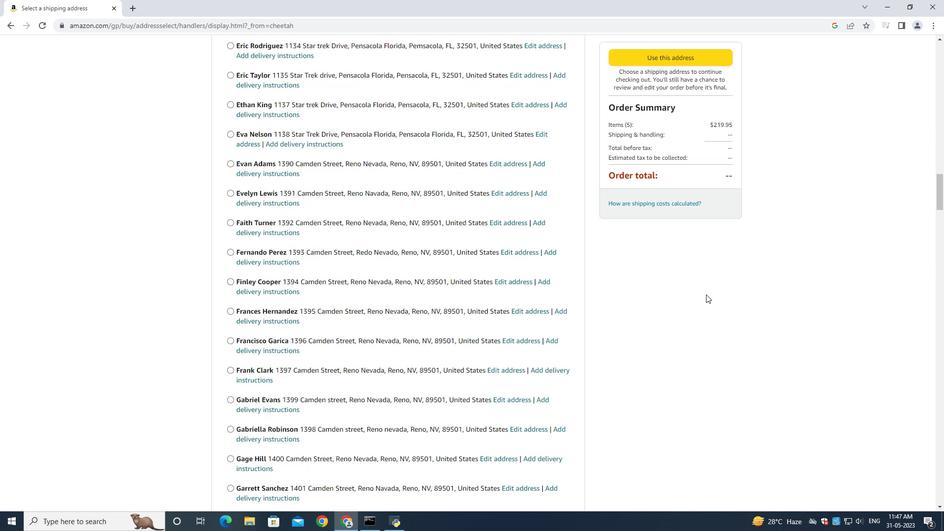 
Action: Mouse scrolled (706, 295) with delta (0, 0)
Screenshot: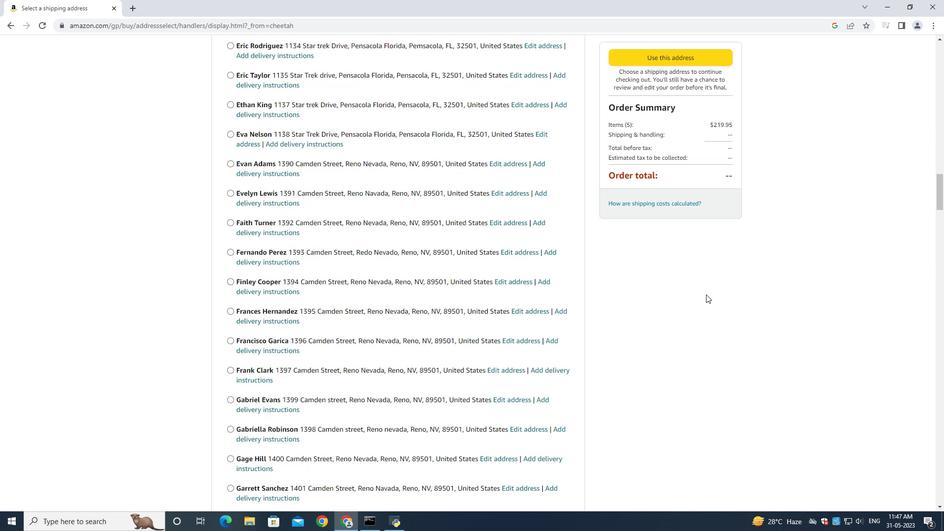 
Action: Mouse scrolled (706, 295) with delta (0, 0)
Screenshot: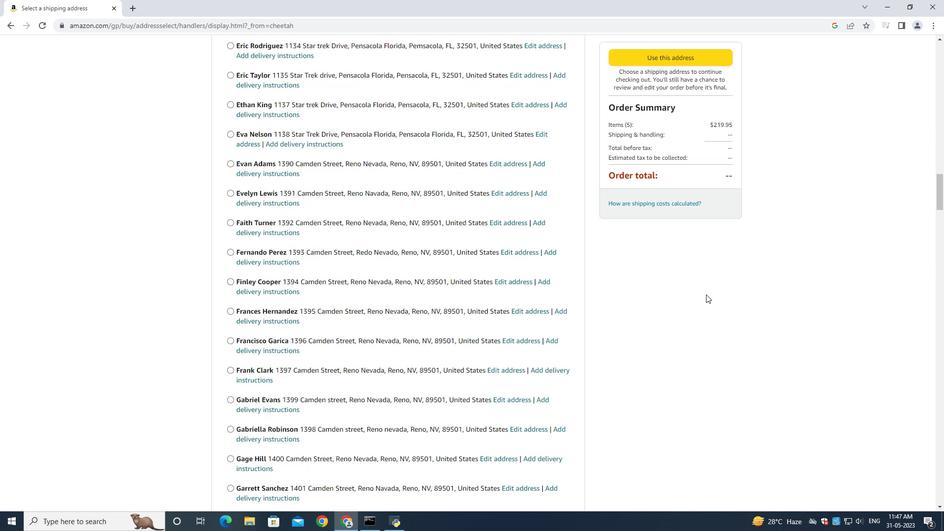 
Action: Mouse moved to (939, 232)
Screenshot: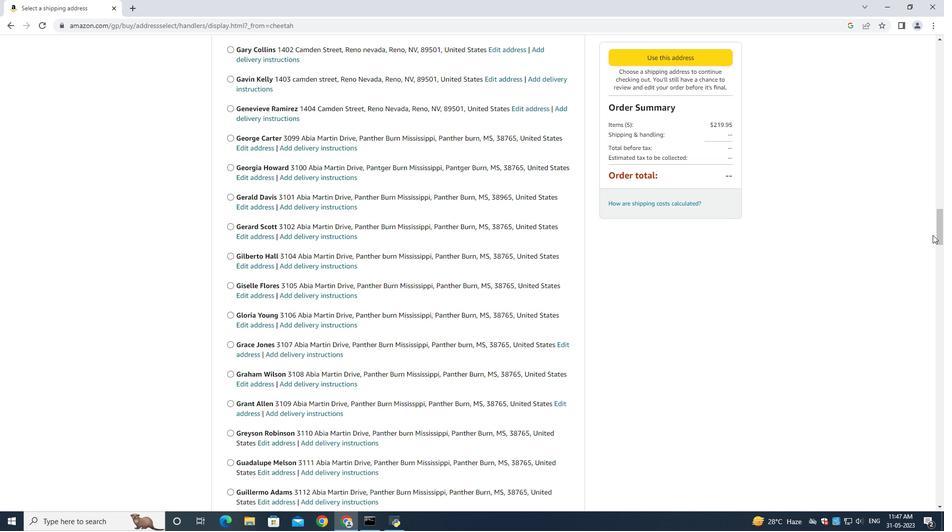 
Action: Mouse pressed left at (939, 232)
Screenshot: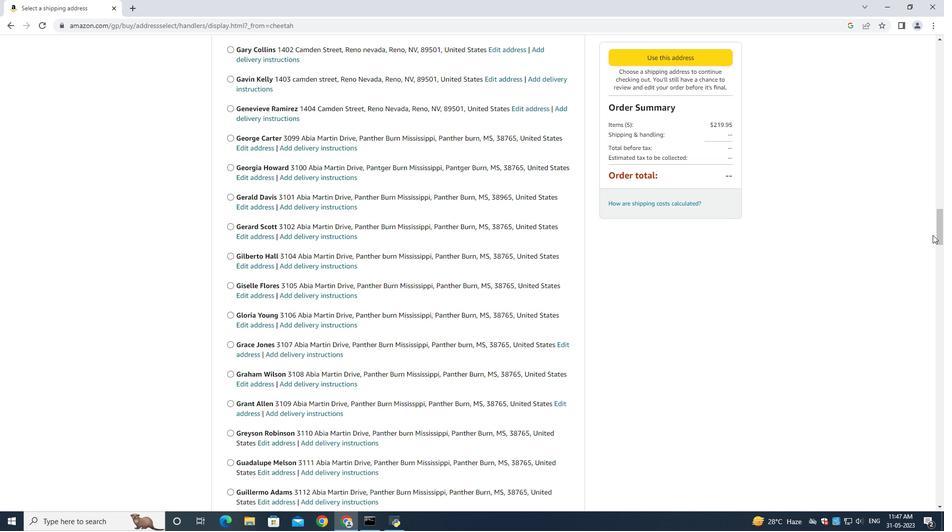 
Action: Mouse moved to (614, 359)
Screenshot: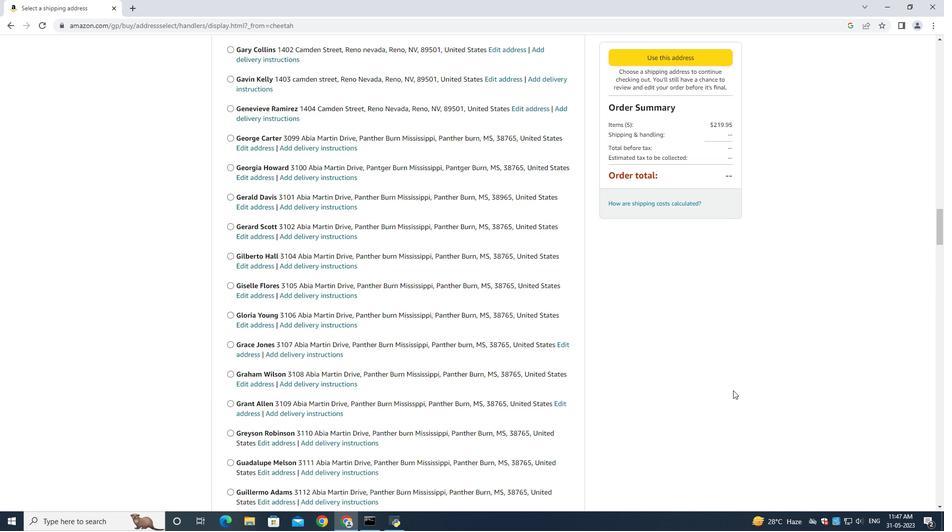 
Action: Mouse scrolled (614, 359) with delta (0, 0)
Screenshot: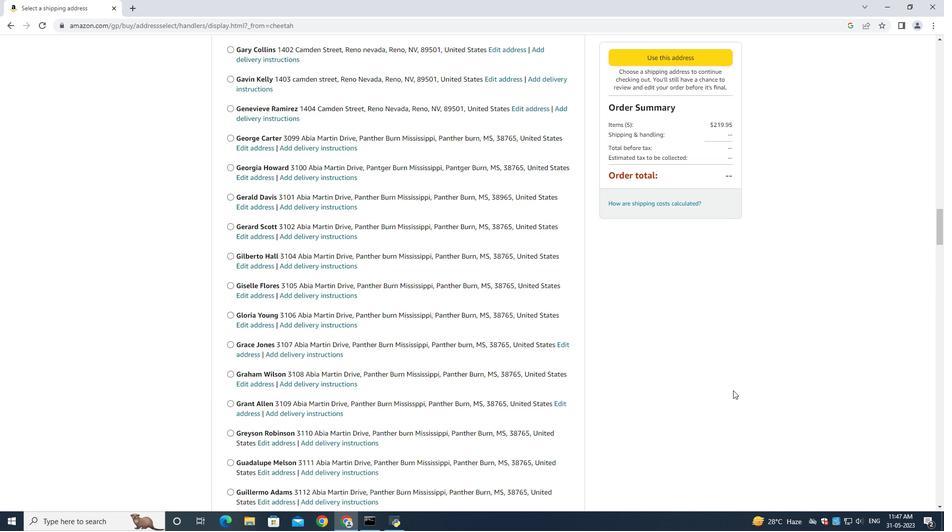 
Action: Mouse scrolled (614, 359) with delta (0, 0)
Screenshot: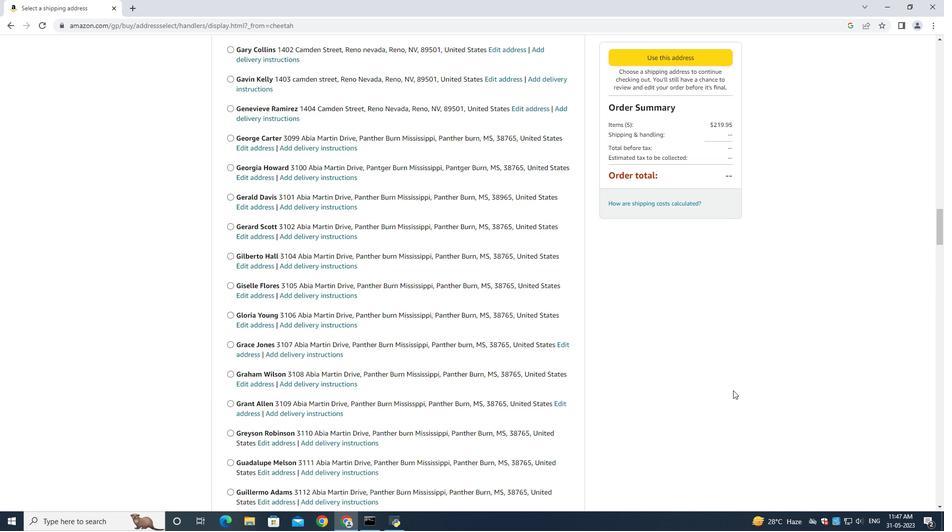 
Action: Mouse scrolled (614, 359) with delta (0, 0)
Screenshot: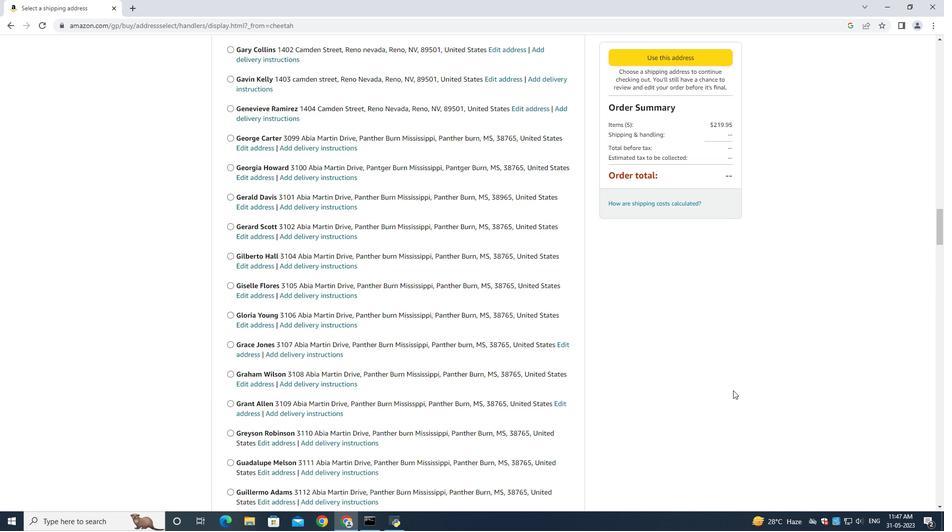 
Action: Mouse scrolled (614, 359) with delta (0, 0)
Screenshot: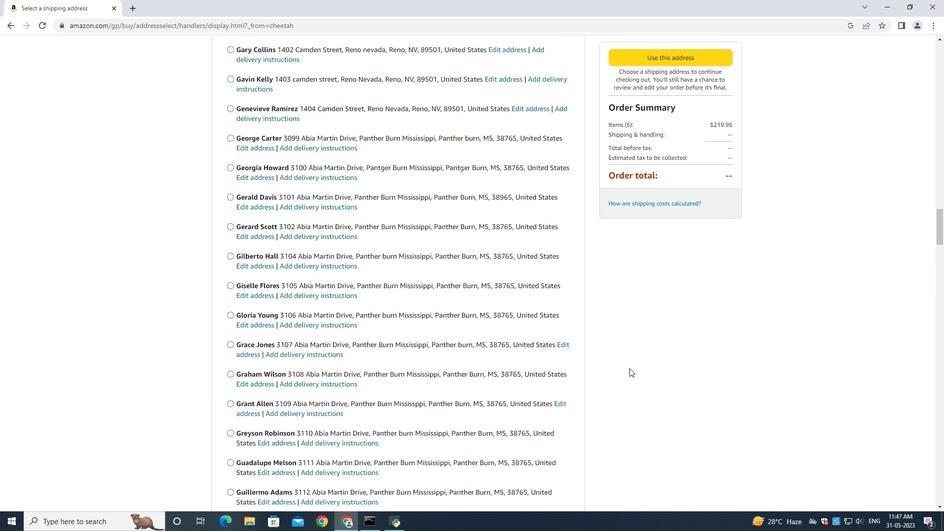 
Action: Mouse scrolled (614, 359) with delta (0, 0)
Screenshot: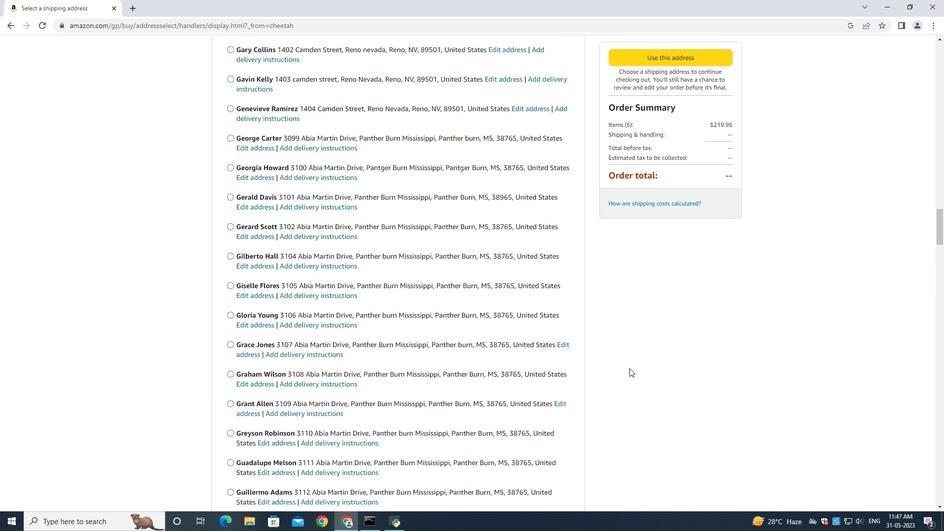 
Action: Mouse scrolled (614, 359) with delta (0, 0)
Screenshot: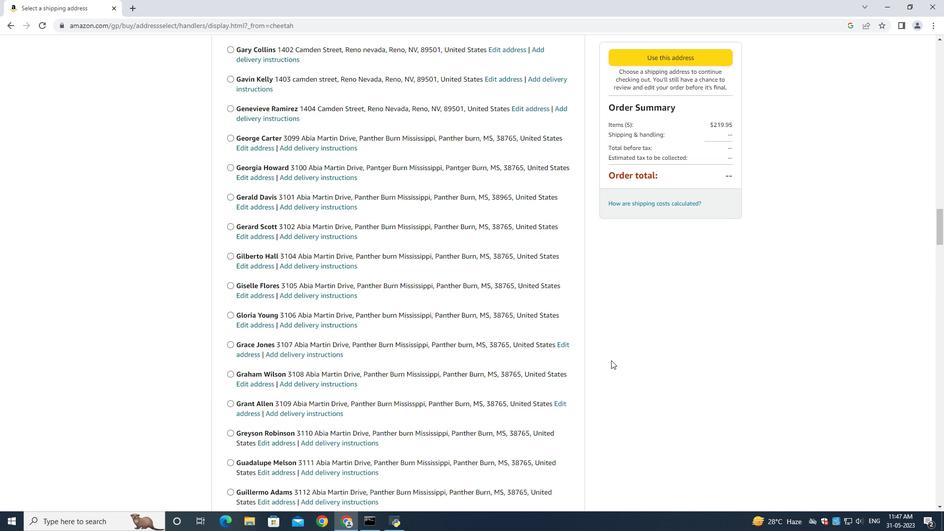 
Action: Mouse moved to (614, 357)
Screenshot: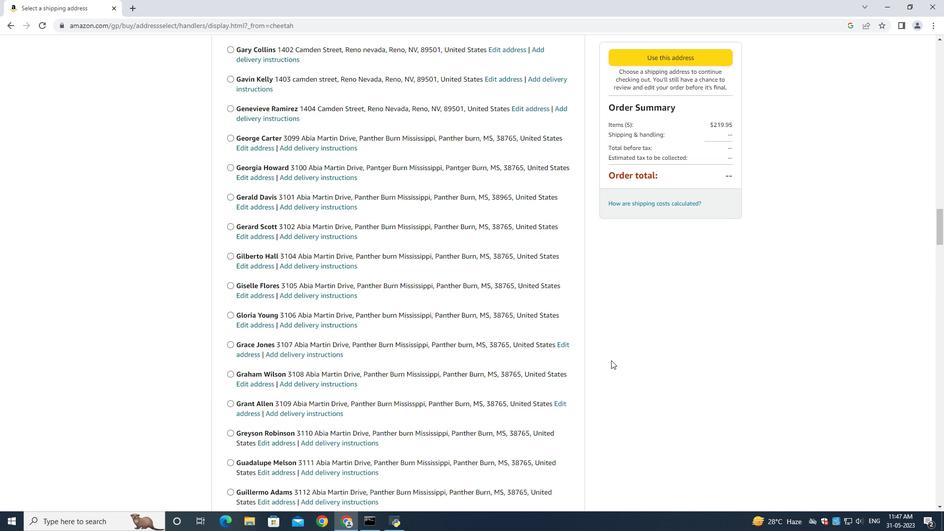 
Action: Mouse scrolled (614, 356) with delta (0, 0)
Screenshot: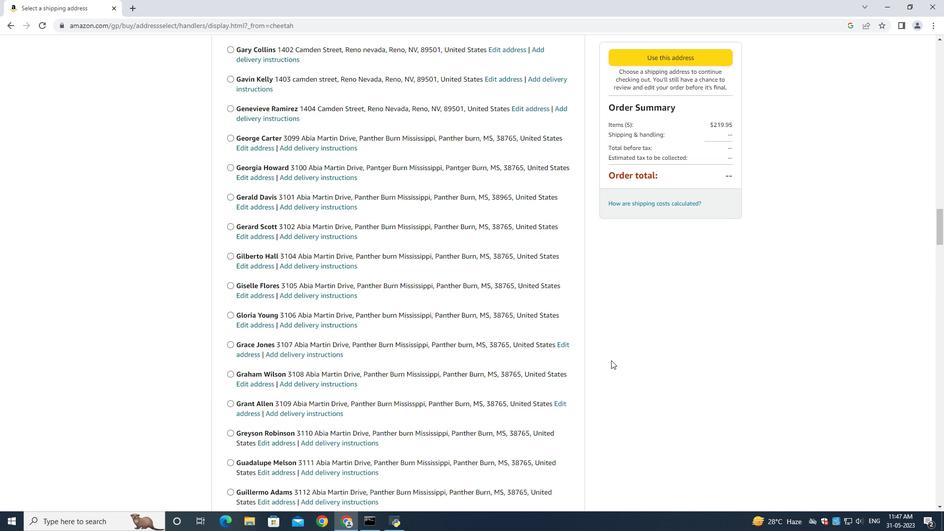 
Action: Mouse moved to (612, 355)
Screenshot: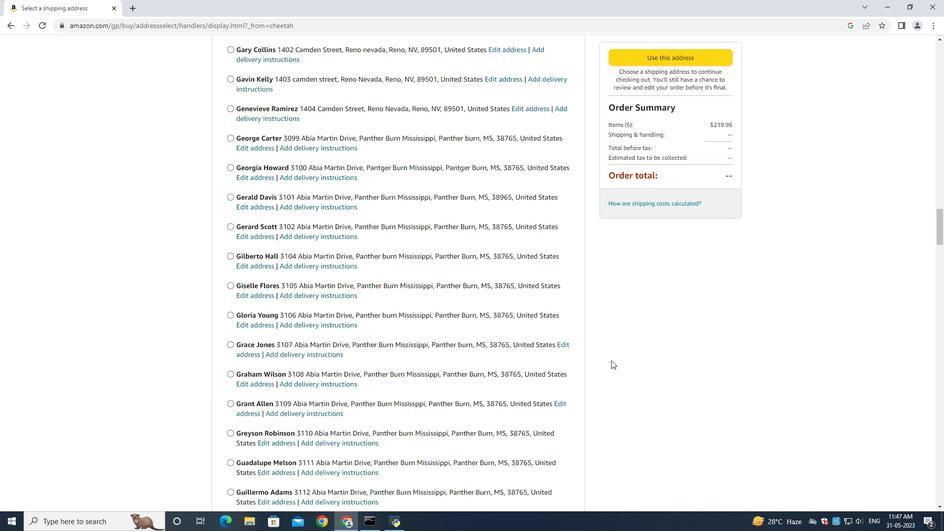 
Action: Mouse scrolled (612, 354) with delta (0, 0)
Screenshot: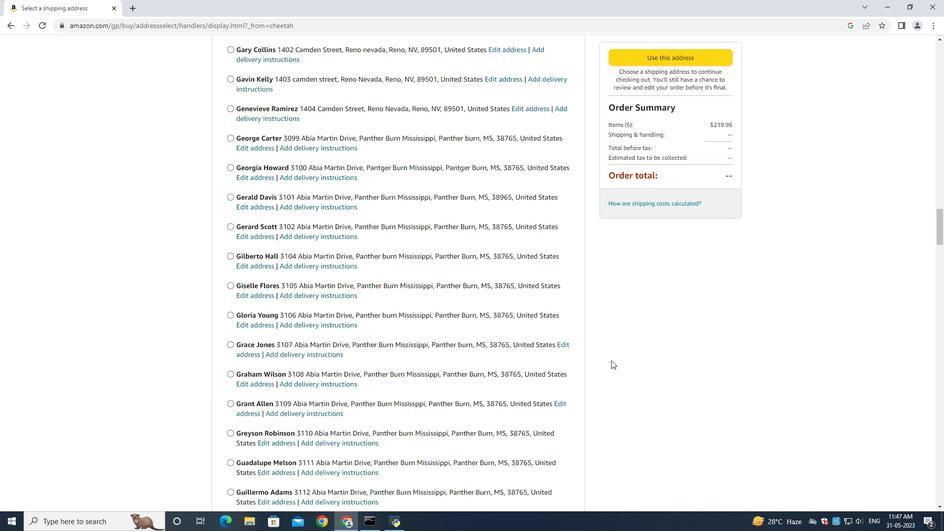 
Action: Mouse moved to (507, 337)
Screenshot: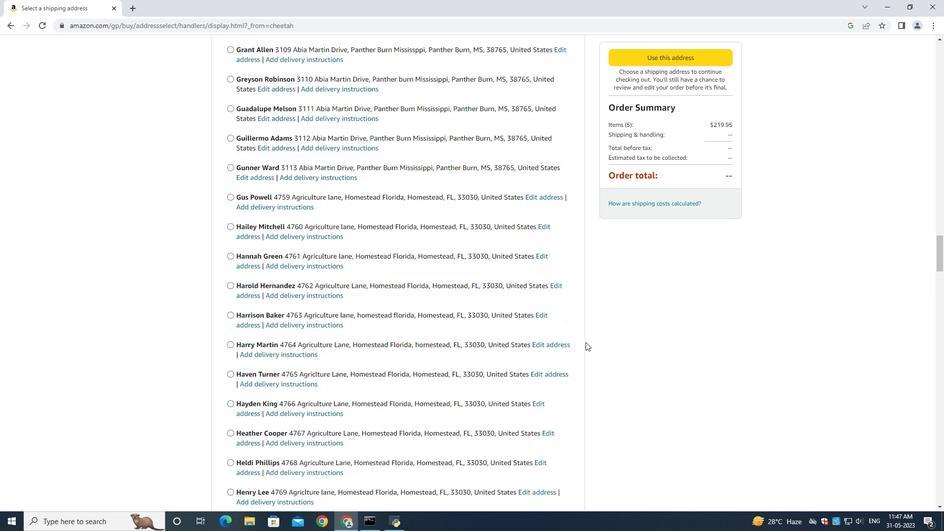 
Action: Mouse scrolled (511, 336) with delta (0, 0)
Screenshot: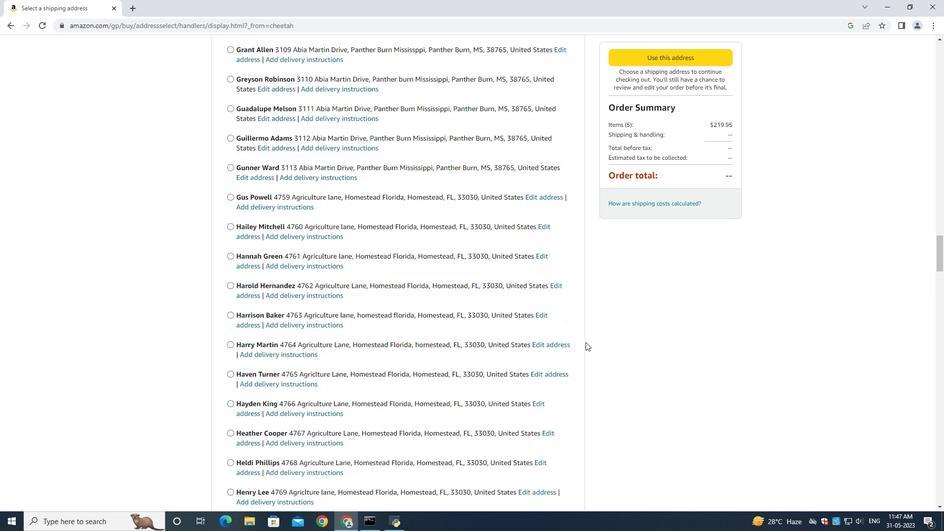 
Action: Mouse moved to (503, 337)
Screenshot: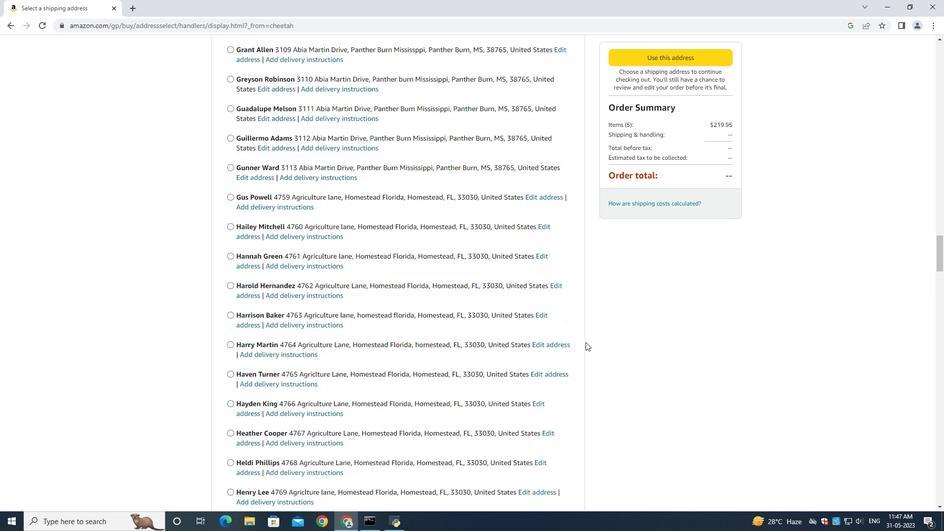 
Action: Mouse scrolled (504, 337) with delta (0, 0)
Screenshot: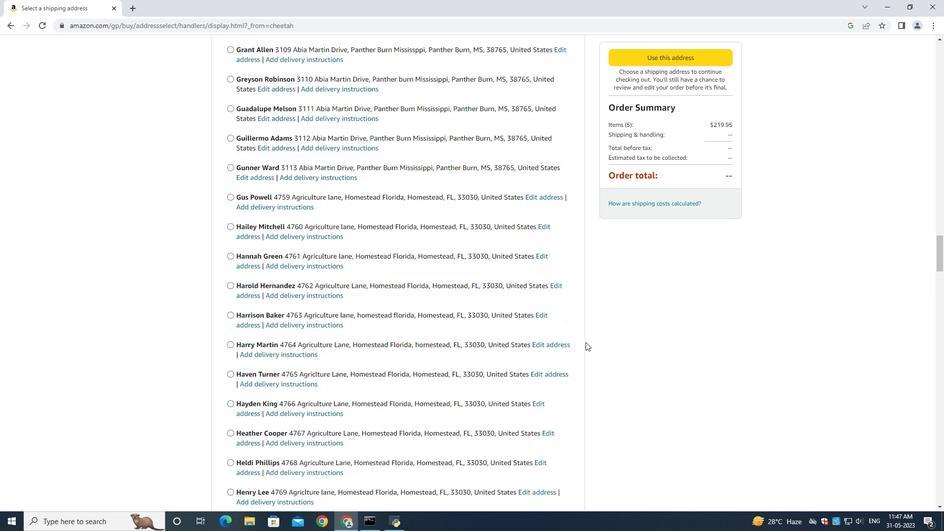 
Action: Mouse moved to (503, 337)
Screenshot: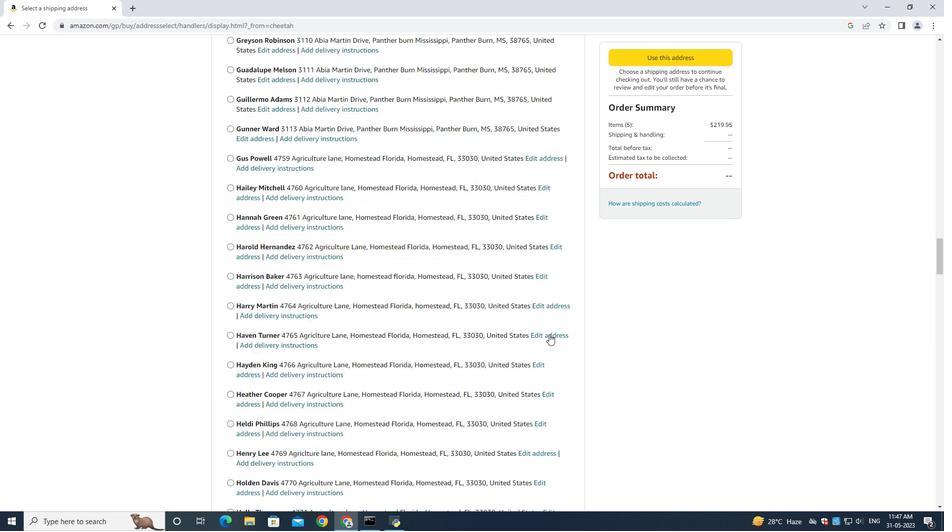 
Action: Mouse scrolled (503, 337) with delta (0, 0)
Screenshot: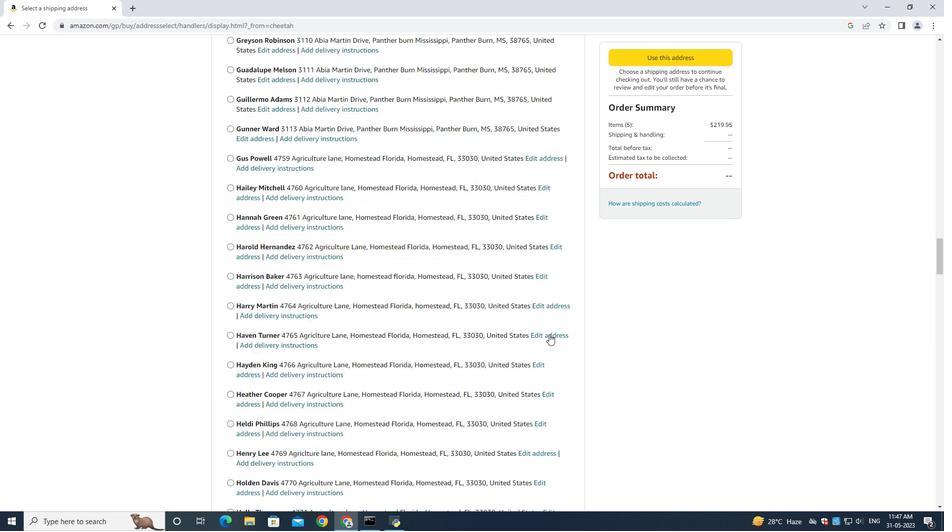 
Action: Mouse moved to (502, 337)
Screenshot: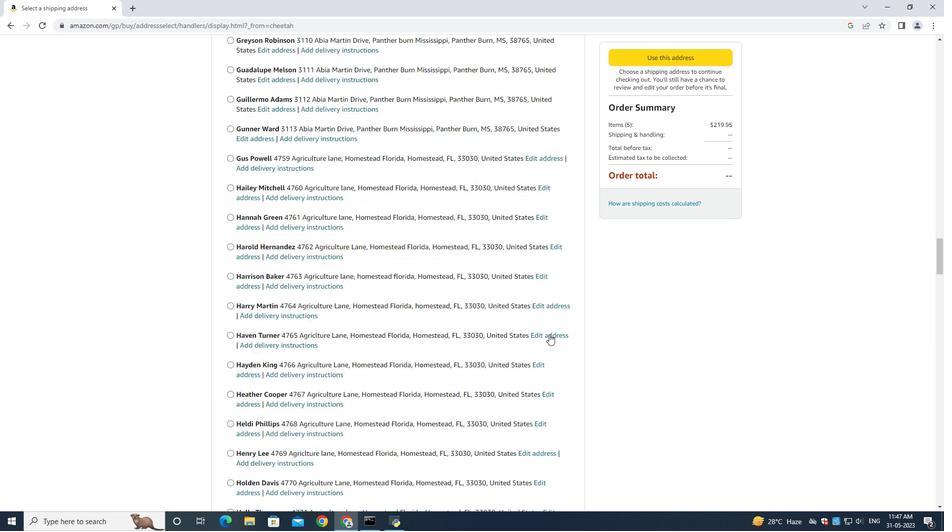 
Action: Mouse scrolled (503, 337) with delta (0, 0)
Screenshot: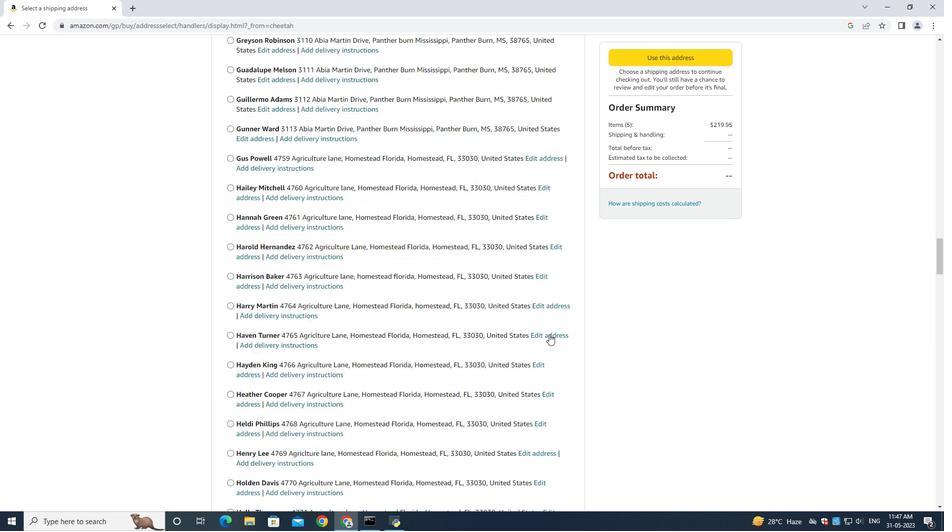 
Action: Mouse moved to (502, 337)
Screenshot: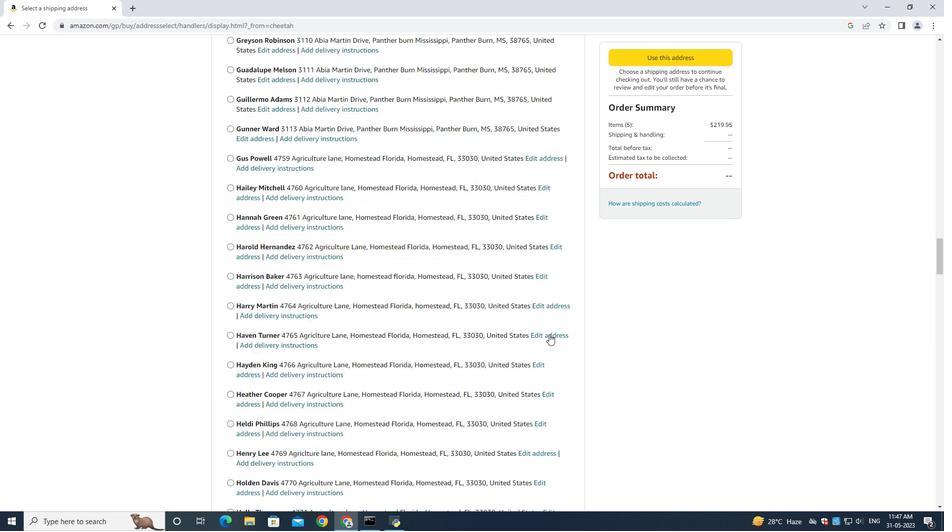 
Action: Mouse scrolled (503, 337) with delta (0, 0)
Screenshot: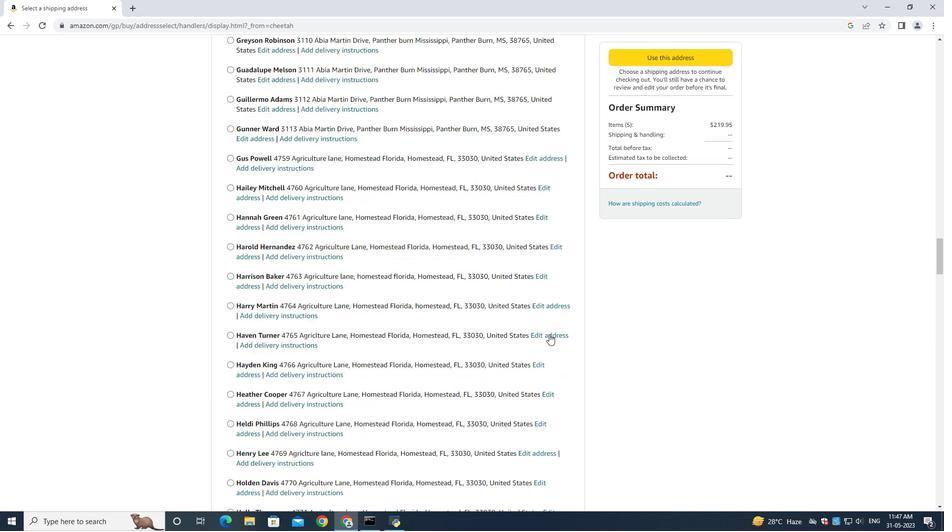 
Action: Mouse moved to (501, 337)
Screenshot: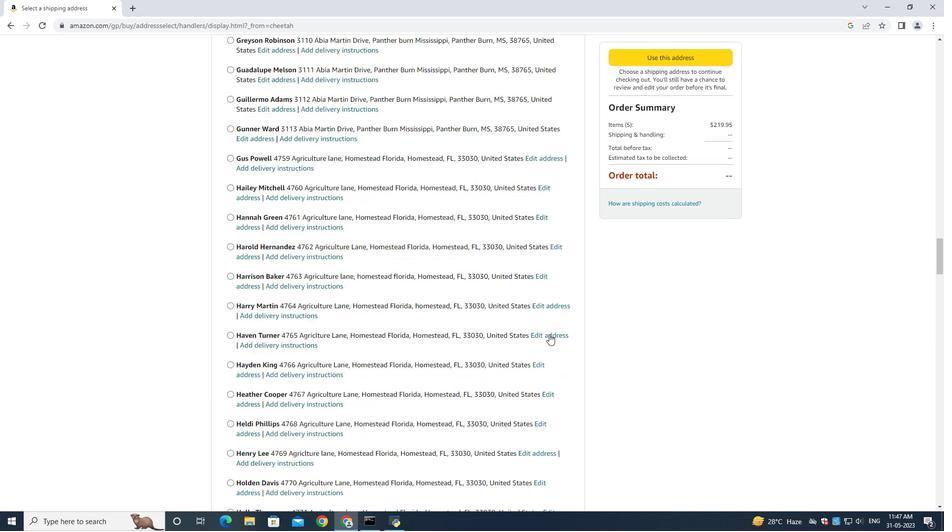 
Action: Mouse scrolled (502, 337) with delta (0, 0)
Screenshot: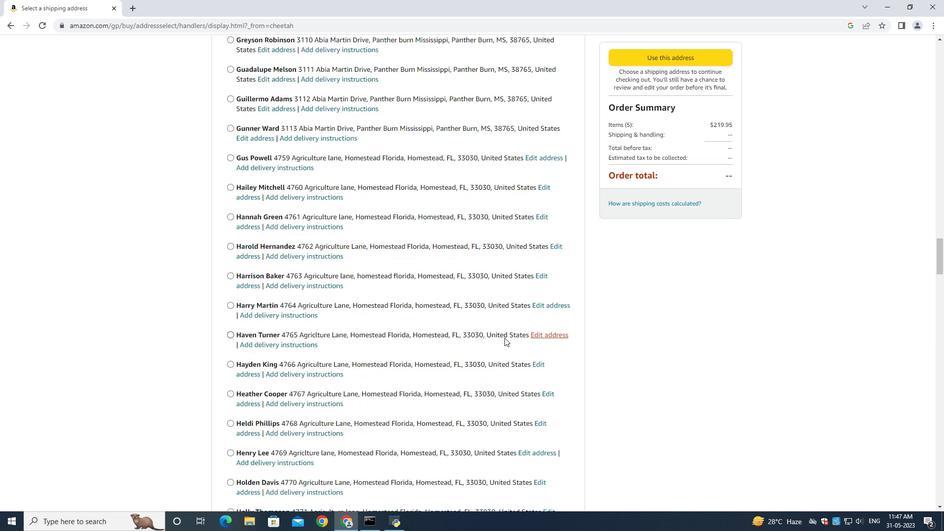 
Action: Mouse moved to (459, 336)
Screenshot: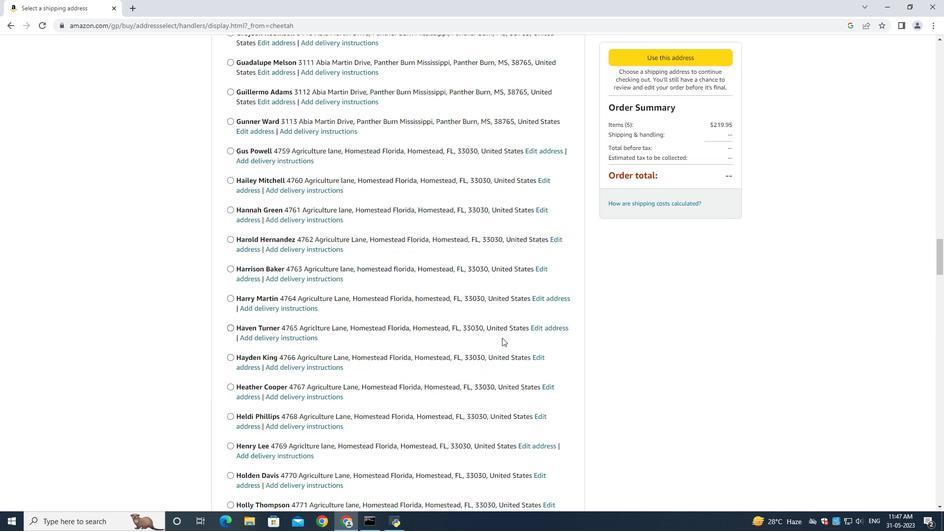 
Action: Mouse scrolled (500, 336) with delta (0, 0)
Screenshot: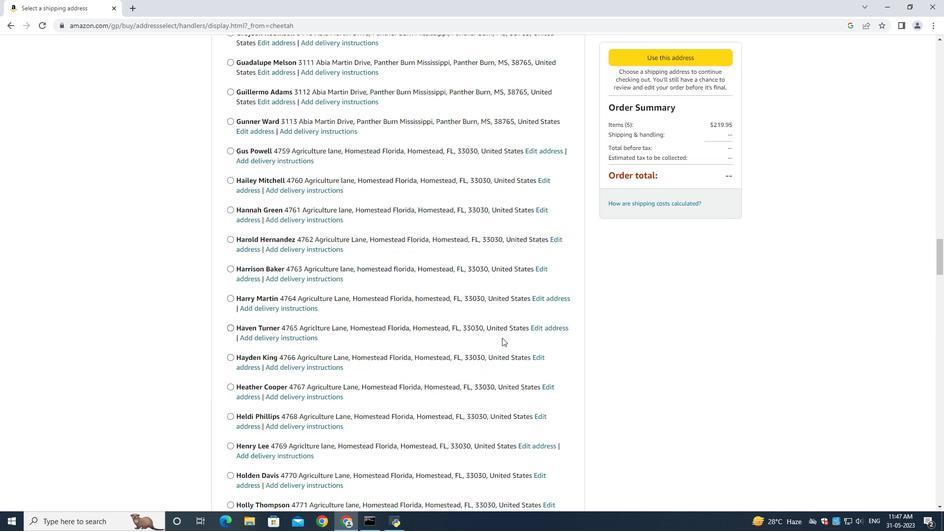 
Action: Mouse moved to (452, 336)
Screenshot: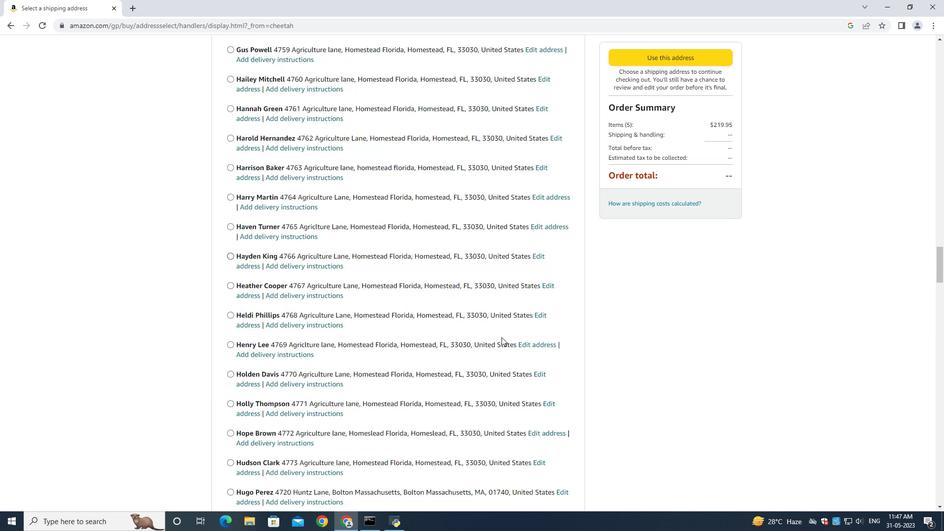 
Action: Mouse scrolled (452, 336) with delta (0, 0)
Screenshot: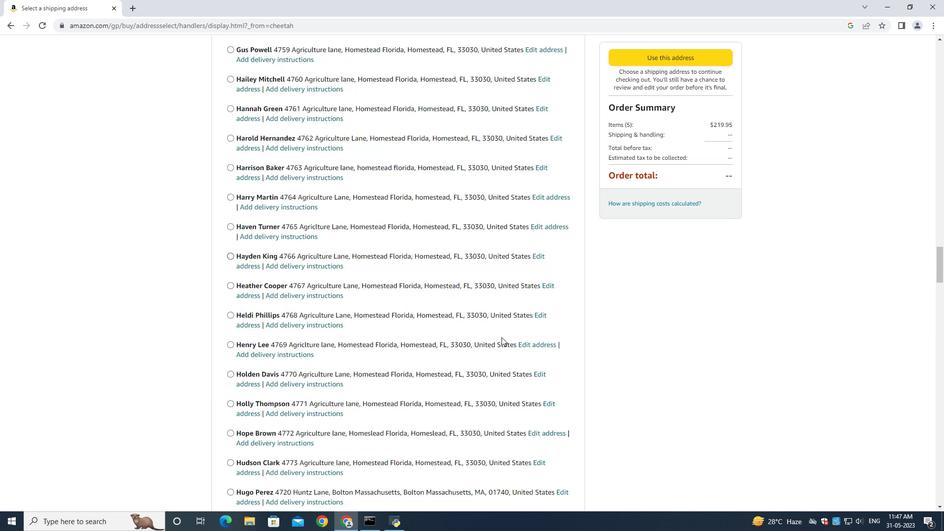 
Action: Mouse moved to (449, 337)
Screenshot: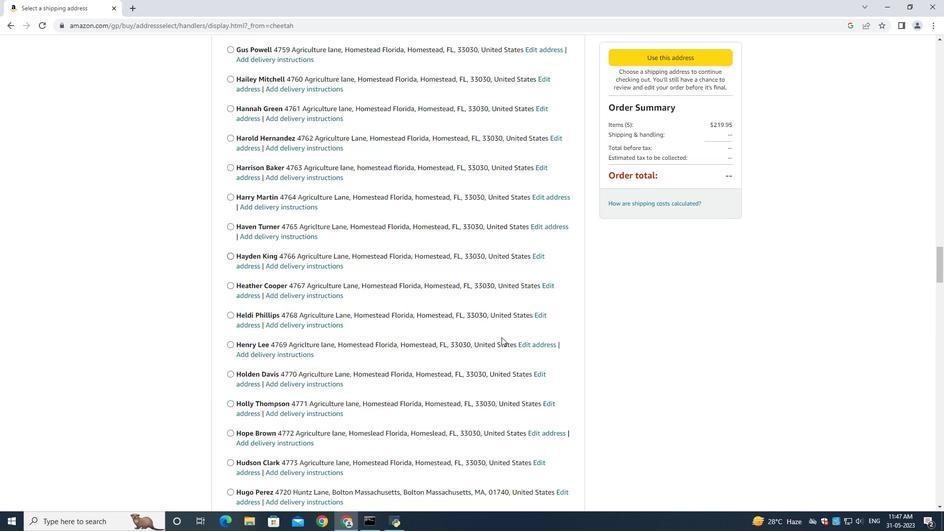 
Action: Mouse scrolled (450, 336) with delta (0, 0)
Screenshot: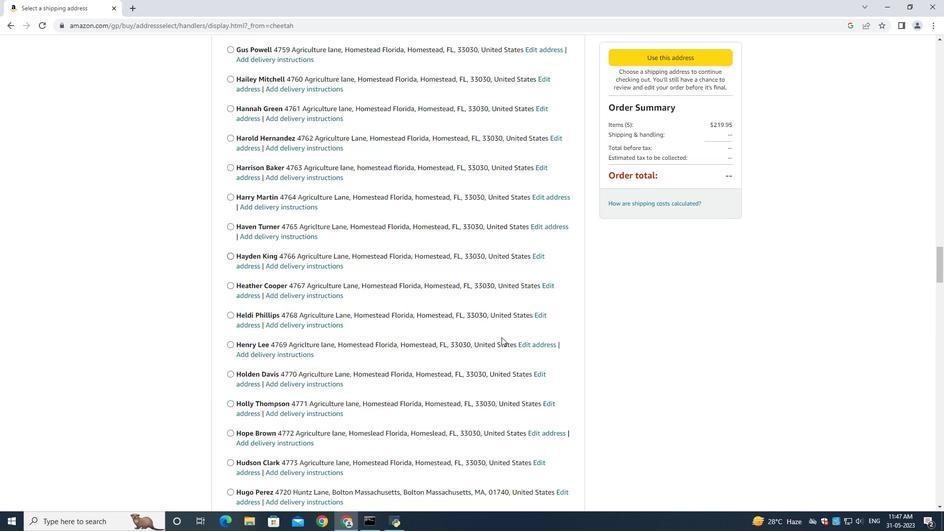 
Action: Mouse moved to (446, 337)
Screenshot: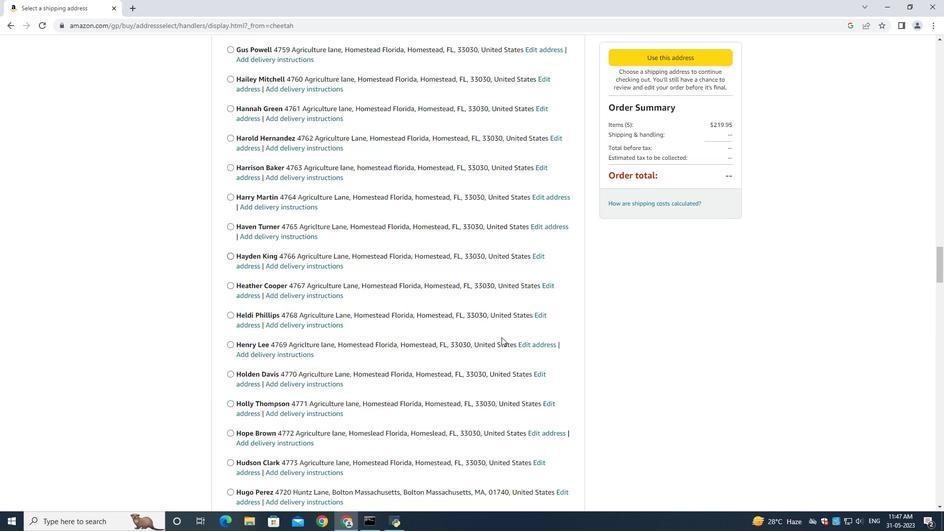 
Action: Mouse scrolled (447, 336) with delta (0, 0)
Screenshot: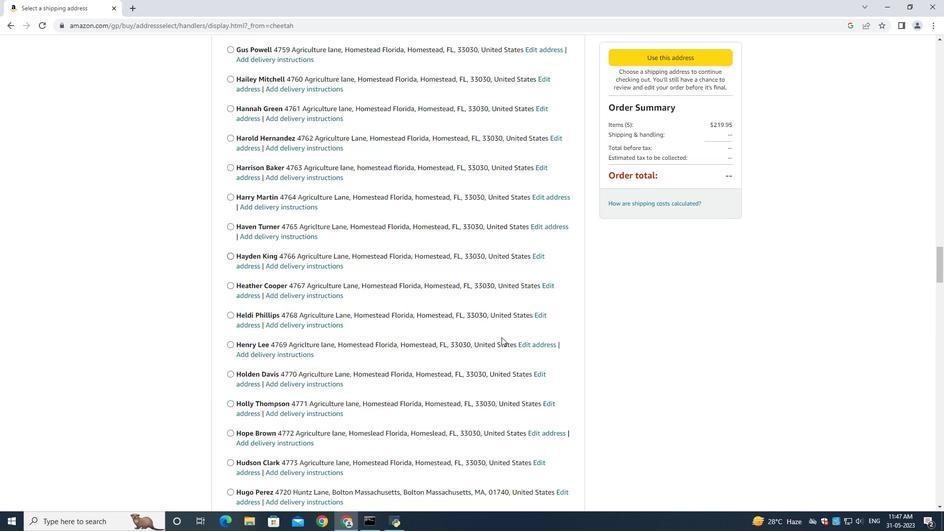 
Action: Mouse moved to (442, 337)
Screenshot: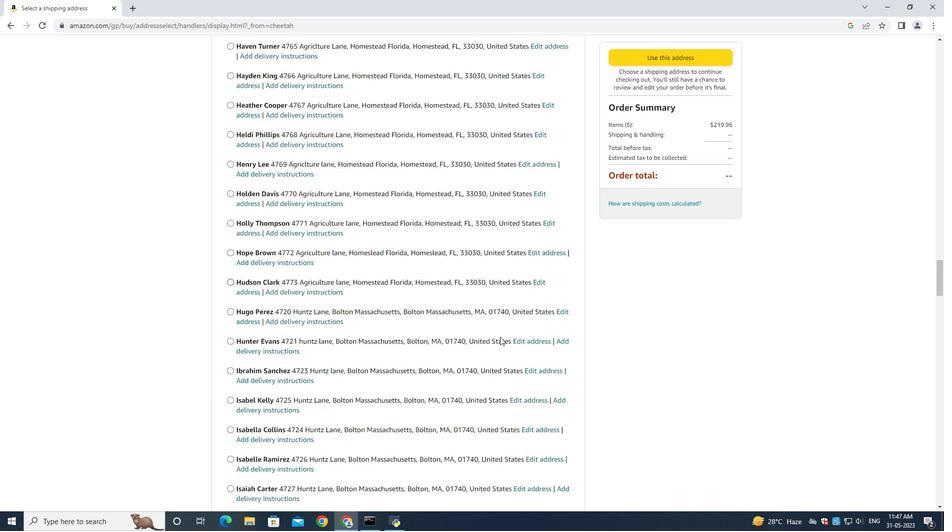 
Action: Mouse scrolled (444, 336) with delta (0, 0)
Screenshot: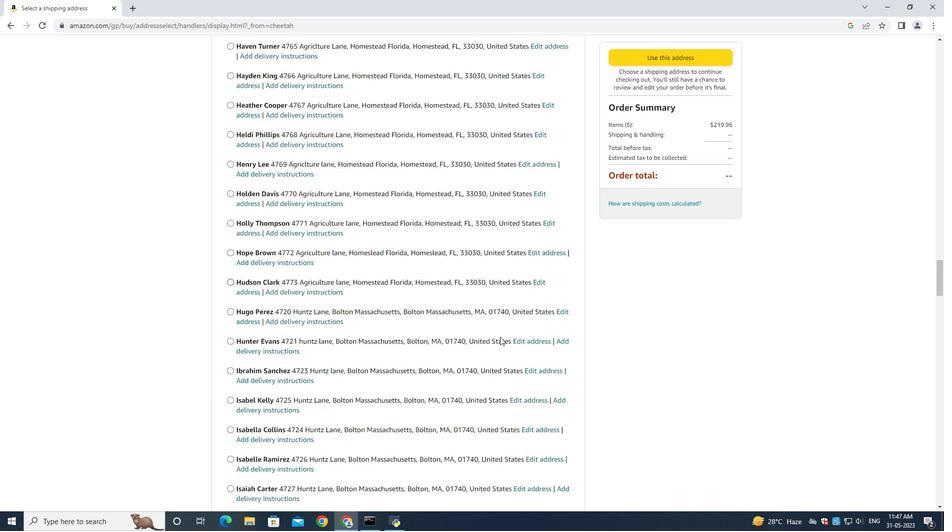 
Action: Mouse moved to (435, 336)
Screenshot: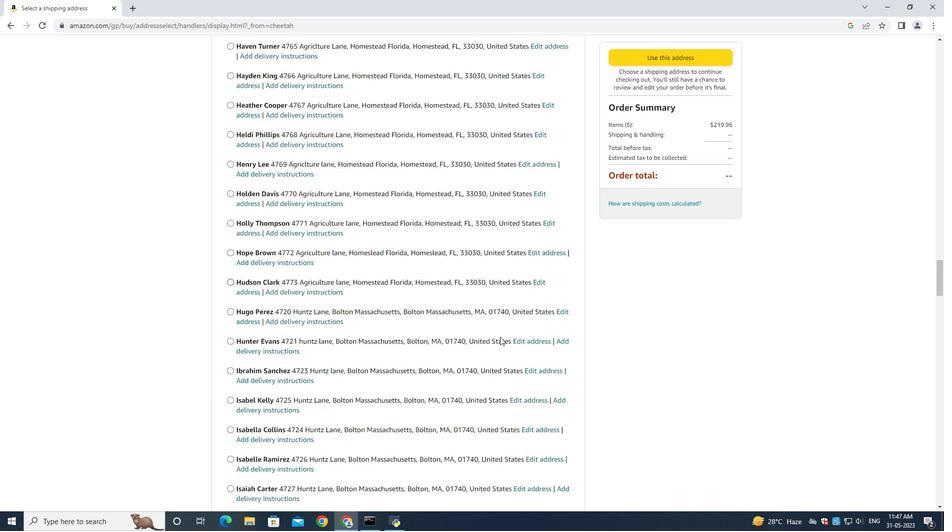 
Action: Mouse scrolled (442, 336) with delta (0, 0)
Screenshot: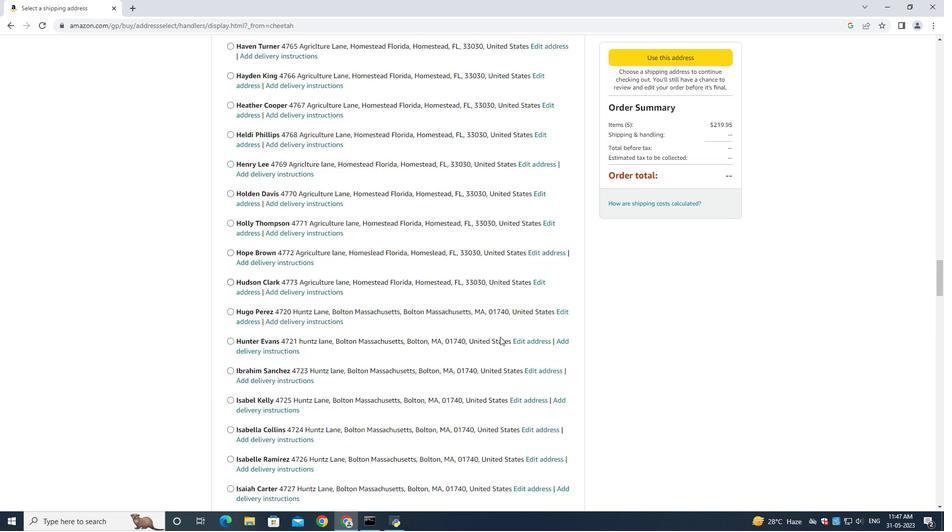 
Action: Mouse moved to (380, 332)
Screenshot: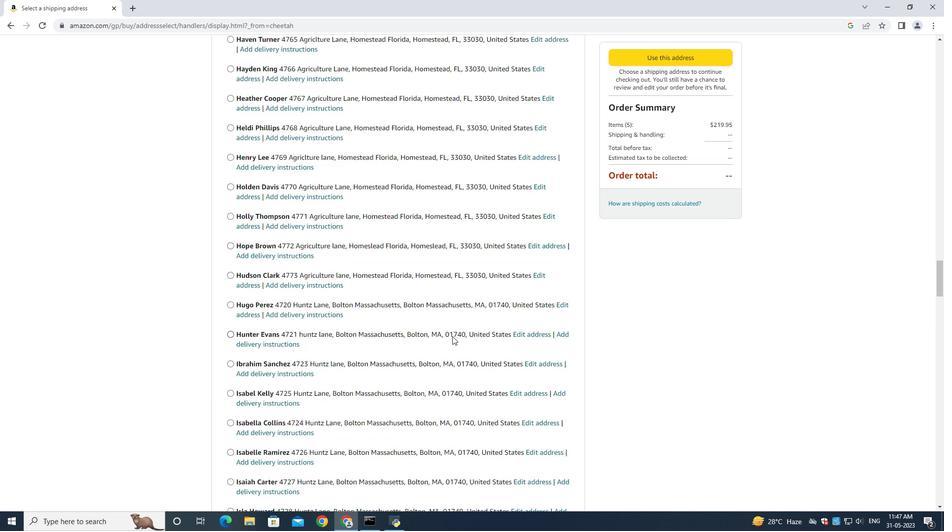 
Action: Mouse scrolled (430, 335) with delta (0, 0)
Screenshot: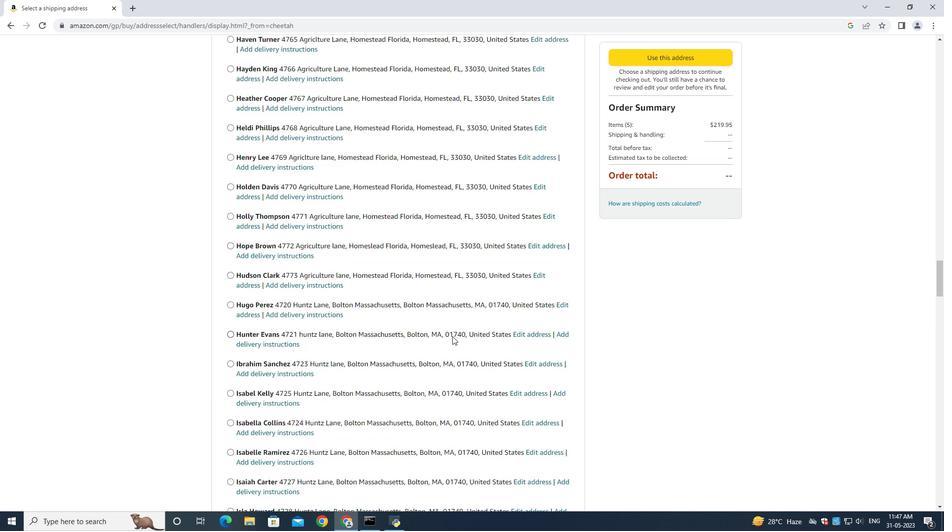 
Action: Mouse moved to (325, 329)
Screenshot: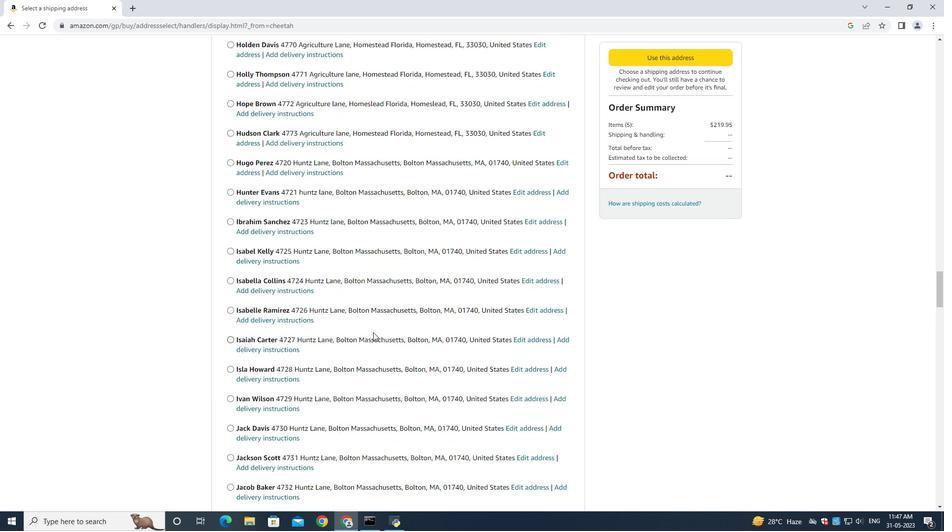 
Action: Mouse scrolled (325, 328) with delta (0, 0)
Screenshot: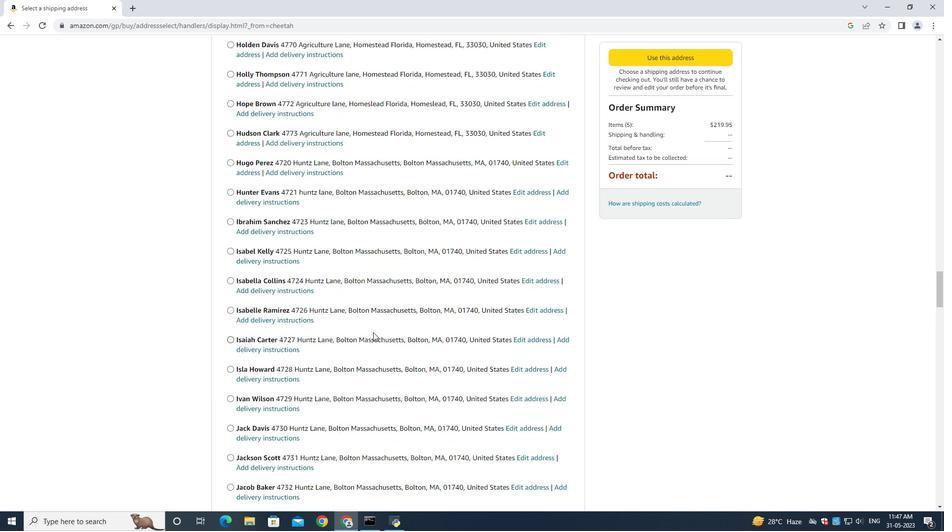 
Action: Mouse scrolled (325, 328) with delta (0, 0)
Screenshot: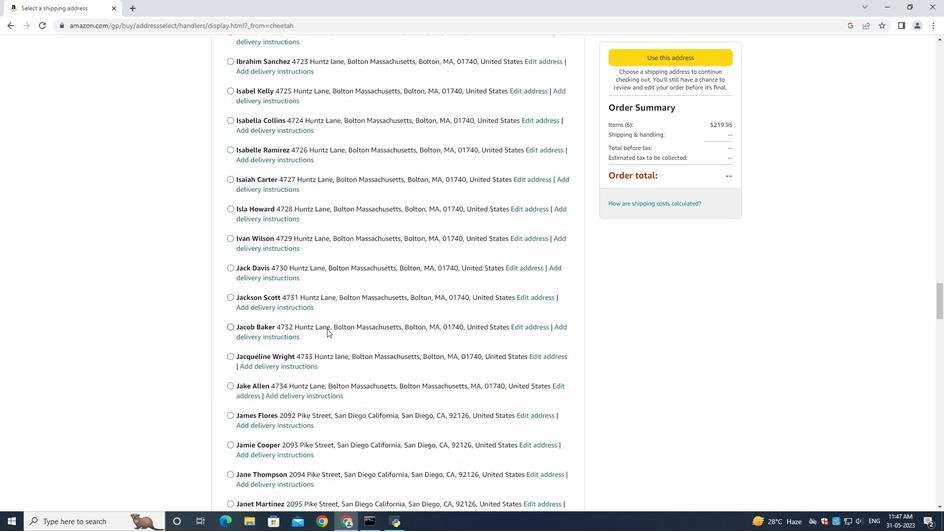 
Action: Mouse moved to (325, 329)
Screenshot: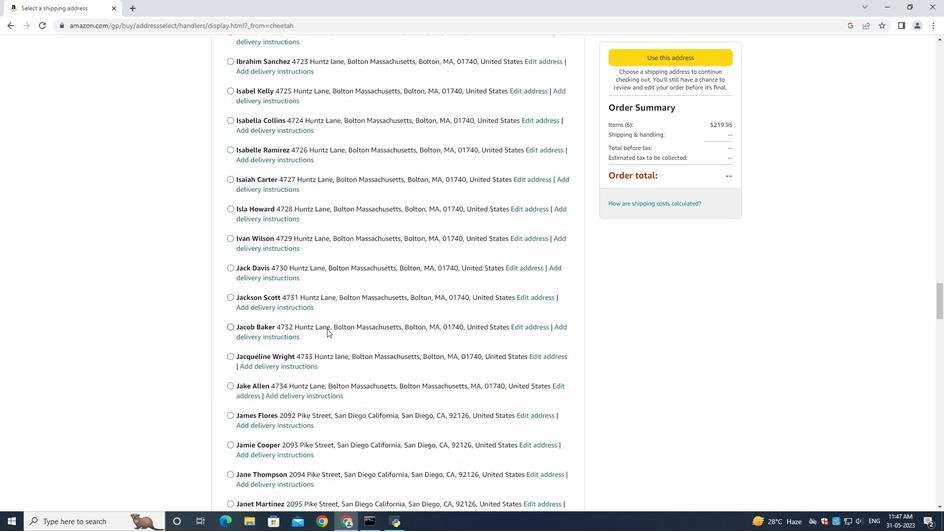 
Action: Mouse scrolled (325, 329) with delta (0, 0)
Screenshot: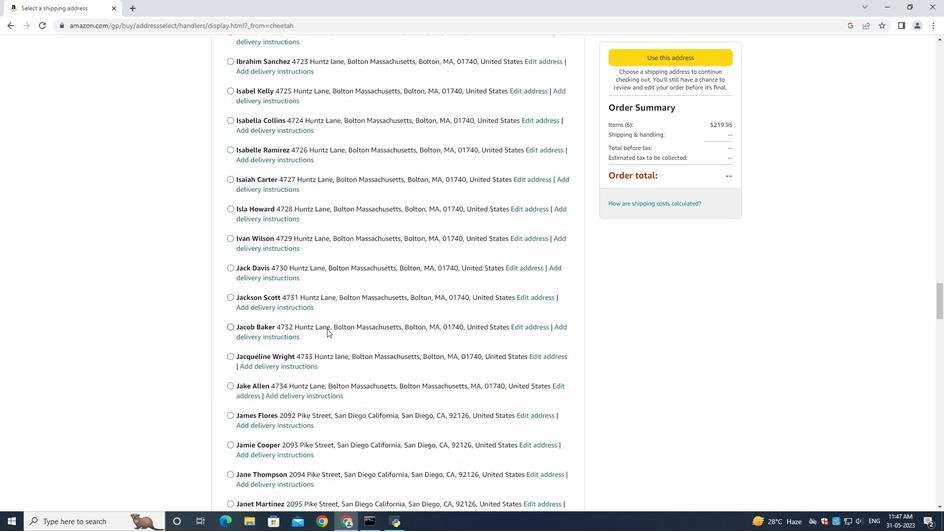 
Action: Mouse scrolled (325, 329) with delta (0, 0)
Screenshot: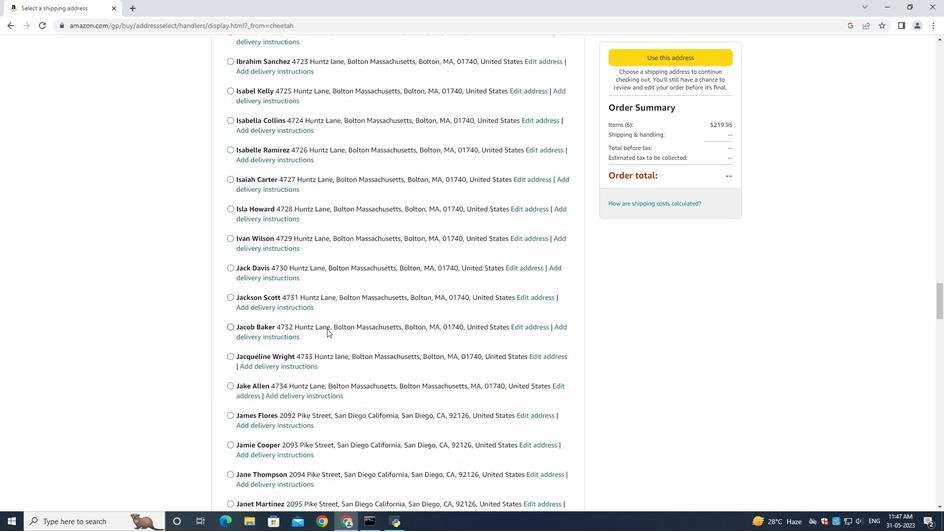 
Action: Mouse scrolled (325, 329) with delta (0, 0)
Screenshot: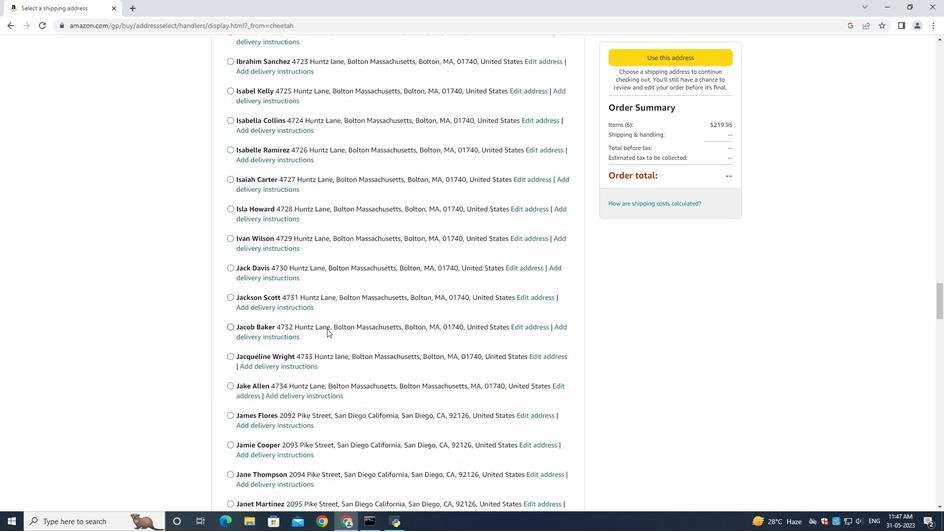 
Action: Mouse scrolled (325, 329) with delta (0, 0)
Screenshot: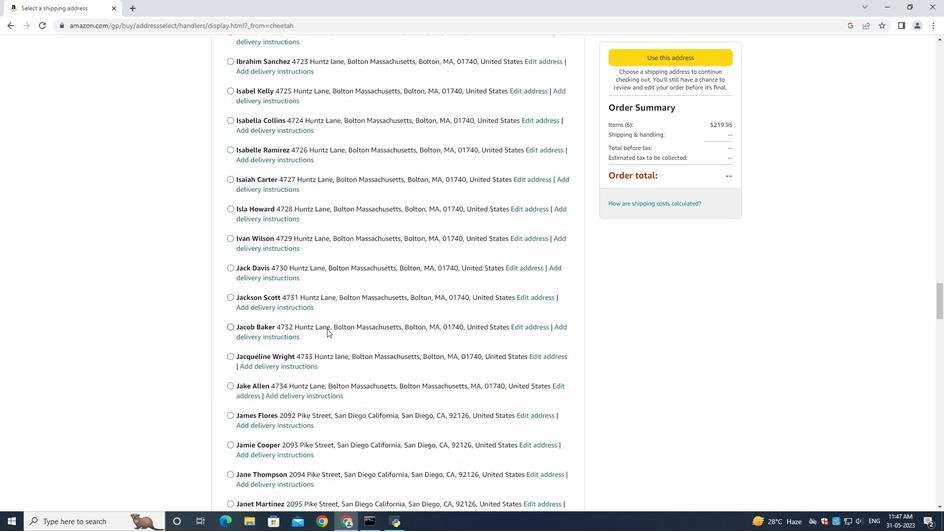 
Action: Mouse scrolled (325, 329) with delta (0, 0)
Screenshot: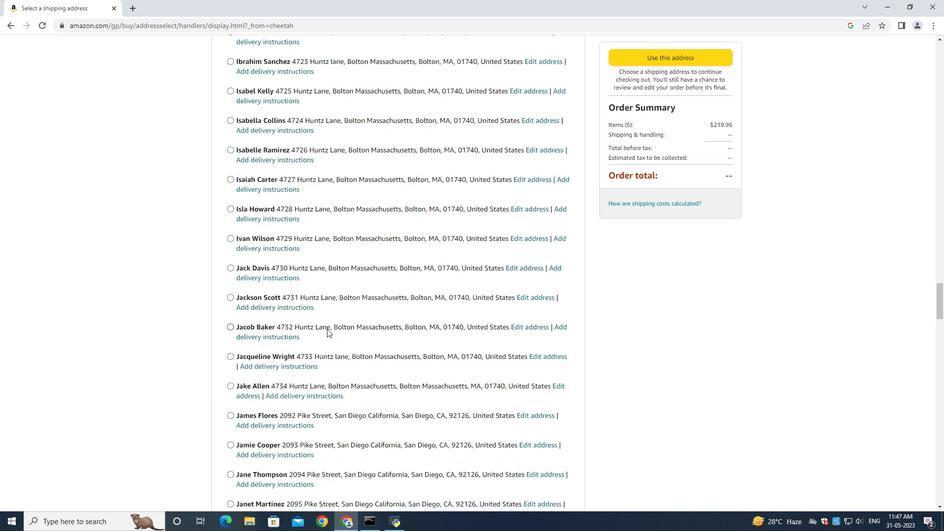 
Action: Mouse moved to (317, 325)
Screenshot: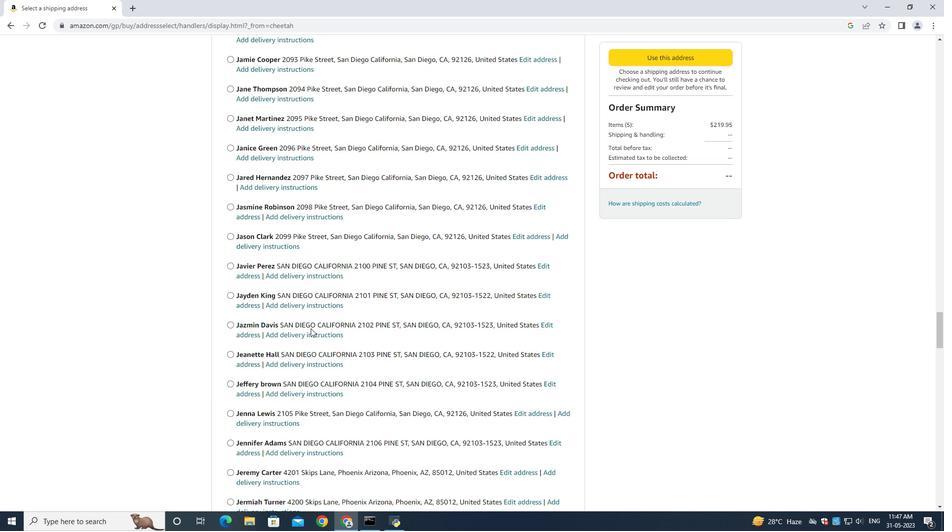 
Action: Mouse scrolled (317, 324) with delta (0, 0)
Screenshot: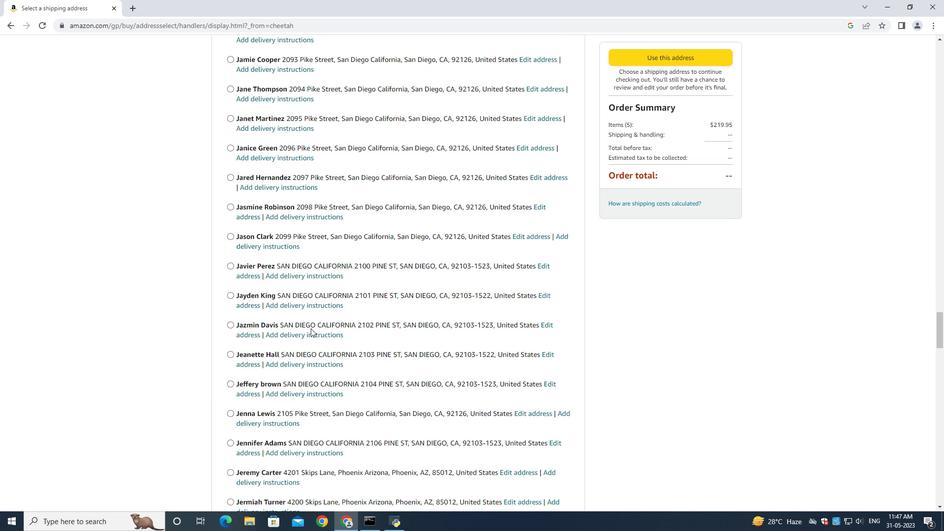 
Action: Mouse scrolled (317, 324) with delta (0, 0)
Screenshot: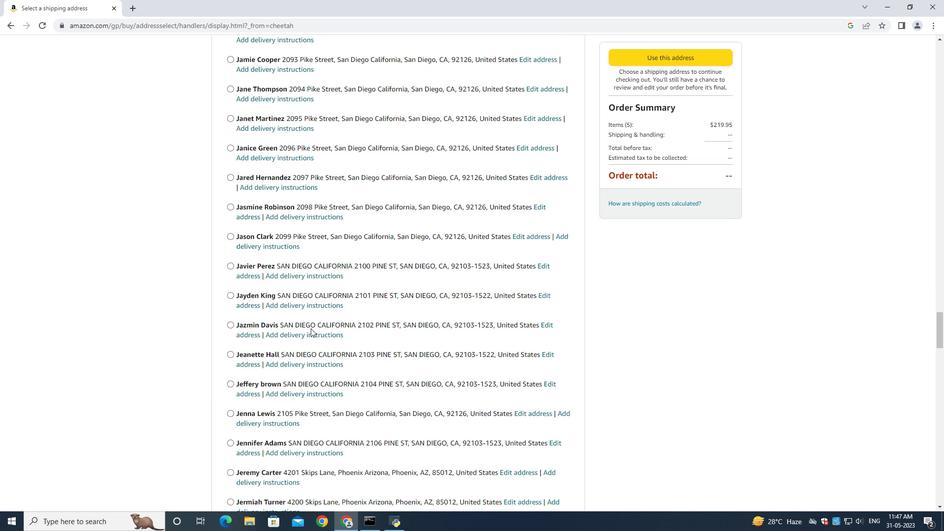 
Action: Mouse scrolled (317, 324) with delta (0, 0)
Screenshot: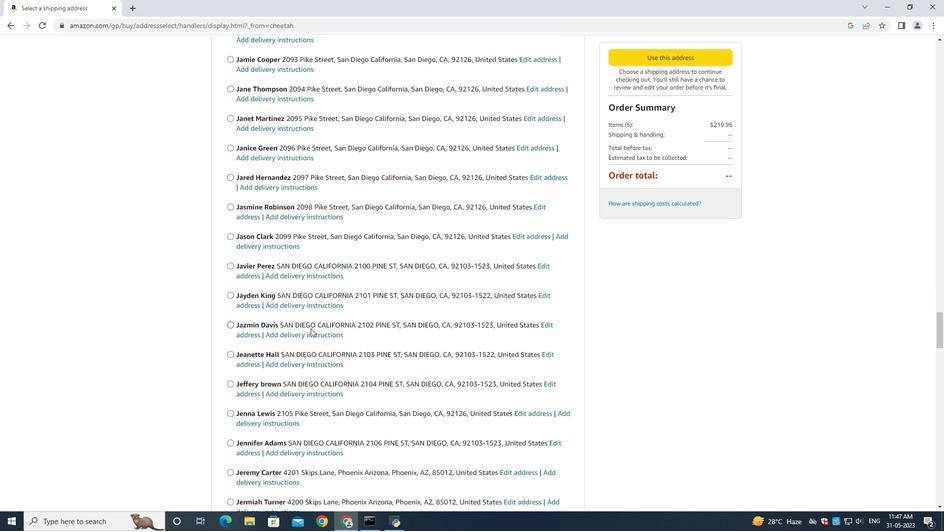
Action: Mouse moved to (318, 325)
Screenshot: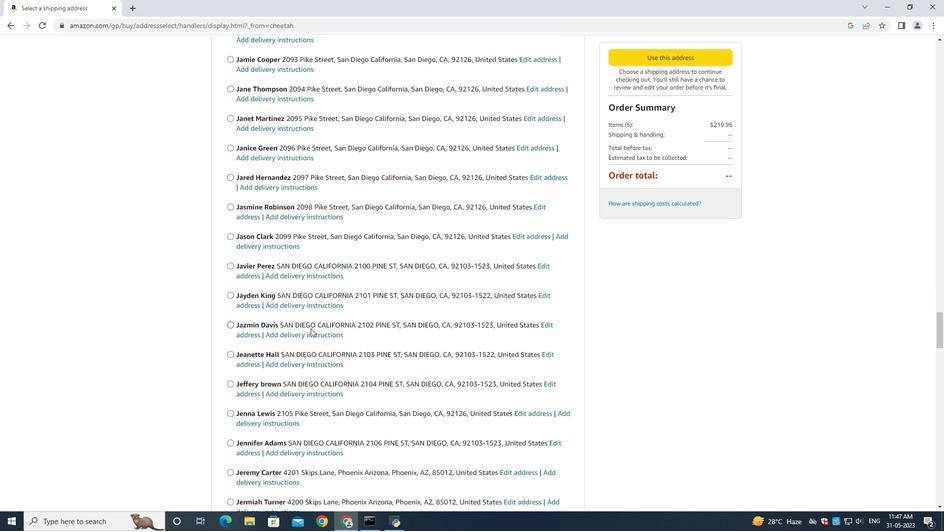 
Action: Mouse scrolled (318, 324) with delta (0, 0)
Screenshot: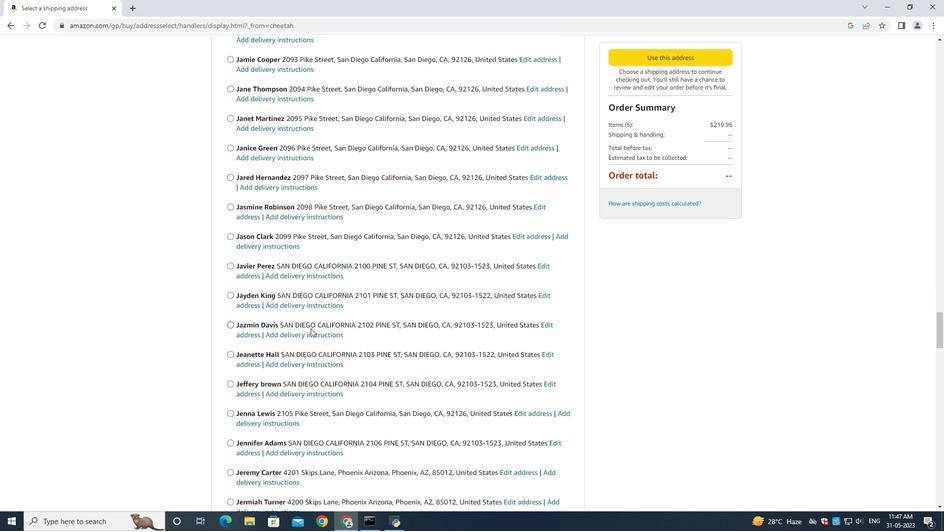 
Action: Mouse moved to (329, 325)
Screenshot: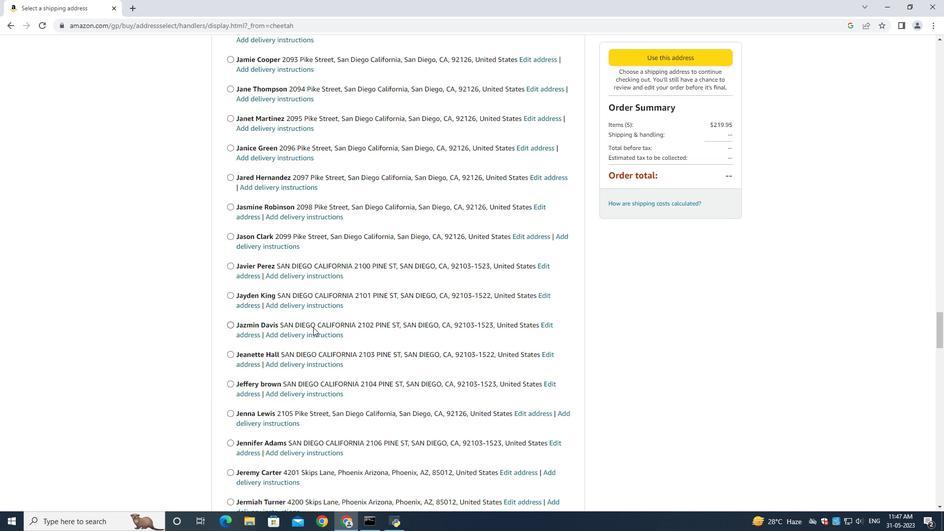 
Action: Mouse scrolled (324, 324) with delta (0, 0)
Screenshot: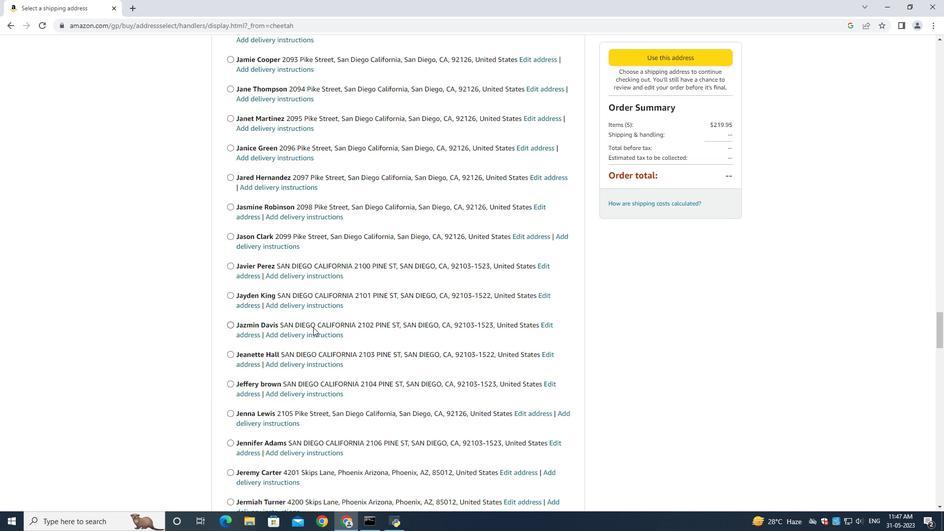 
Action: Mouse moved to (338, 325)
Screenshot: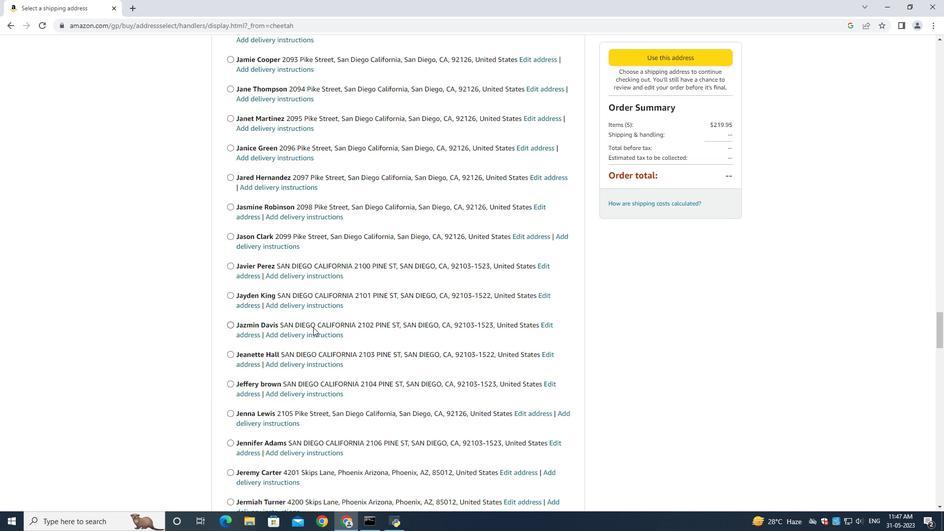 
Action: Mouse scrolled (329, 324) with delta (0, 0)
Screenshot: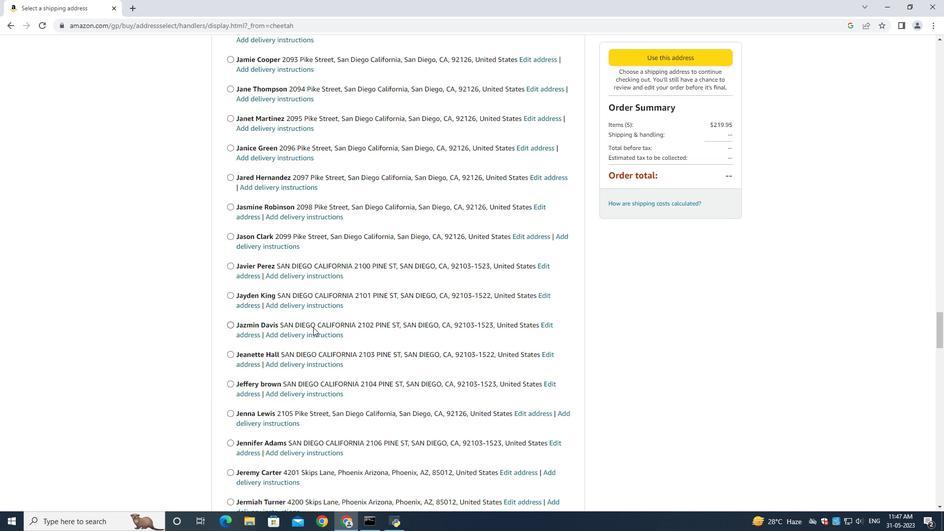 
Action: Mouse moved to (365, 325)
Screenshot: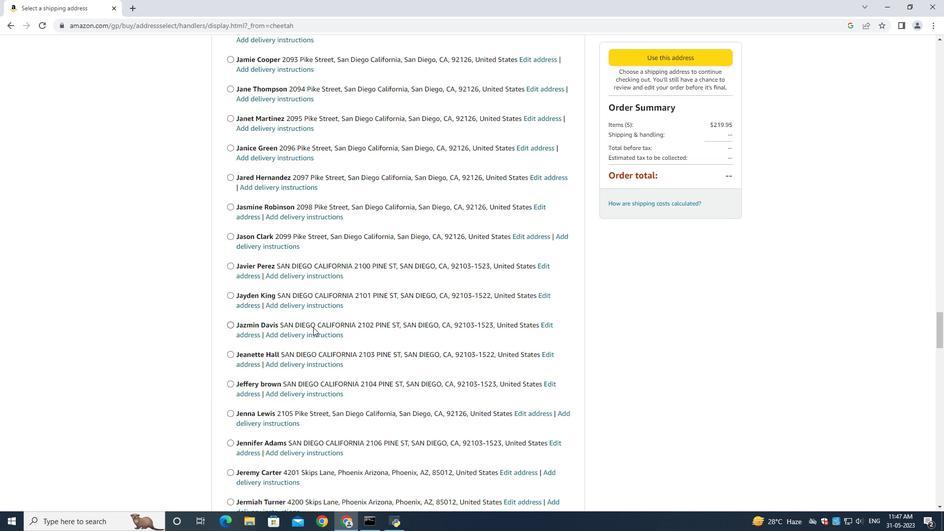 
Action: Mouse scrolled (352, 324) with delta (0, 0)
Screenshot: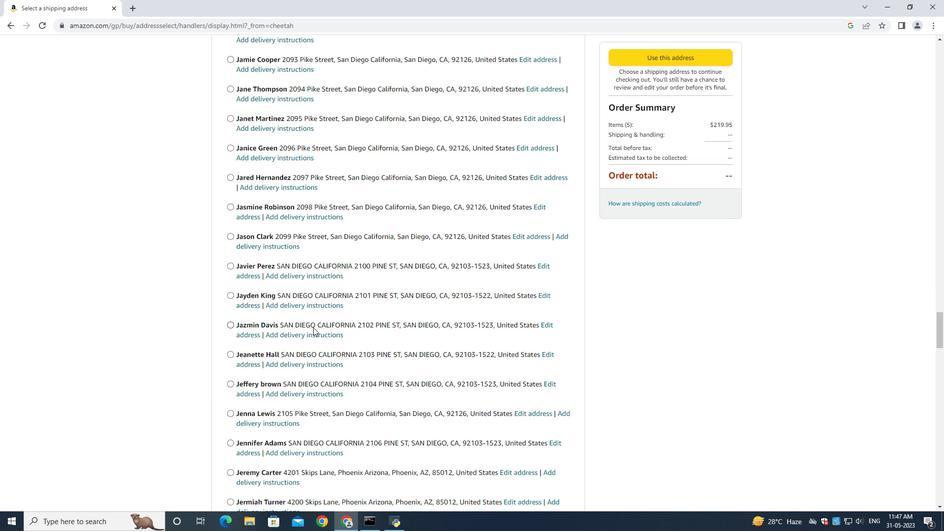 
Action: Mouse moved to (415, 325)
Screenshot: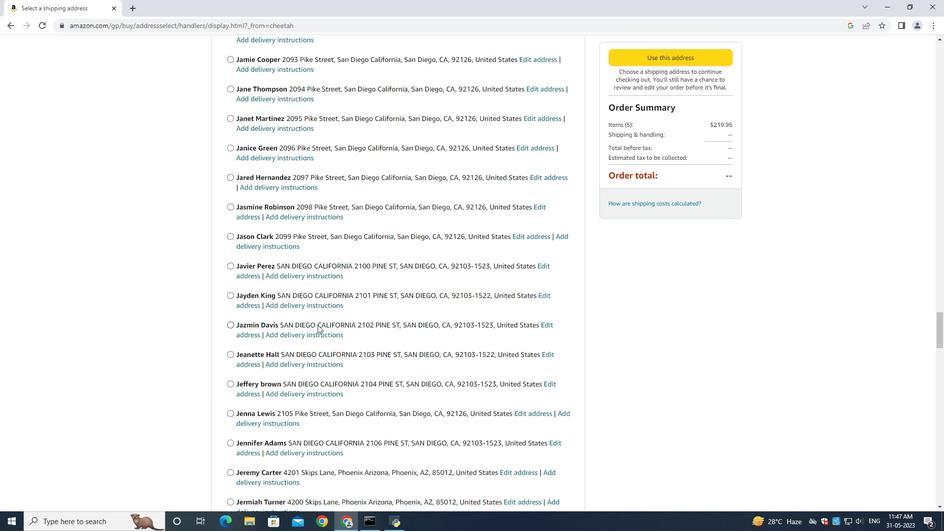 
Action: Mouse scrolled (388, 324) with delta (0, 0)
Screenshot: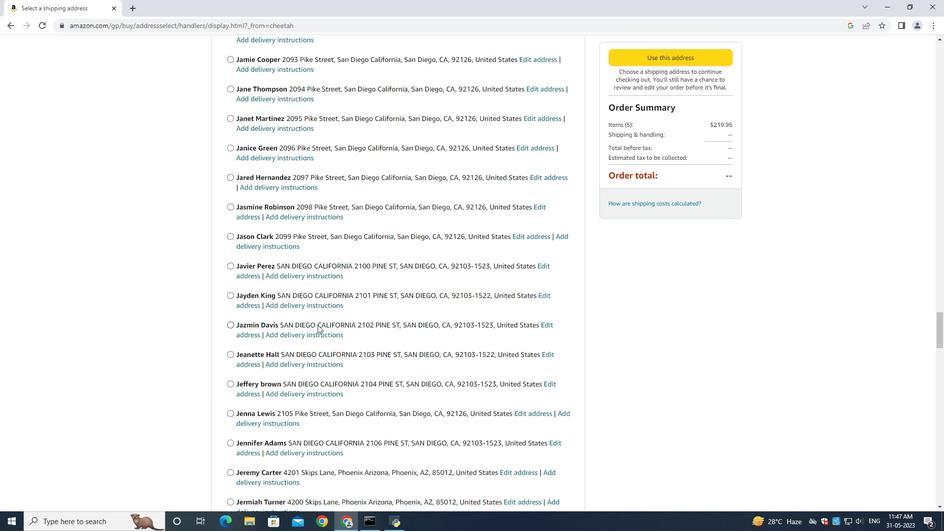 
Action: Mouse moved to (516, 326)
Screenshot: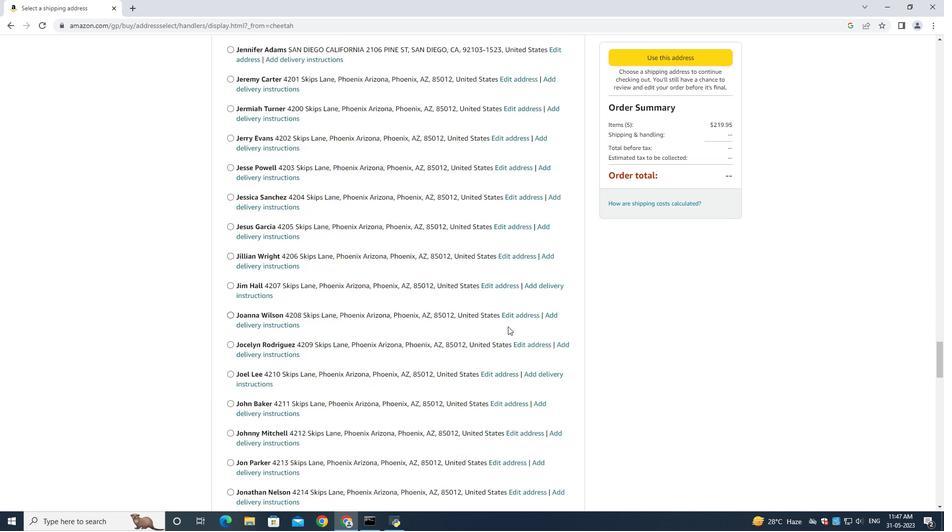 
Action: Mouse scrolled (516, 325) with delta (0, 0)
Screenshot: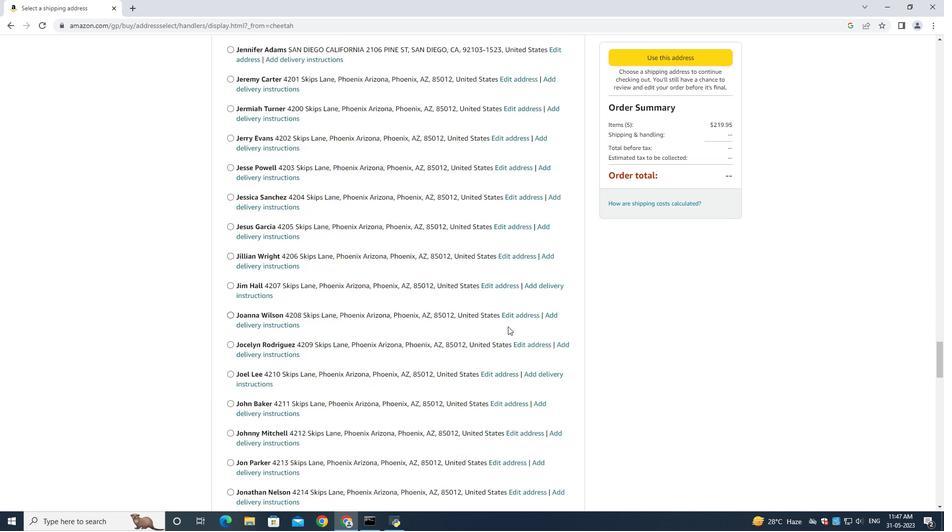 
Action: Mouse moved to (516, 326)
Screenshot: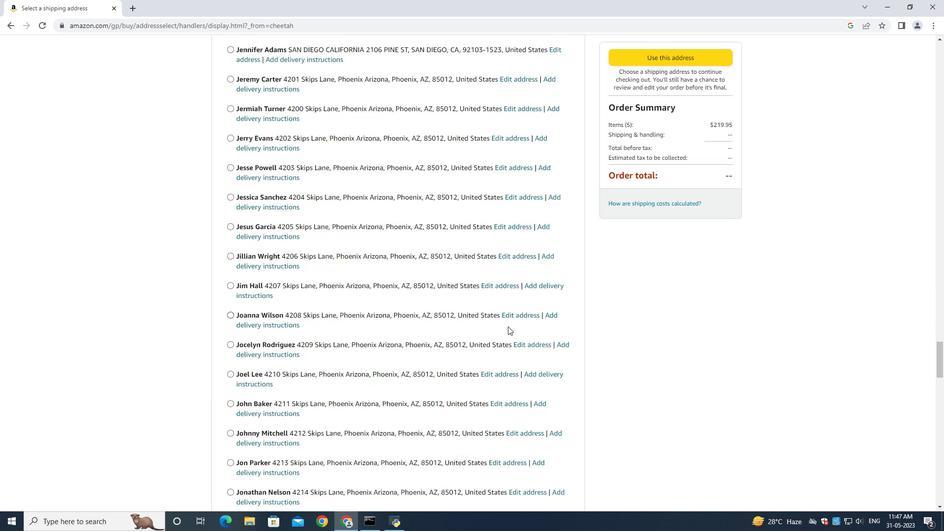 
Action: Mouse scrolled (516, 325) with delta (0, 0)
Screenshot: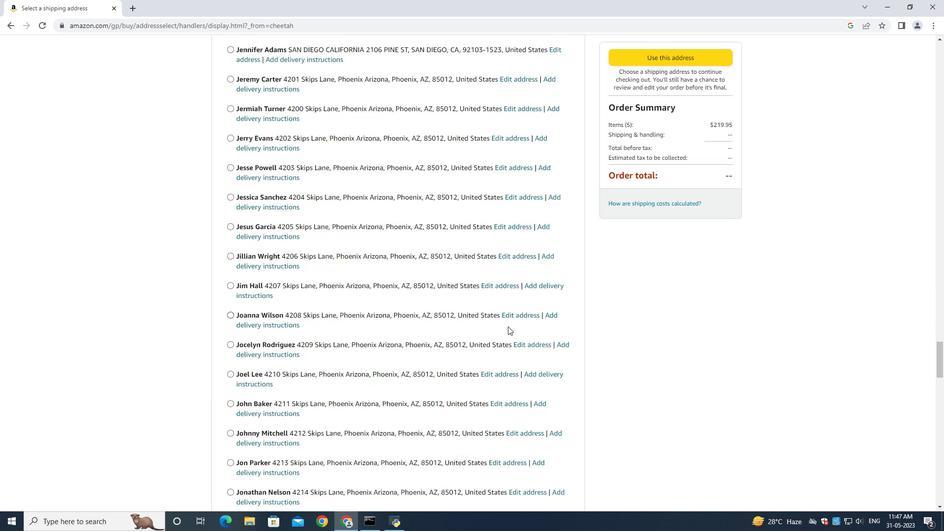 
Action: Mouse moved to (518, 327)
Screenshot: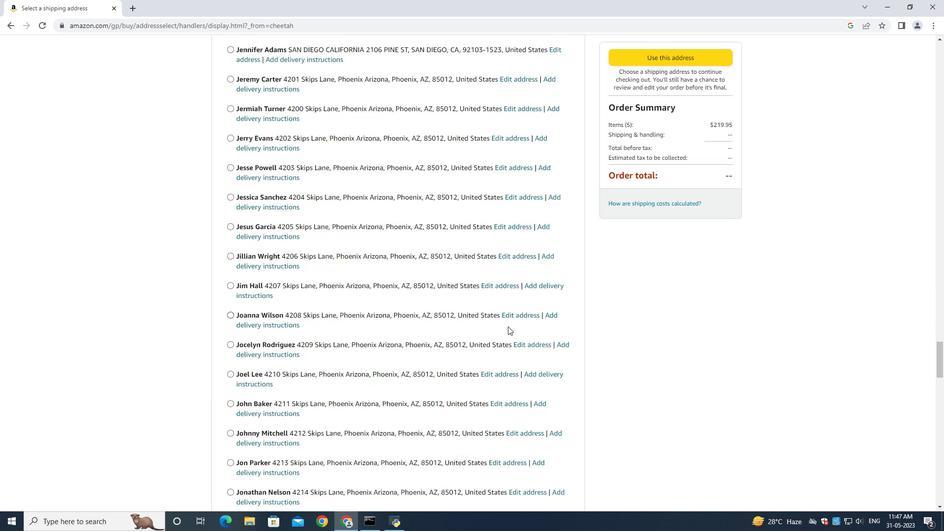 
Action: Mouse scrolled (516, 325) with delta (0, 0)
Screenshot: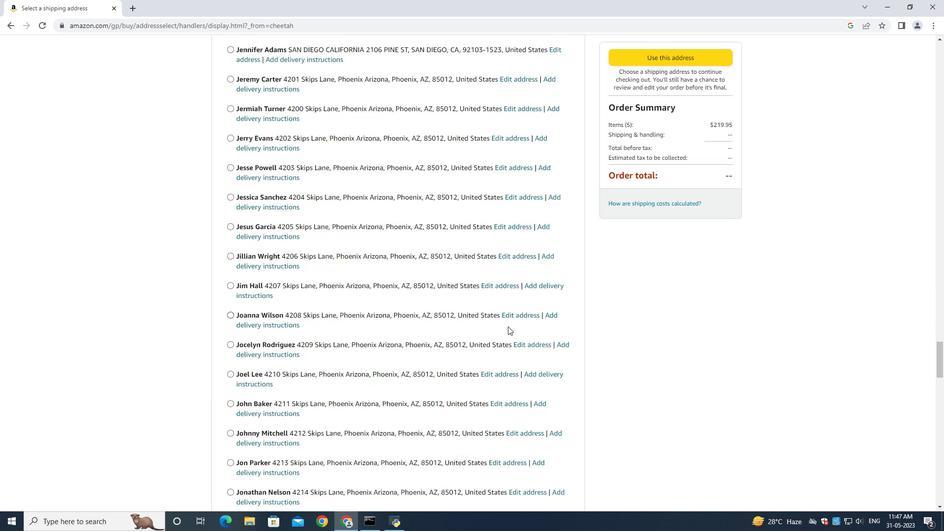 
Action: Mouse moved to (520, 328)
Screenshot: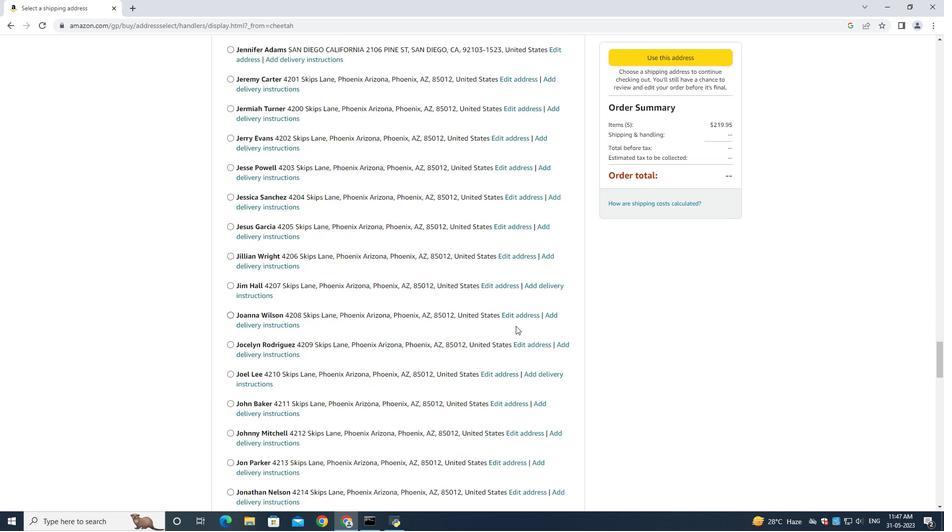 
Action: Mouse scrolled (516, 325) with delta (0, 0)
Screenshot: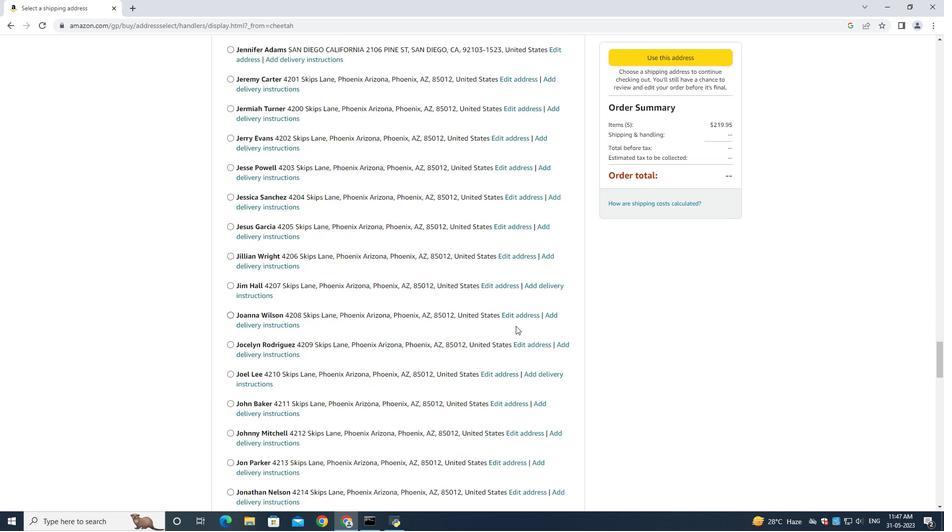 
Action: Mouse moved to (520, 328)
Screenshot: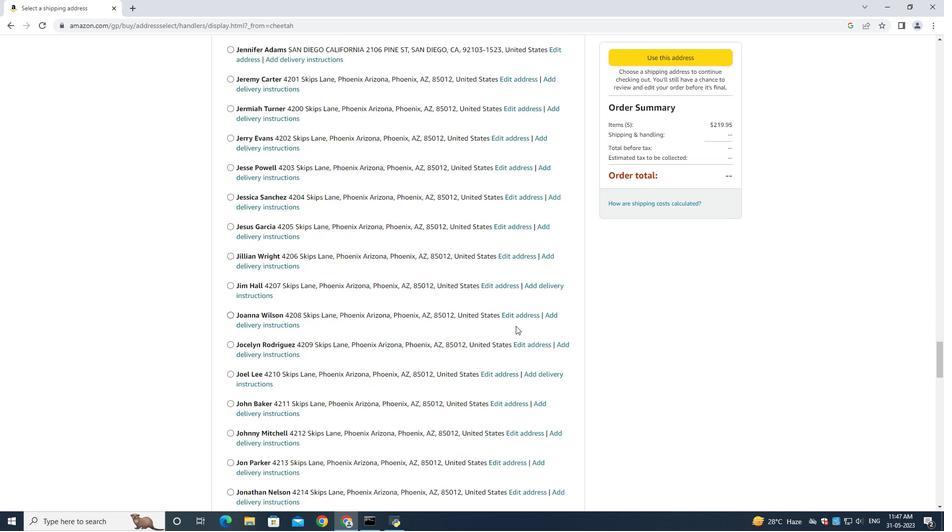 
Action: Mouse scrolled (516, 325) with delta (0, 0)
Screenshot: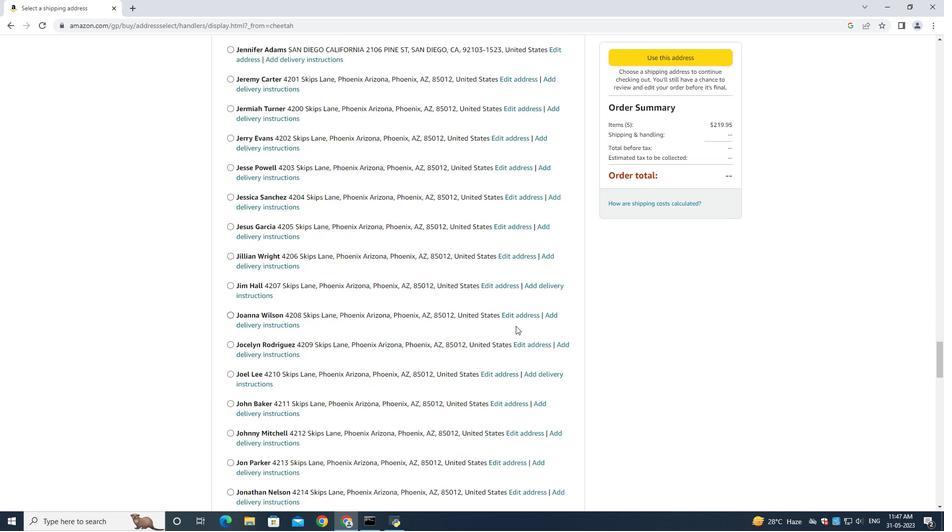 
Action: Mouse moved to (520, 328)
Screenshot: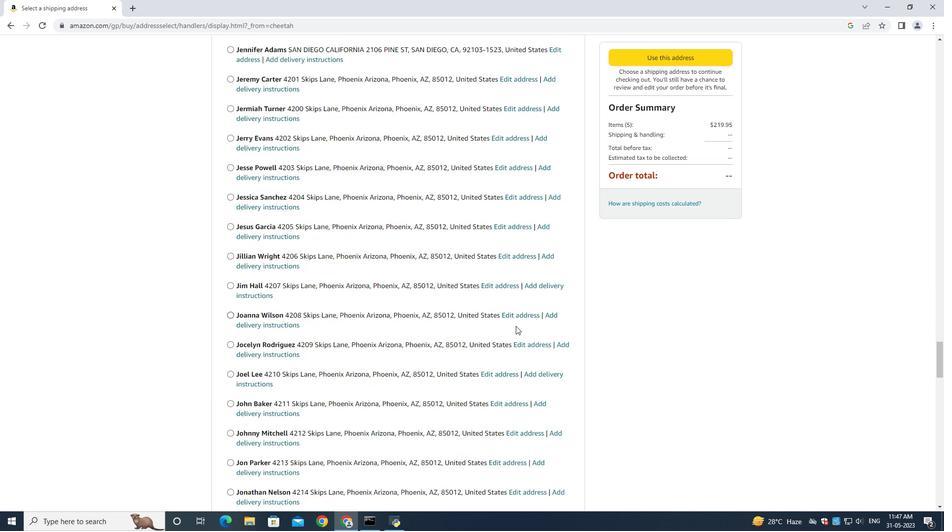 
Action: Mouse scrolled (516, 325) with delta (0, 0)
Screenshot: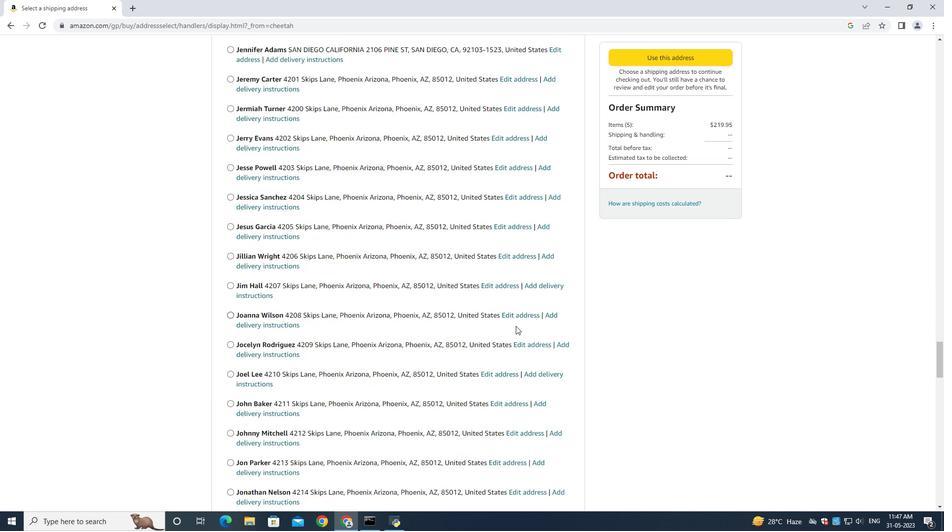 
Action: Mouse moved to (520, 327)
Screenshot: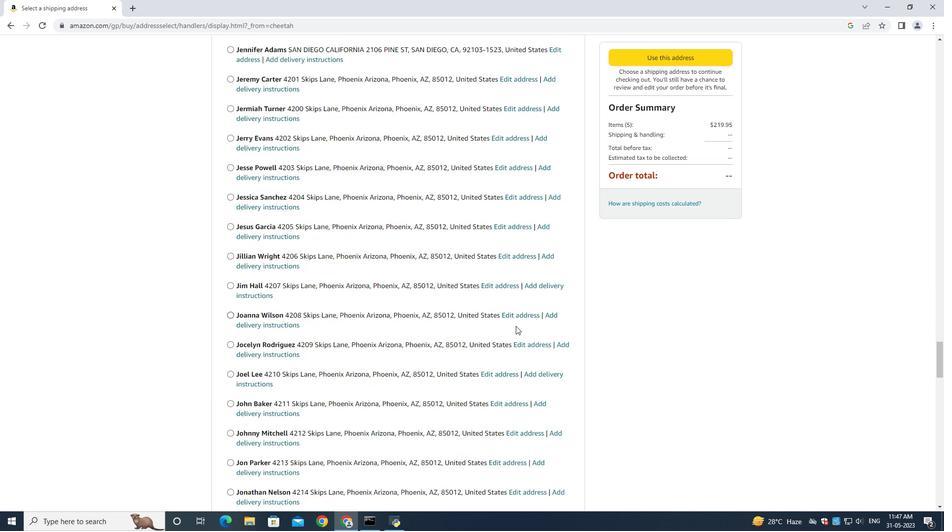 
Action: Mouse scrolled (518, 327) with delta (0, 0)
Screenshot: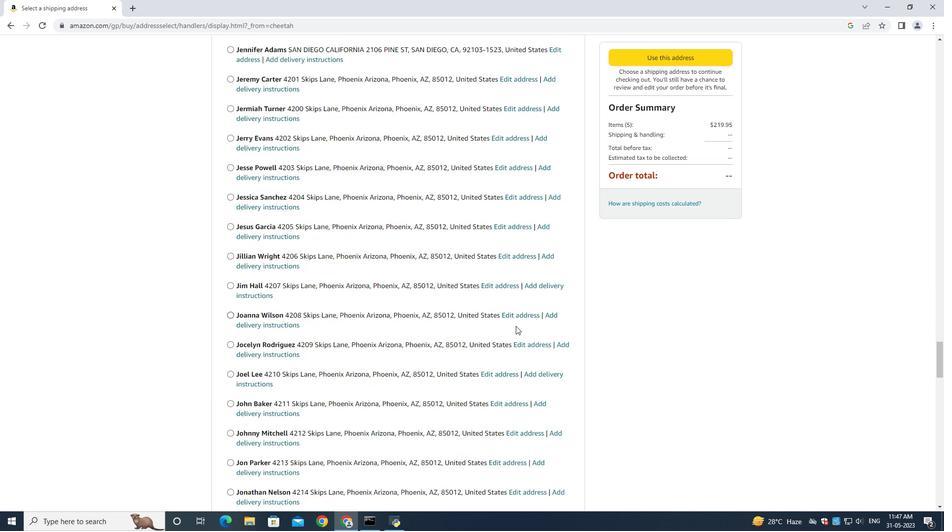 
Action: Mouse moved to (443, 321)
Screenshot: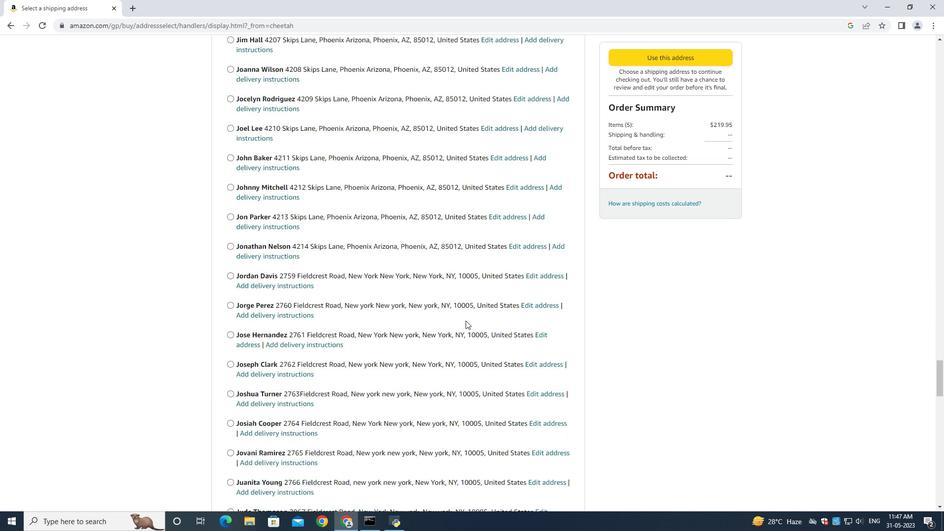
Action: Mouse scrolled (443, 321) with delta (0, 0)
Screenshot: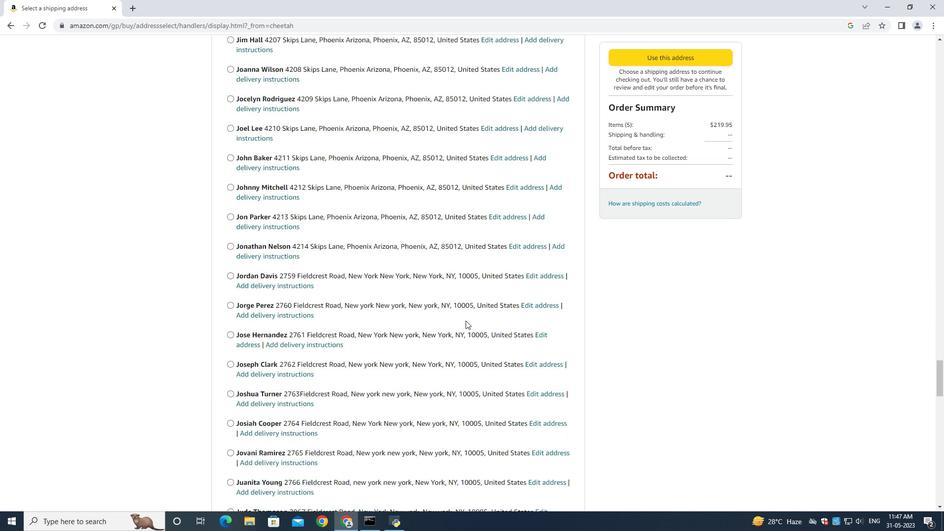
Action: Mouse scrolled (443, 321) with delta (0, 0)
Screenshot: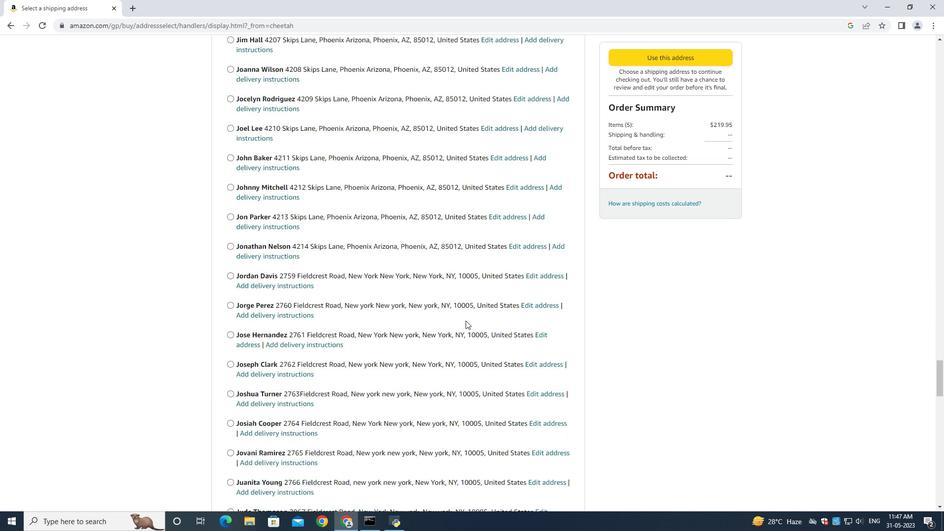 
Action: Mouse scrolled (443, 321) with delta (0, 0)
Screenshot: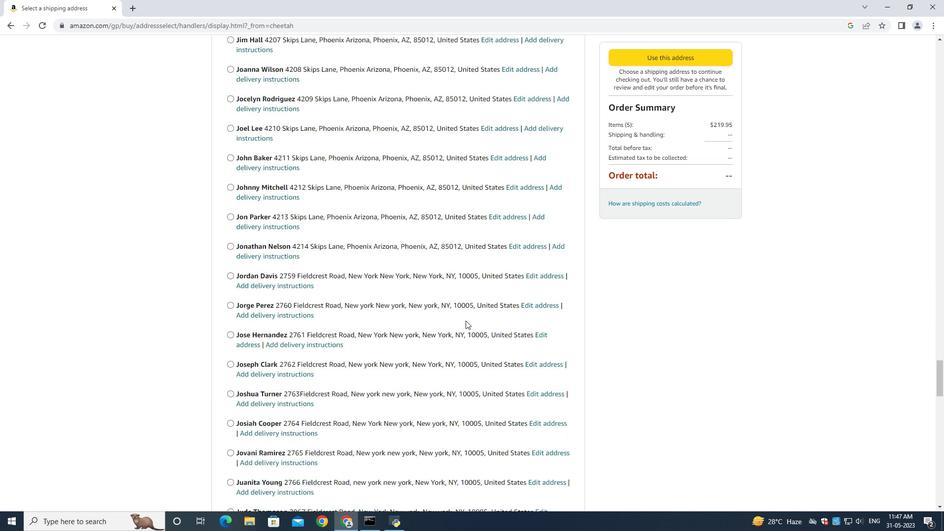 
Action: Mouse scrolled (443, 321) with delta (0, 0)
Screenshot: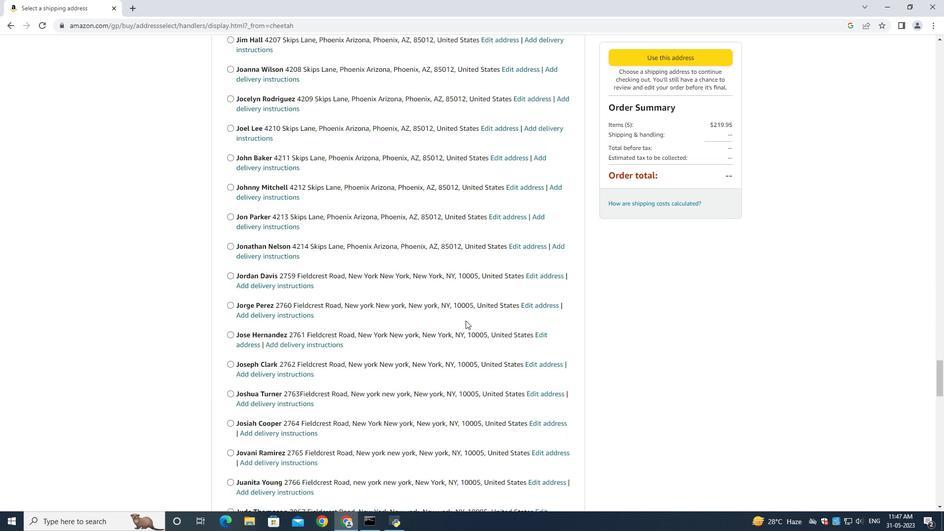 
Action: Mouse moved to (443, 321)
Screenshot: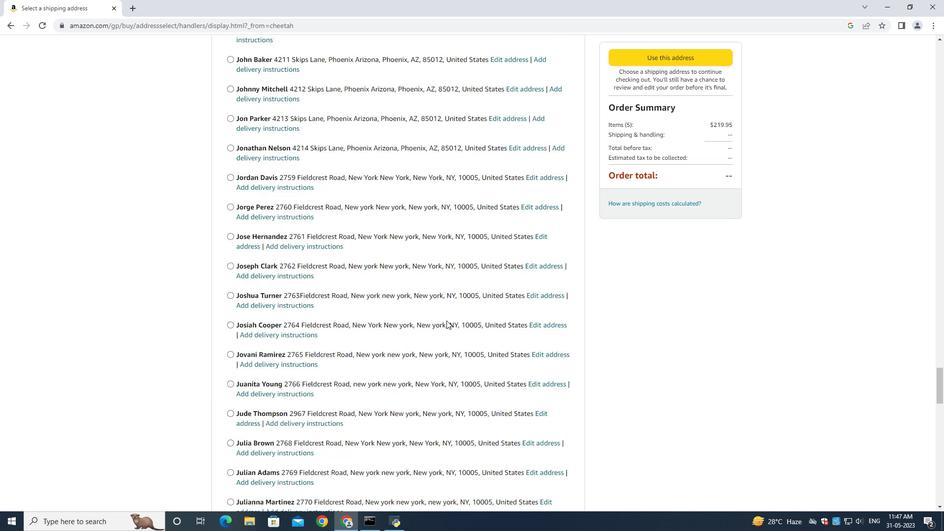 
Action: Mouse scrolled (443, 321) with delta (0, 0)
Screenshot: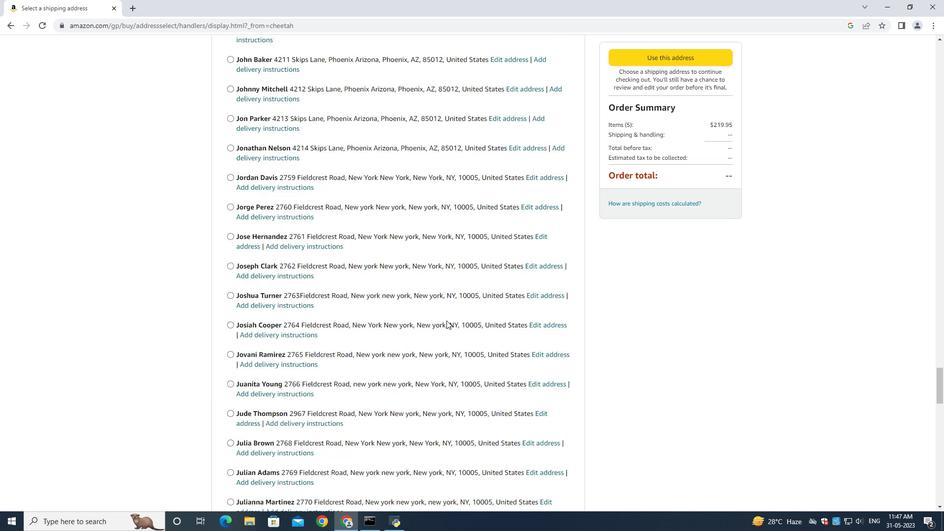 
Action: Mouse moved to (443, 321)
Screenshot: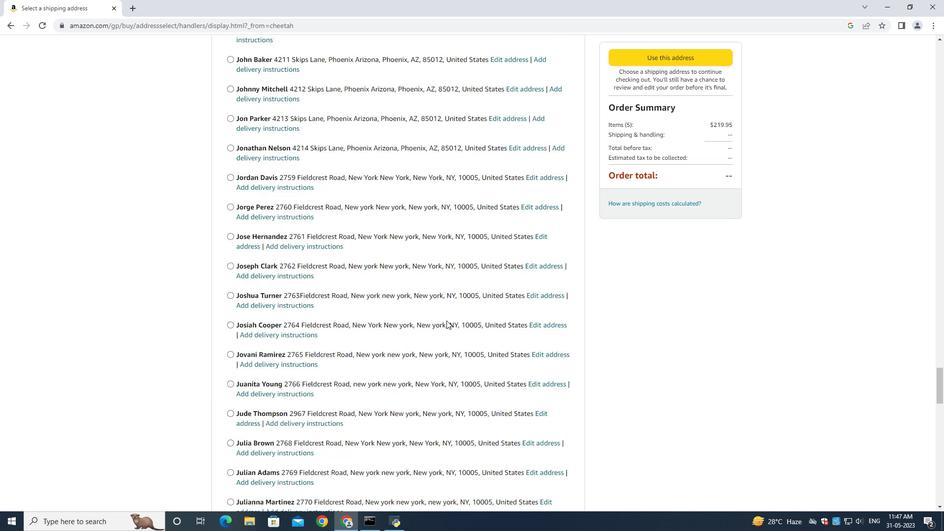 
Action: Mouse scrolled (443, 321) with delta (0, 0)
Screenshot: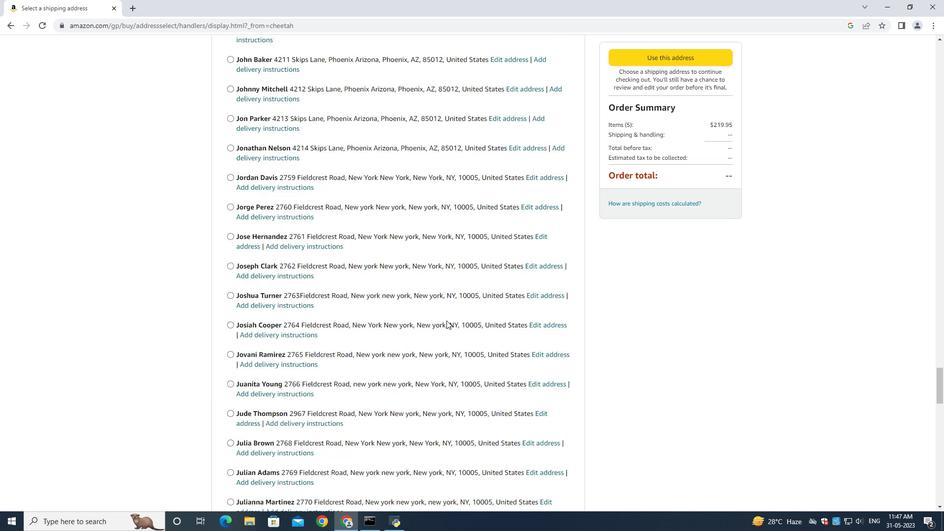 
Action: Mouse moved to (442, 321)
Screenshot: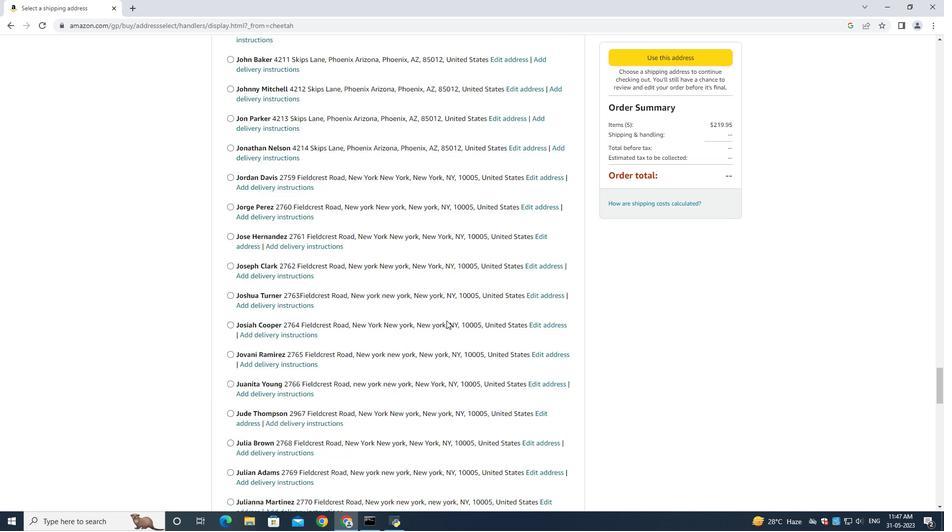 
Action: Mouse scrolled (442, 321) with delta (0, 0)
Screenshot: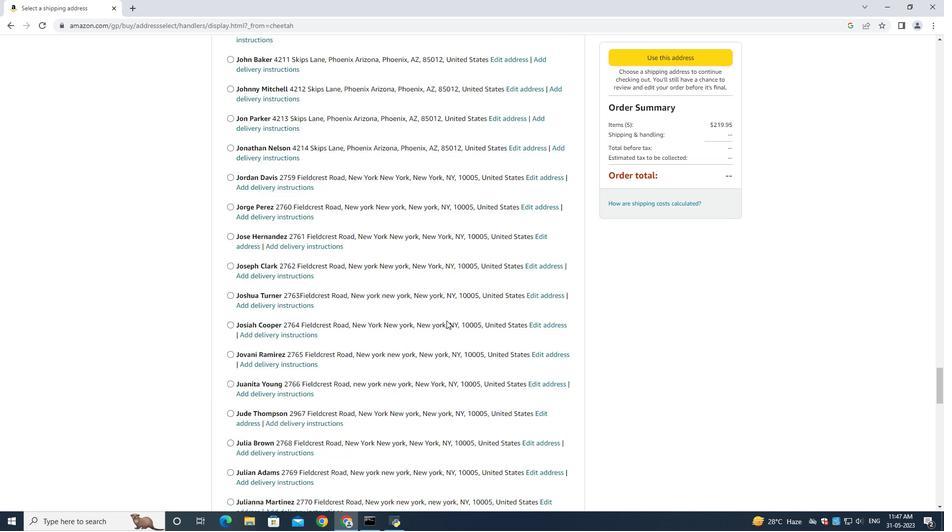 
Action: Mouse moved to (441, 321)
Screenshot: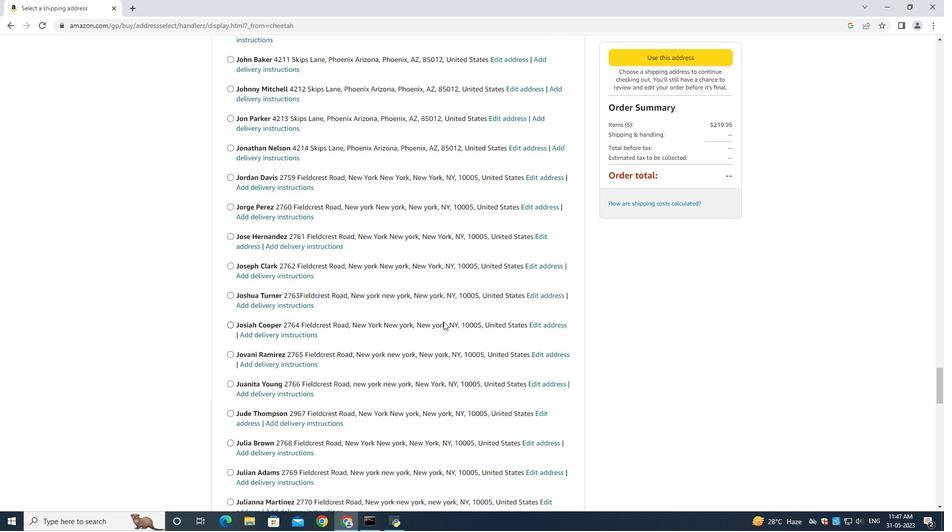 
Action: Mouse scrolled (441, 321) with delta (0, 0)
Screenshot: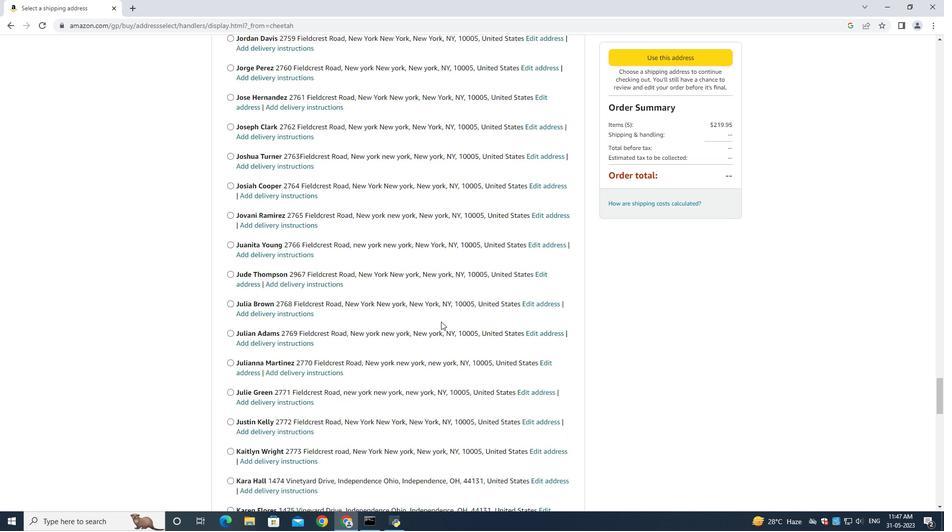 
Action: Mouse scrolled (441, 321) with delta (0, 0)
Screenshot: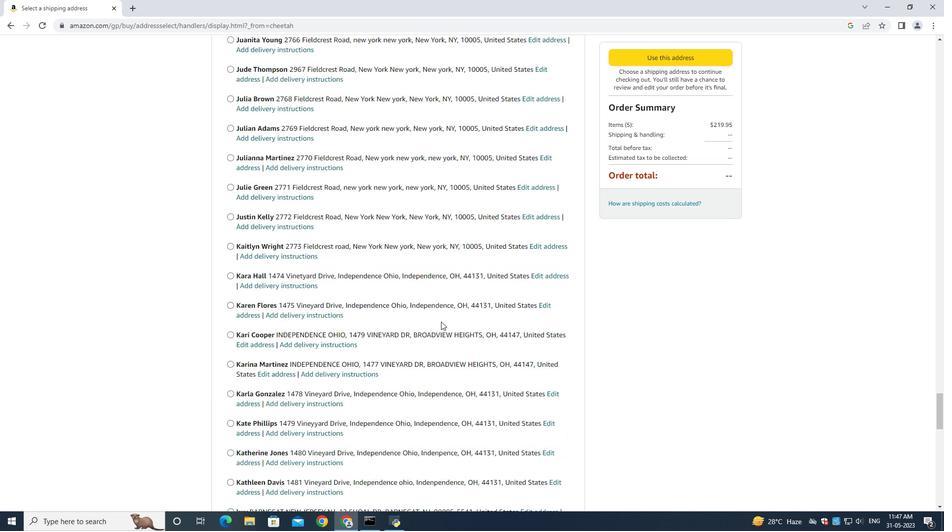 
Action: Mouse scrolled (441, 321) with delta (0, 0)
Screenshot: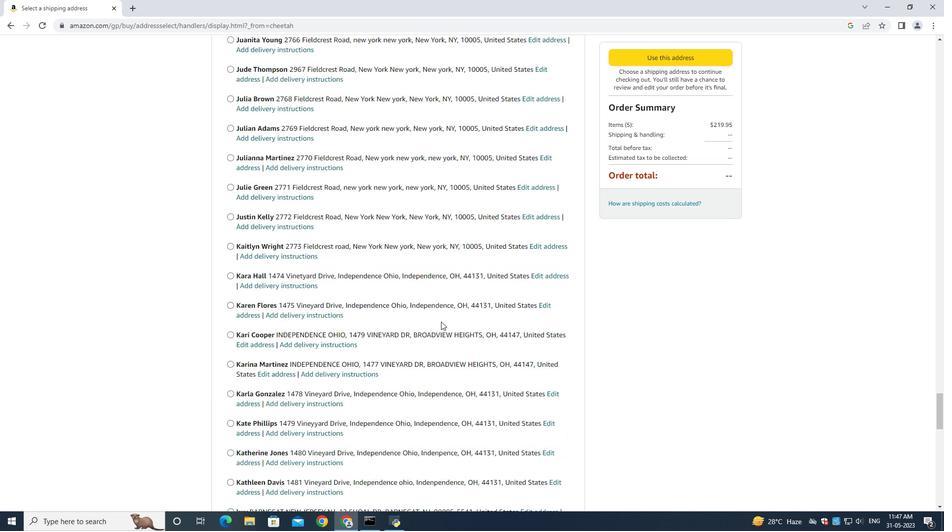 
Action: Mouse scrolled (441, 321) with delta (0, 0)
Screenshot: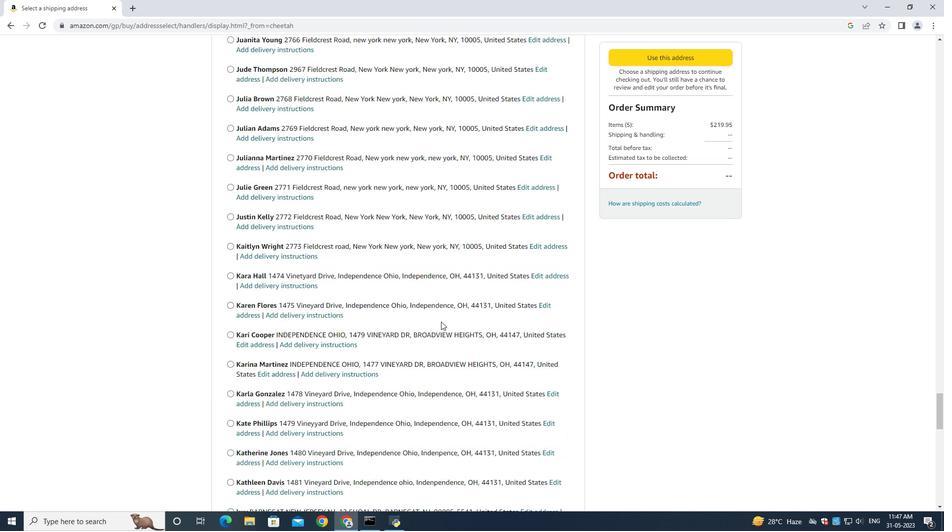 
Action: Mouse scrolled (441, 321) with delta (0, 0)
Screenshot: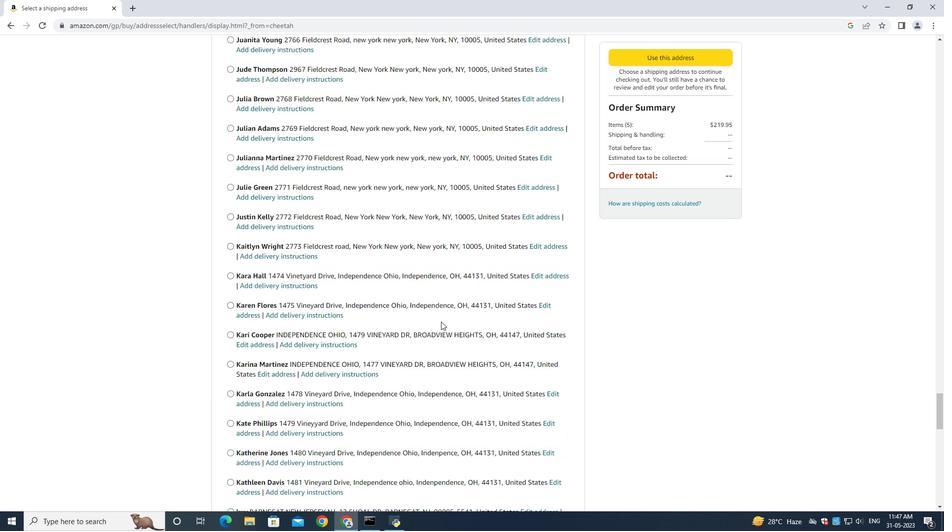 
Action: Mouse scrolled (441, 321) with delta (0, 0)
Screenshot: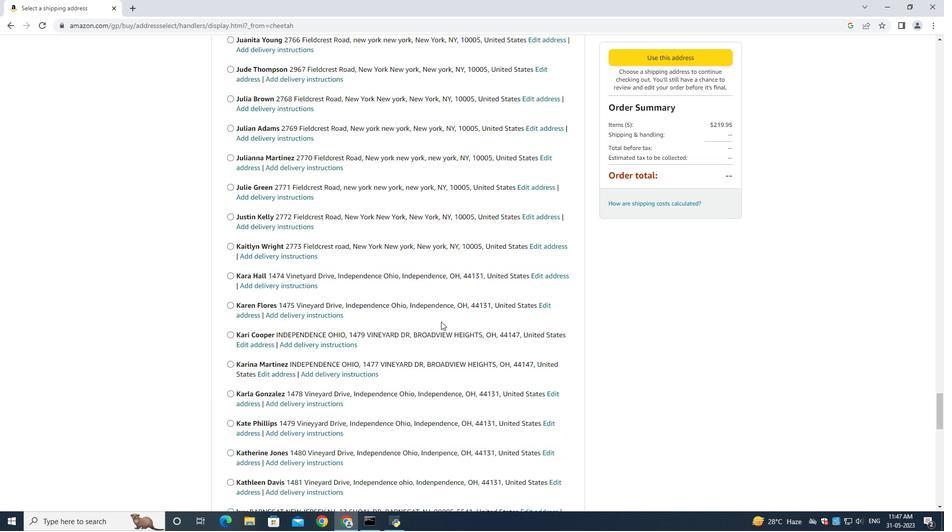
Action: Mouse moved to (440, 321)
Screenshot: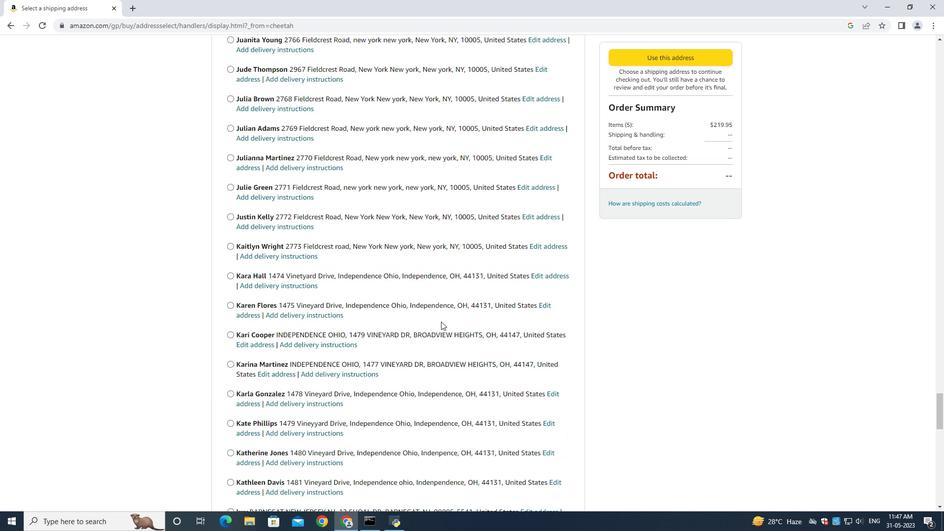 
Action: Mouse scrolled (440, 321) with delta (0, 0)
Screenshot: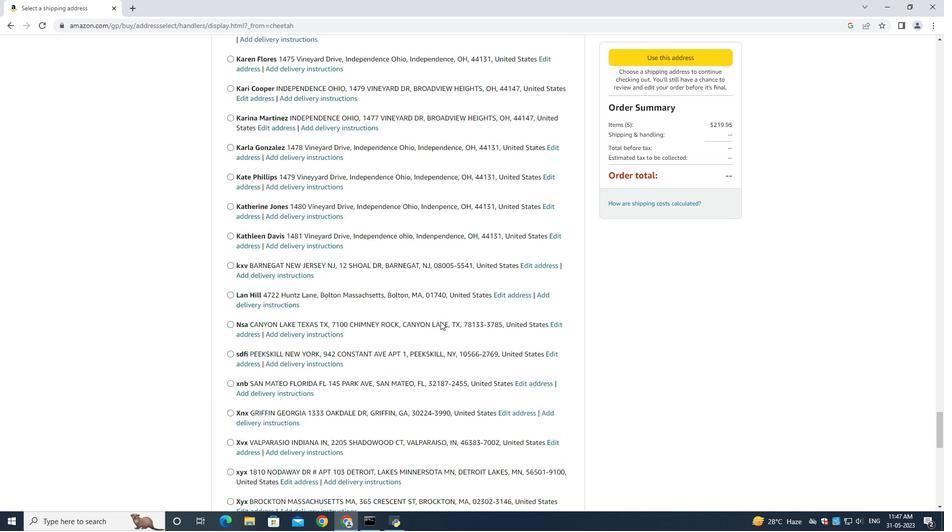
Action: Mouse scrolled (440, 321) with delta (0, 0)
Screenshot: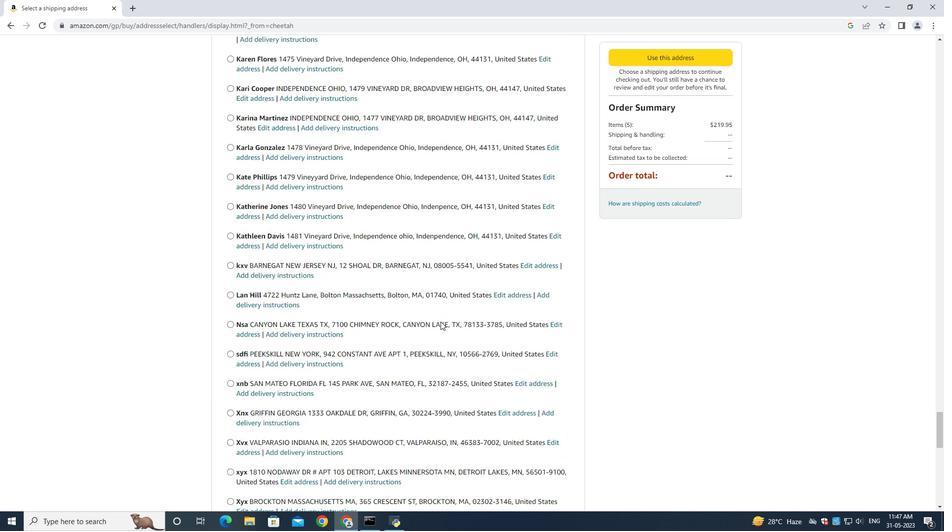 
Action: Mouse moved to (440, 321)
Screenshot: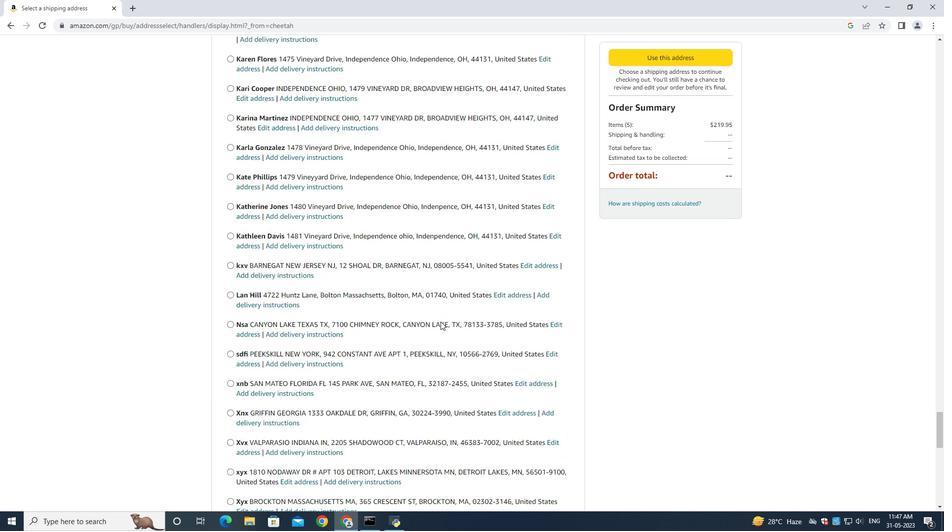 
Action: Mouse scrolled (440, 321) with delta (0, 0)
Screenshot: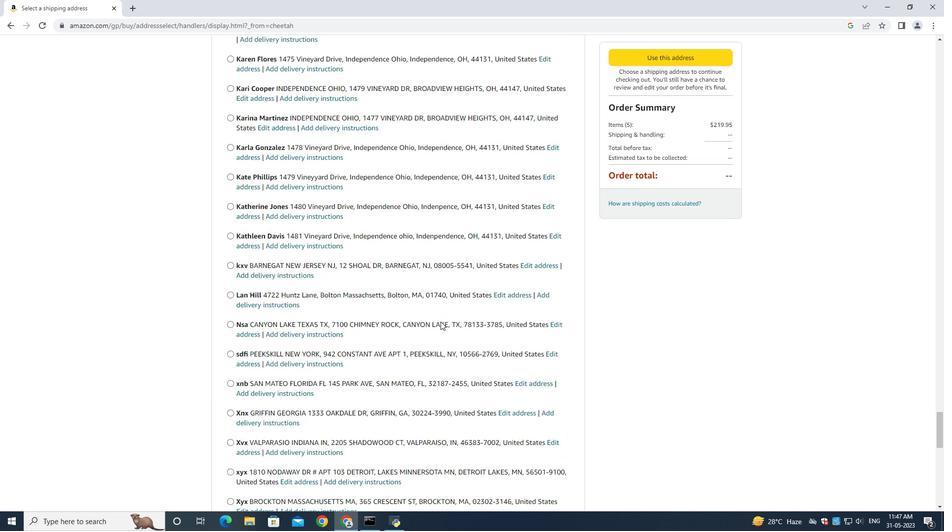 
Action: Mouse scrolled (440, 321) with delta (0, 0)
Screenshot: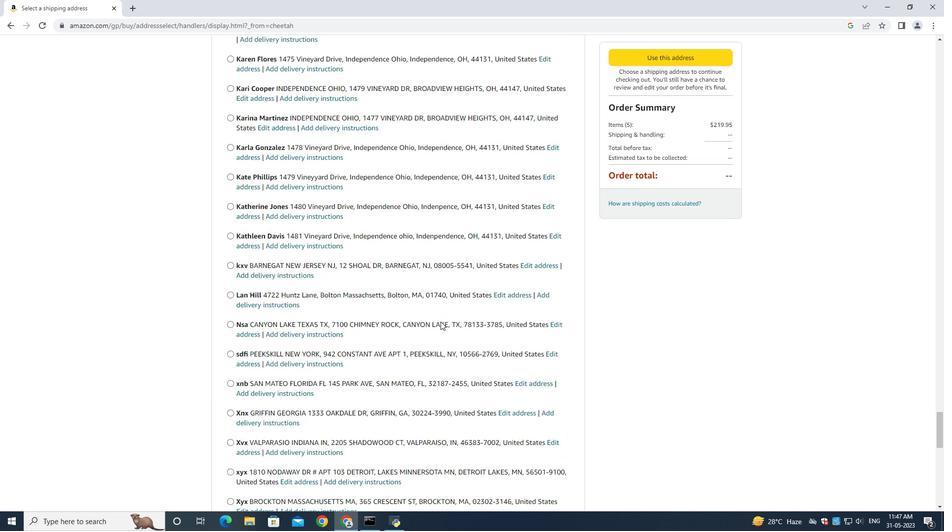 
Action: Mouse moved to (440, 321)
Screenshot: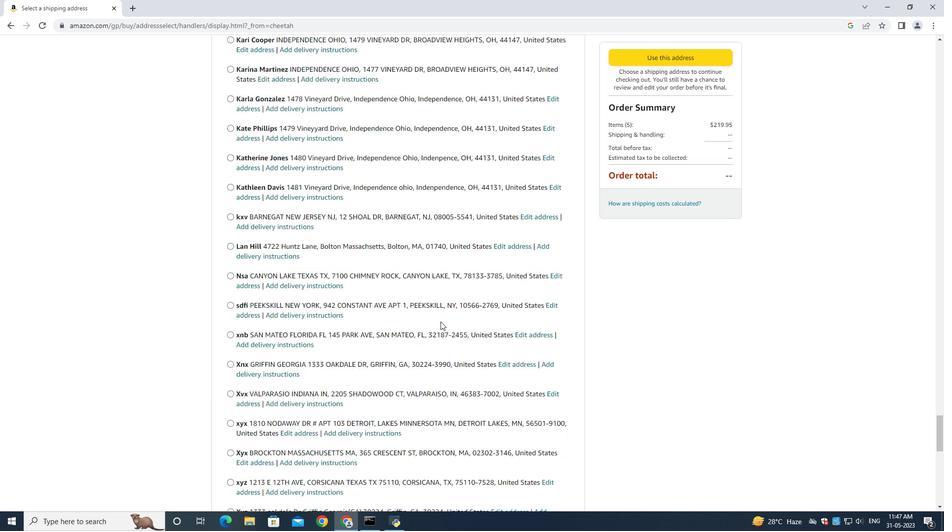 
Action: Mouse scrolled (440, 321) with delta (0, 0)
Screenshot: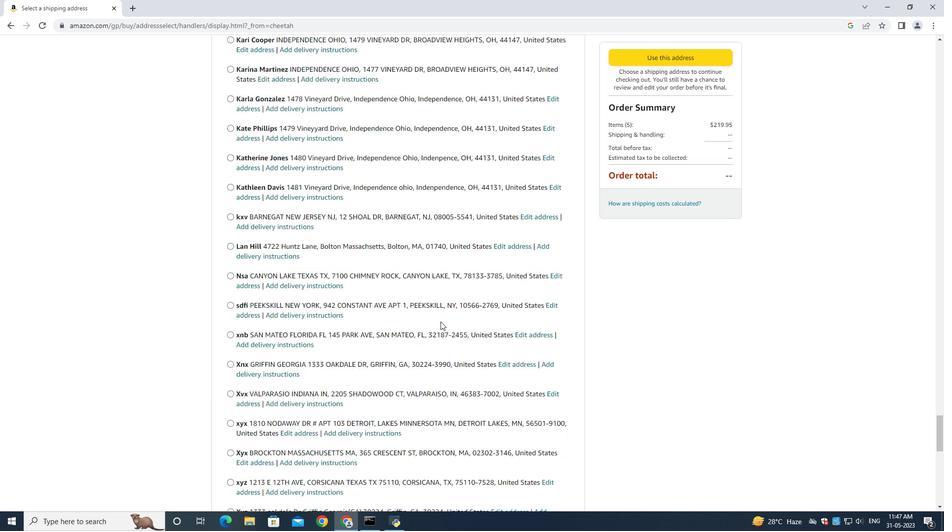 
Action: Mouse moved to (440, 321)
Screenshot: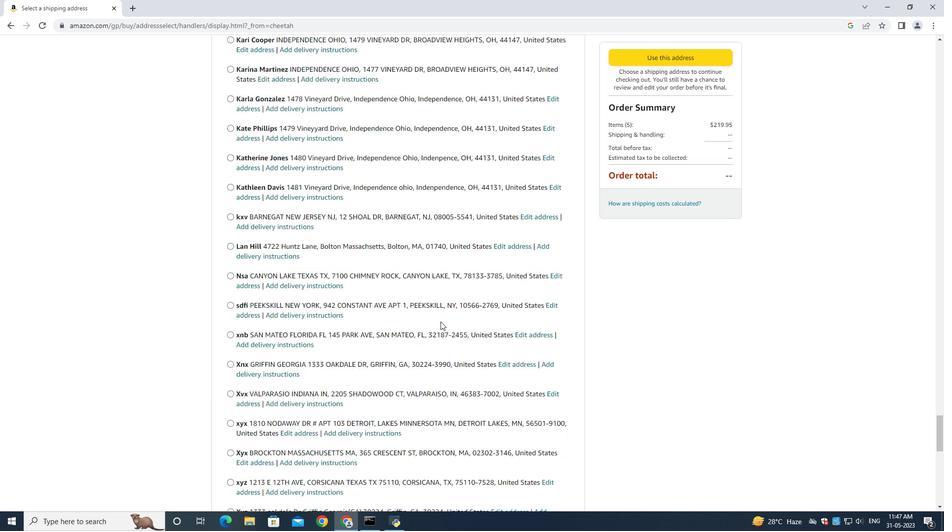 
Action: Mouse scrolled (440, 321) with delta (0, 0)
Screenshot: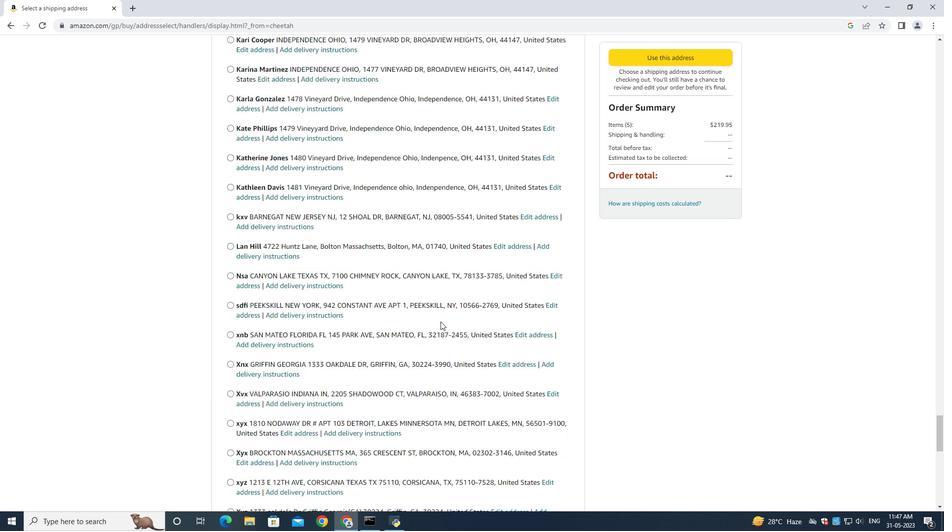 
Action: Mouse scrolled (440, 321) with delta (0, 0)
Screenshot: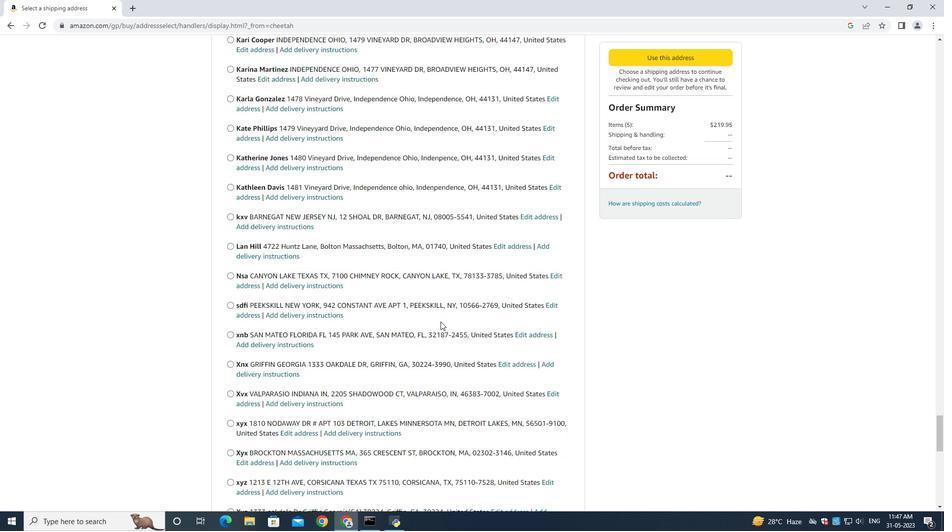 
Action: Mouse moved to (440, 320)
Screenshot: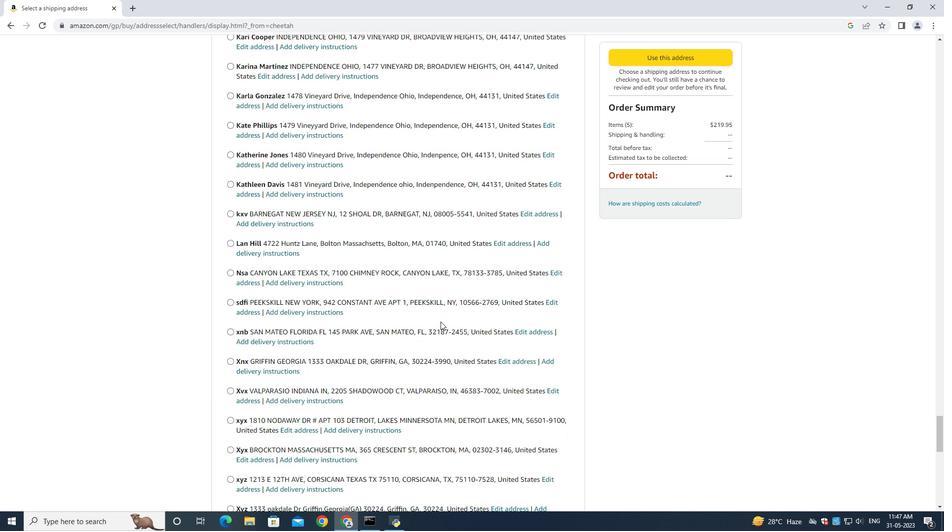 
Action: Mouse scrolled (440, 320) with delta (0, 0)
